 Task: Open a blank sheet, save the file as gym.doc Insert a picture of 'Gym'with name   Gym.png  Change shape height to 6.5 select the picture, apply border and shading with setting Shadow, style two thin line, color Red and width 3/4 pt
Action: Mouse moved to (37, 33)
Screenshot: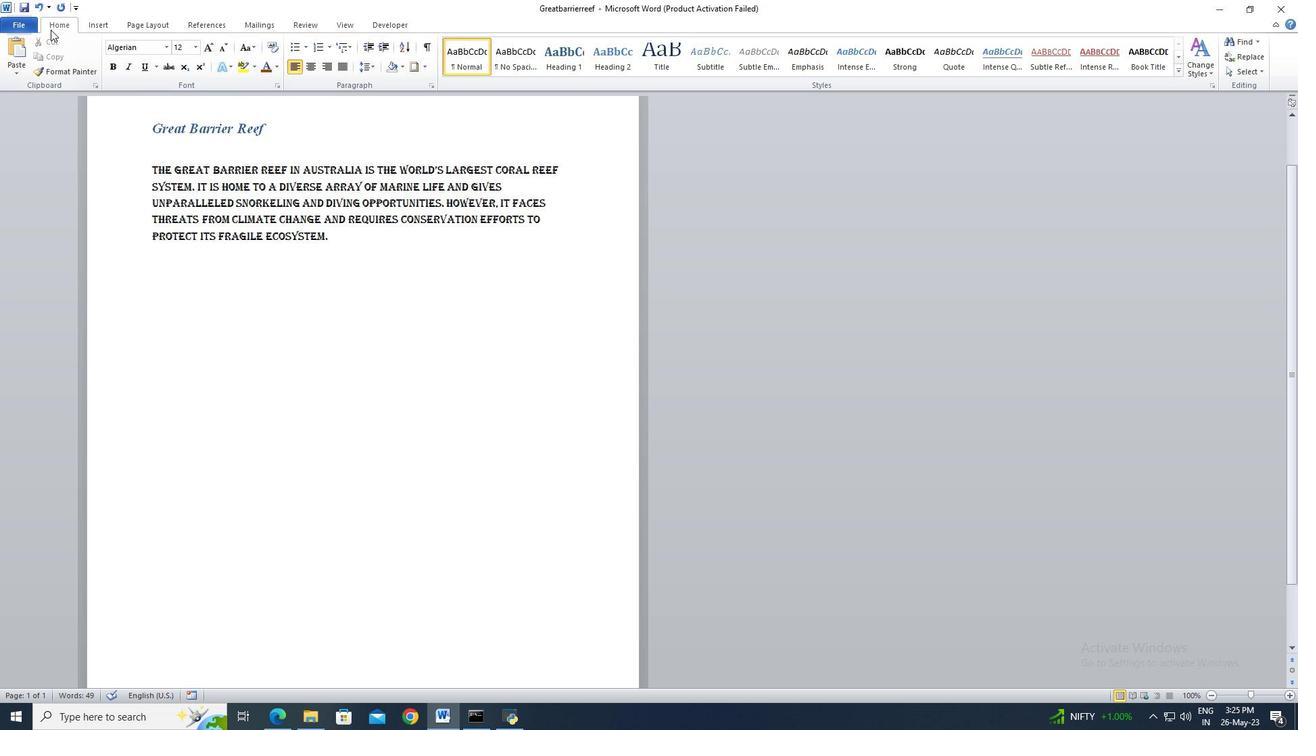 
Action: Mouse pressed left at (37, 33)
Screenshot: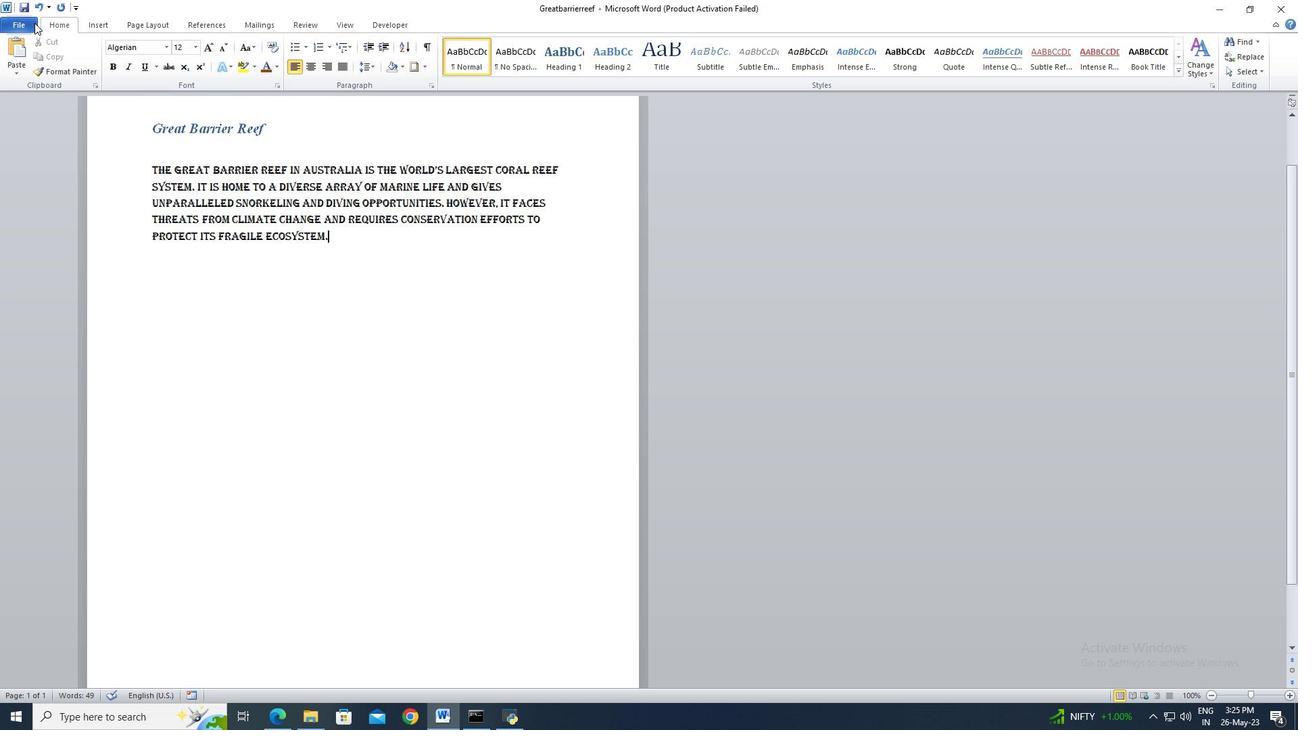 
Action: Mouse moved to (41, 179)
Screenshot: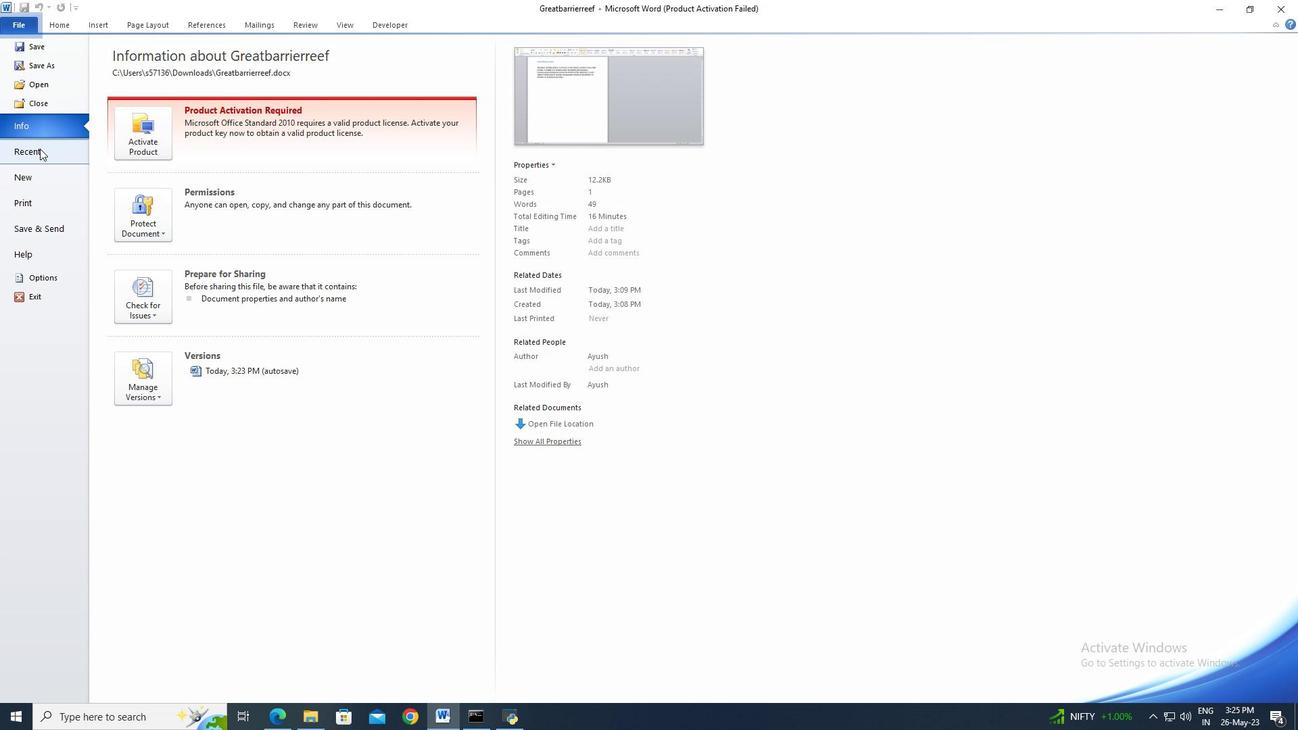 
Action: Mouse pressed left at (41, 179)
Screenshot: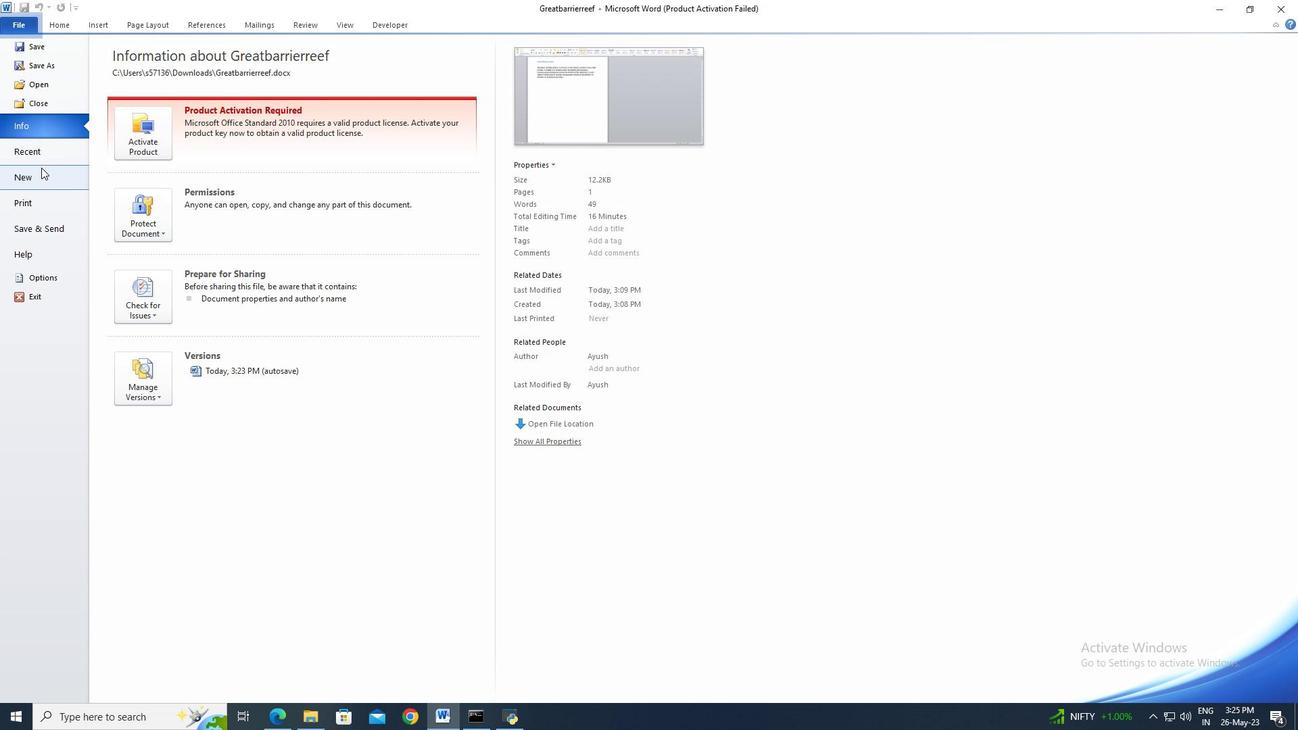 
Action: Mouse moved to (671, 356)
Screenshot: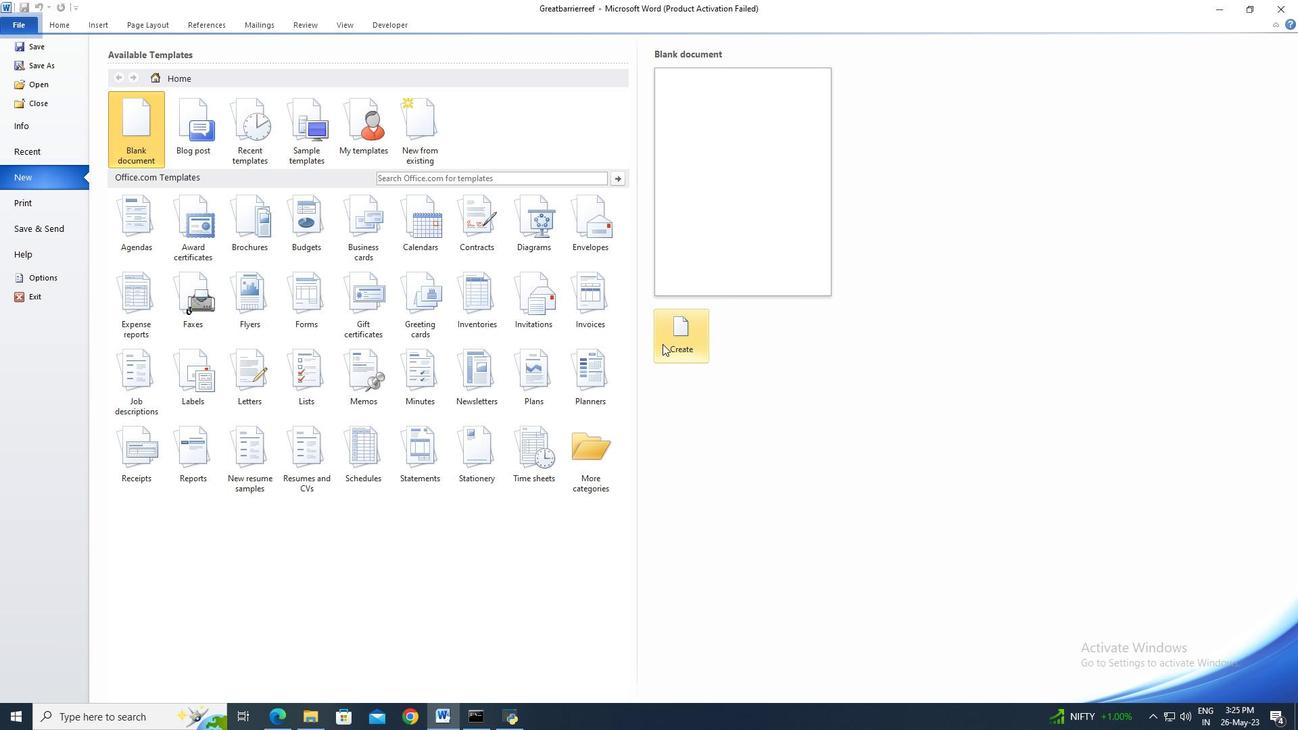 
Action: Mouse pressed left at (671, 356)
Screenshot: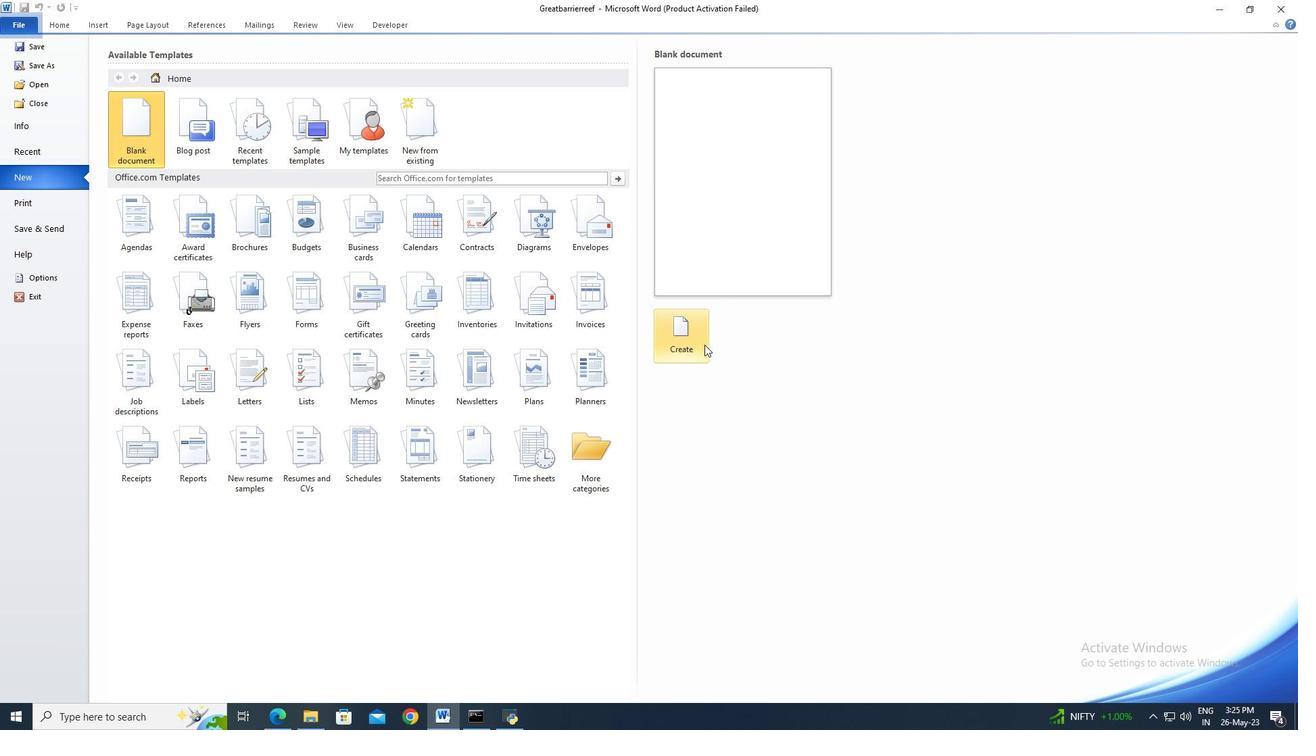 
Action: Mouse moved to (43, 33)
Screenshot: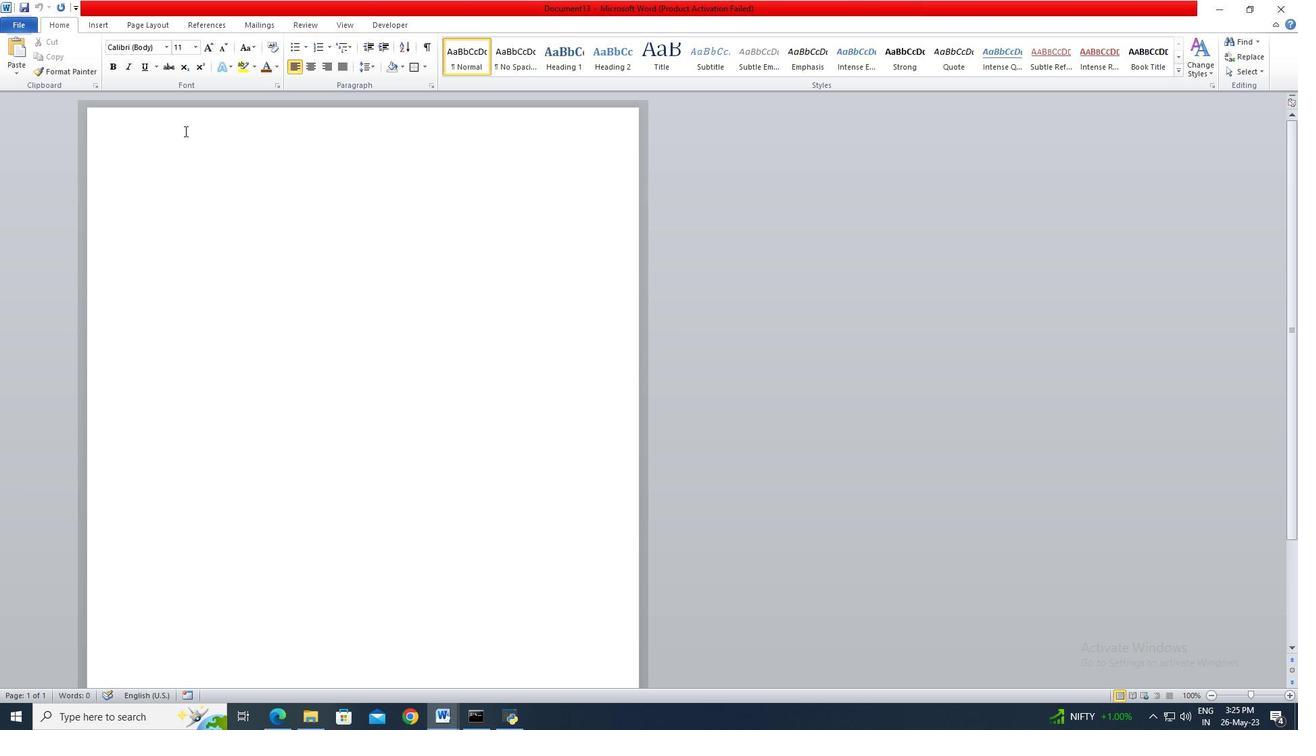 
Action: Mouse pressed left at (43, 33)
Screenshot: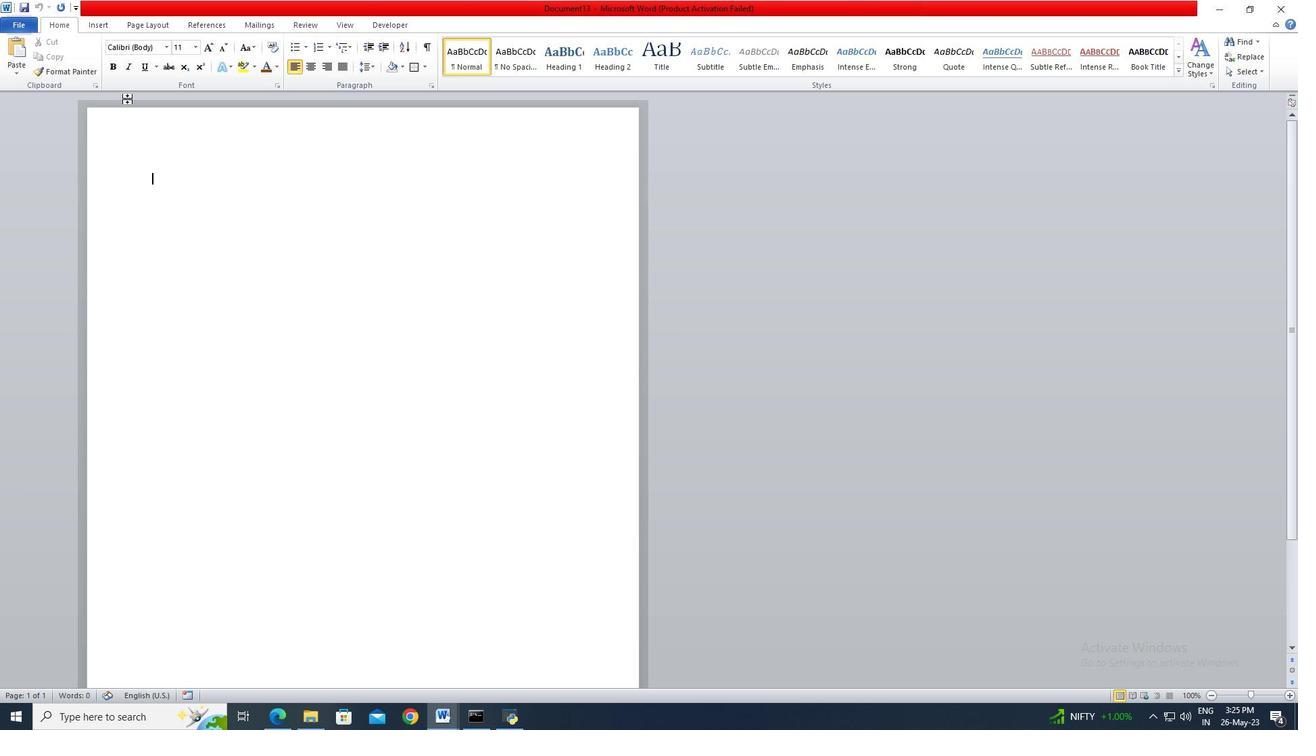
Action: Mouse moved to (50, 70)
Screenshot: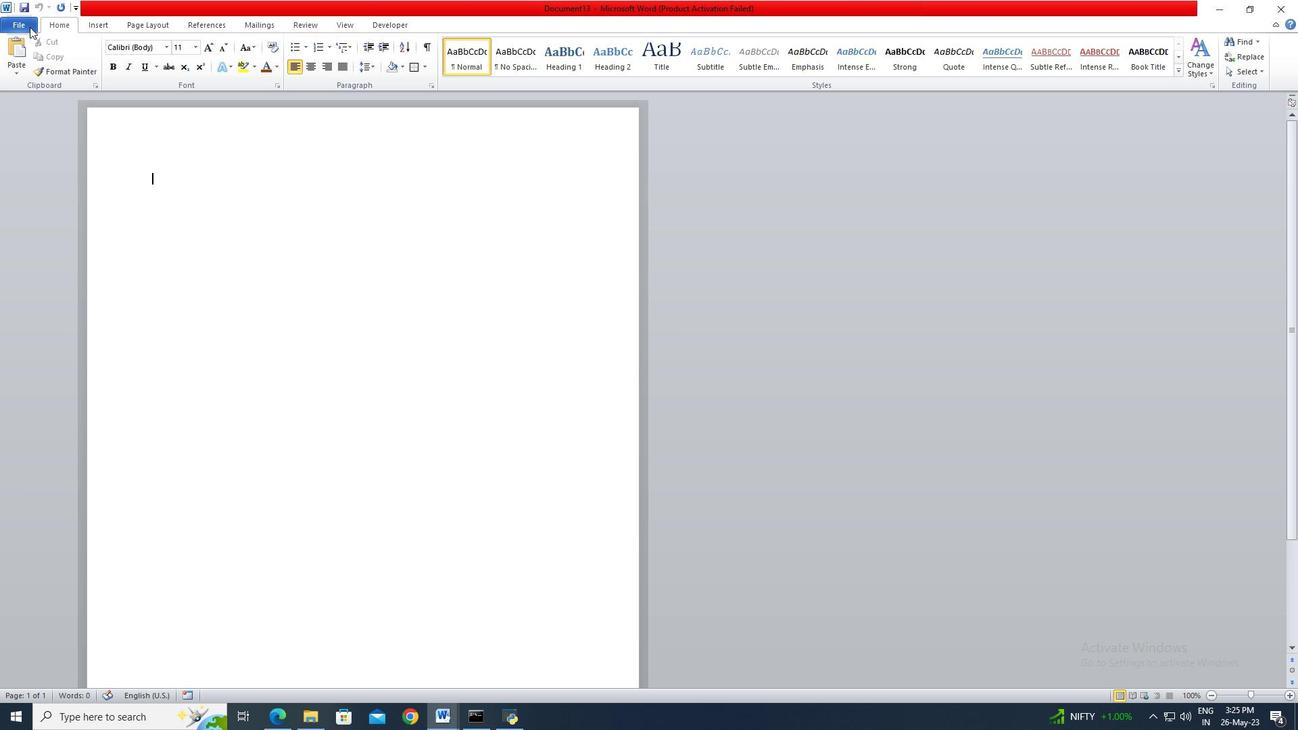 
Action: Mouse pressed left at (50, 70)
Screenshot: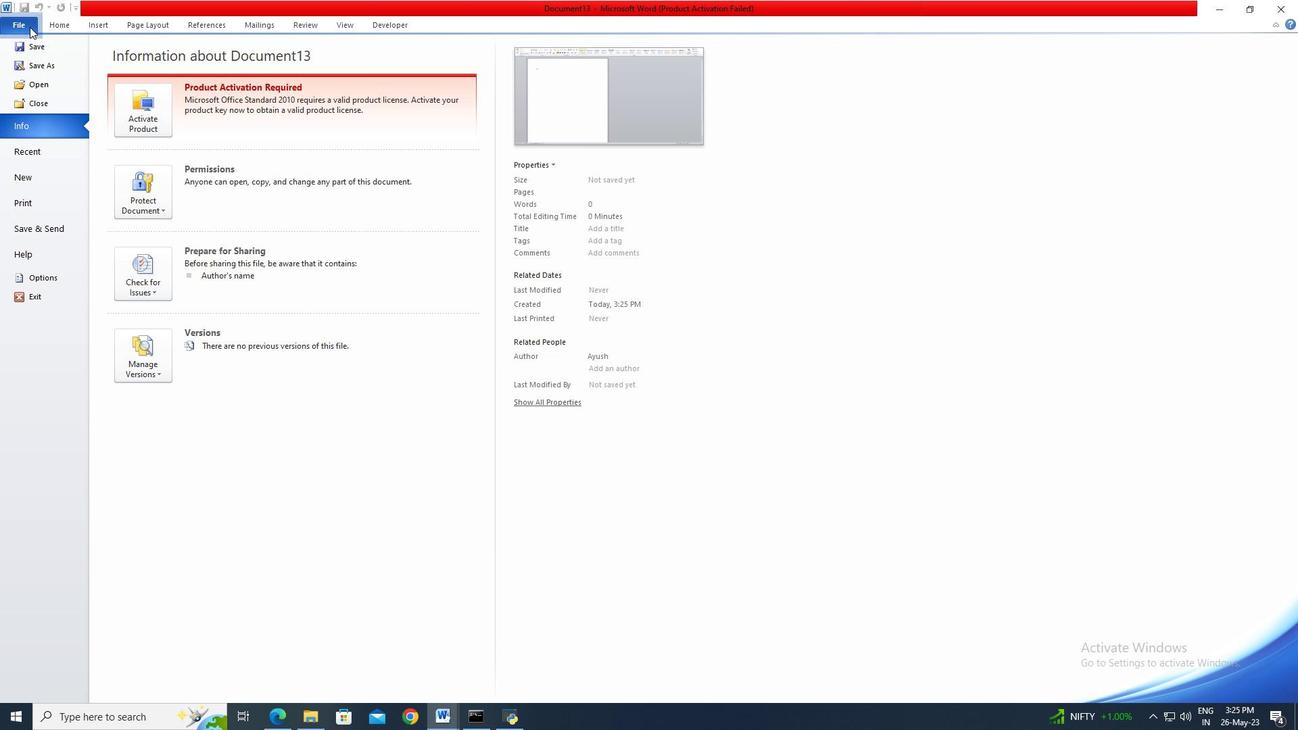 
Action: Mouse moved to (60, 149)
Screenshot: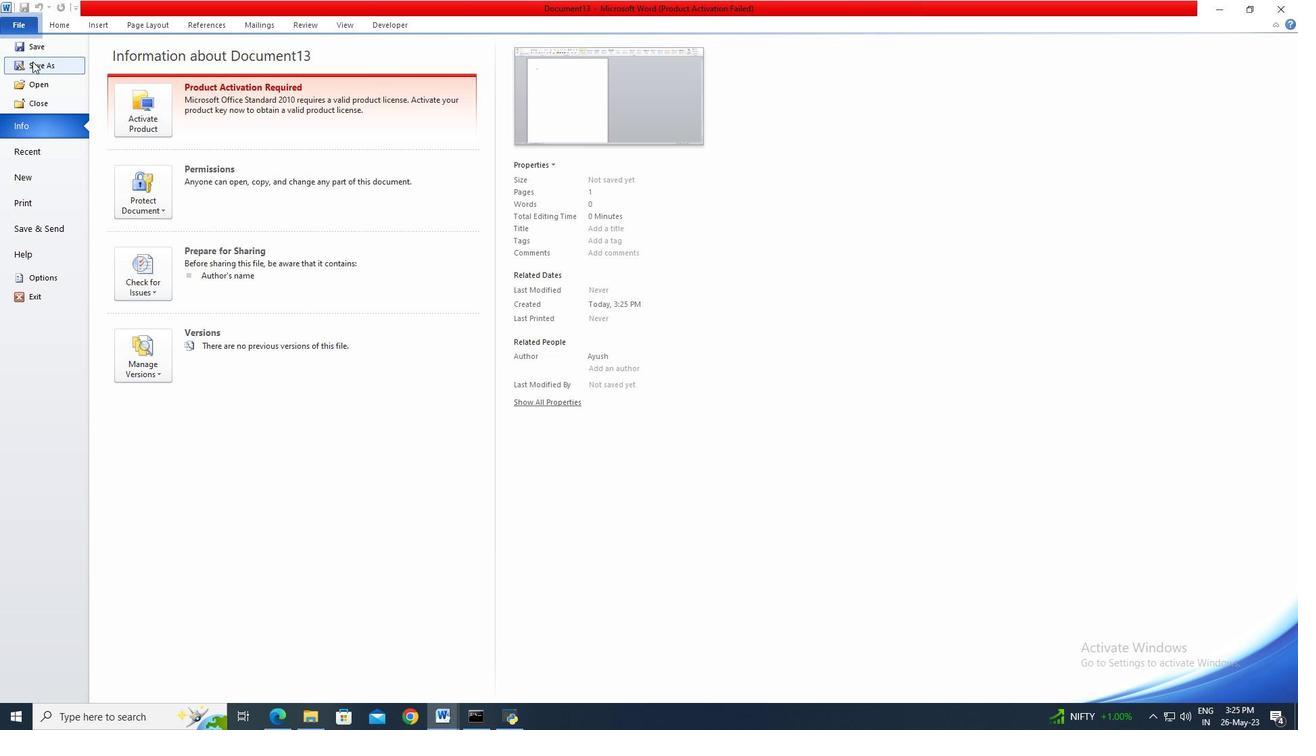 
Action: Mouse pressed left at (60, 149)
Screenshot: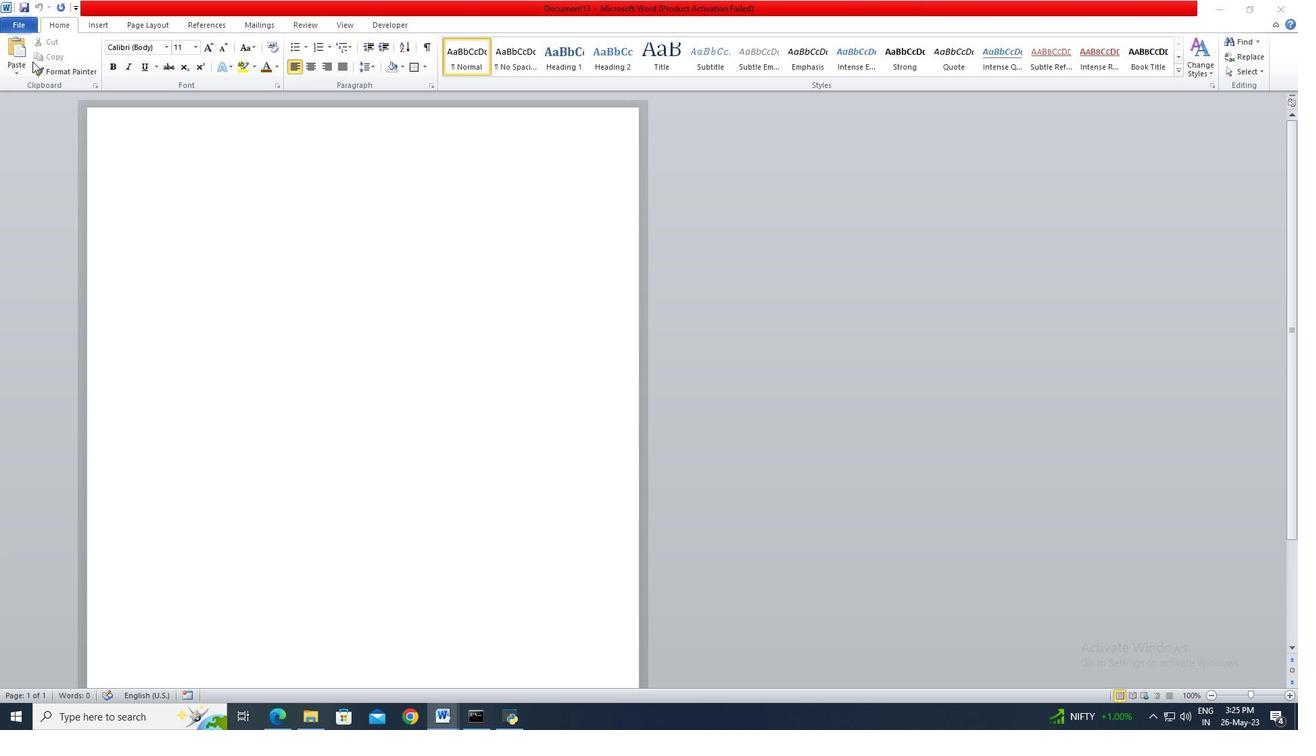 
Action: Mouse moved to (135, 277)
Screenshot: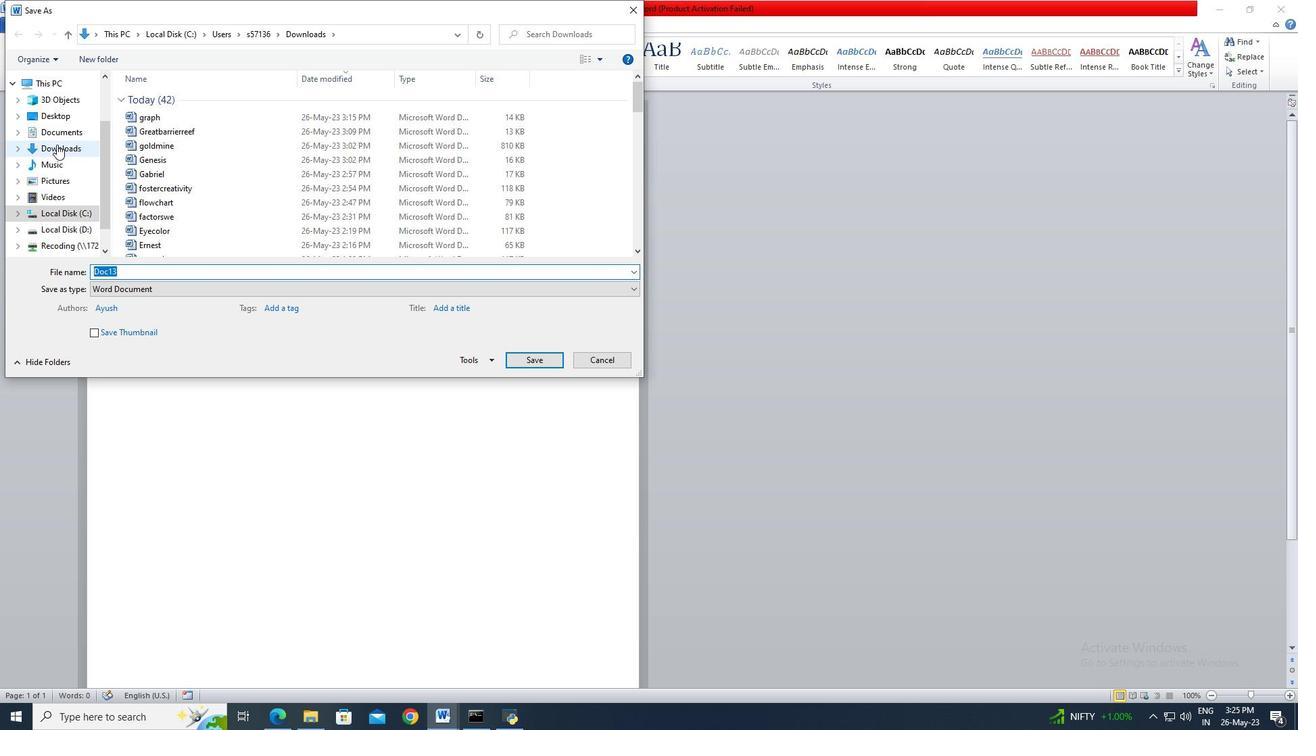 
Action: Mouse pressed left at (135, 277)
Screenshot: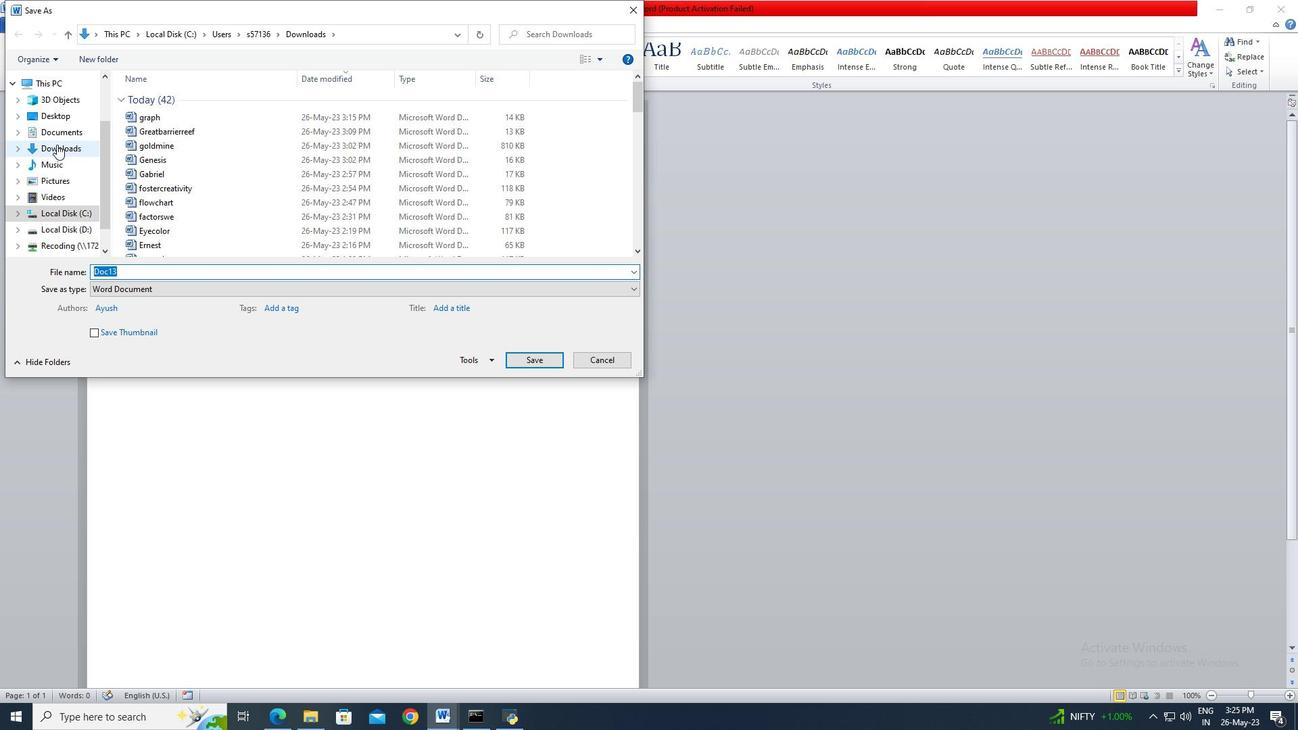 
Action: Key pressed gym
Screenshot: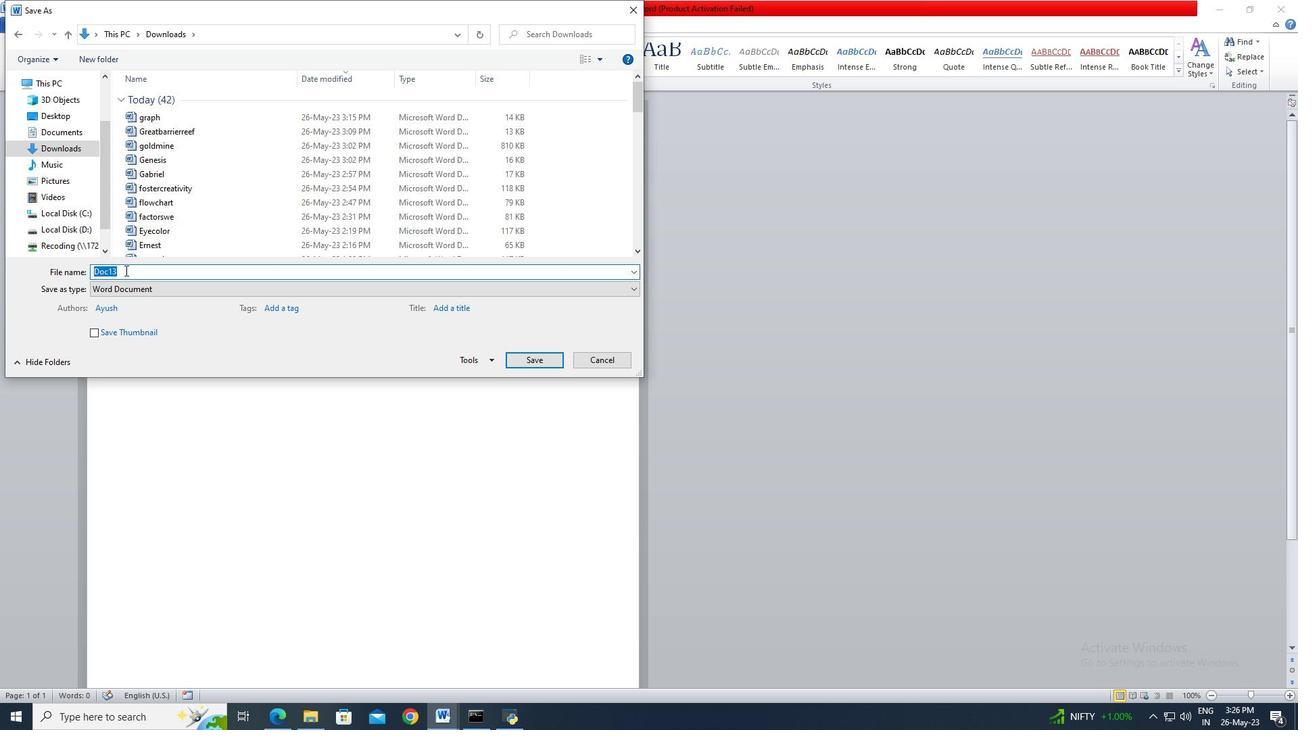 
Action: Mouse moved to (521, 369)
Screenshot: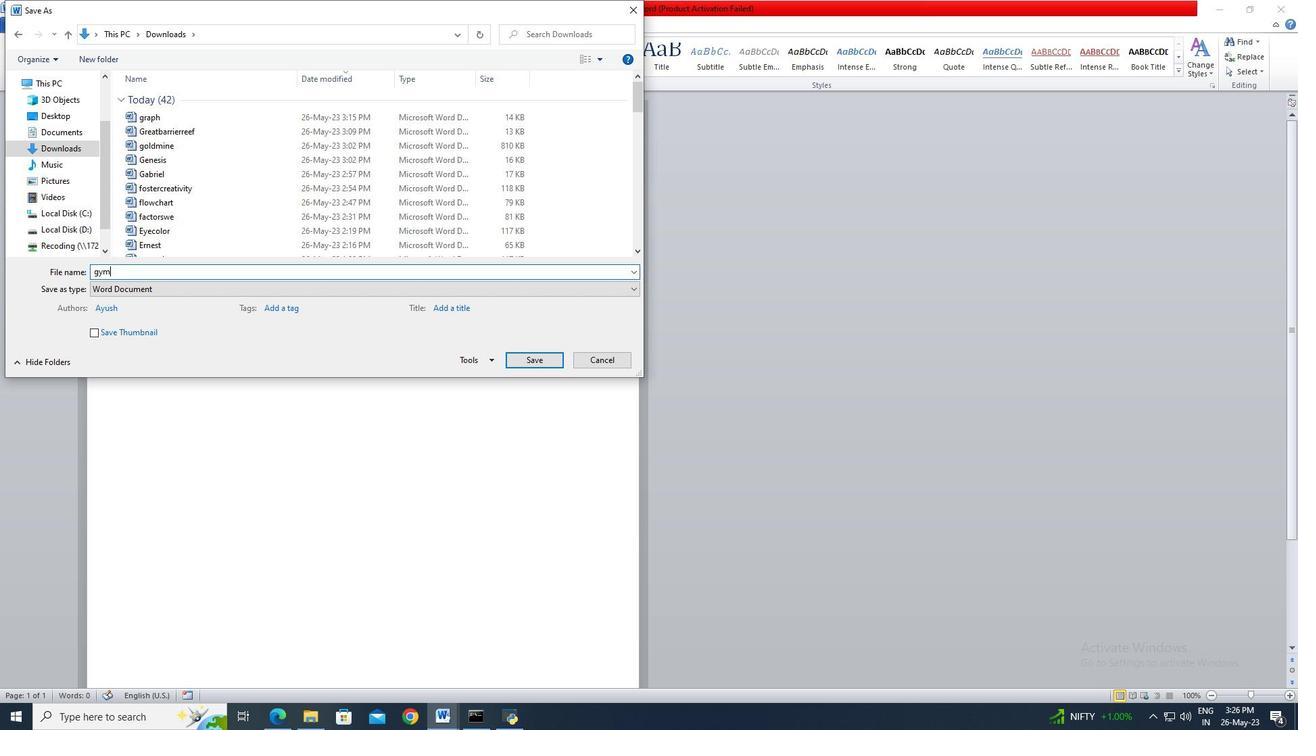 
Action: Mouse pressed left at (521, 369)
Screenshot: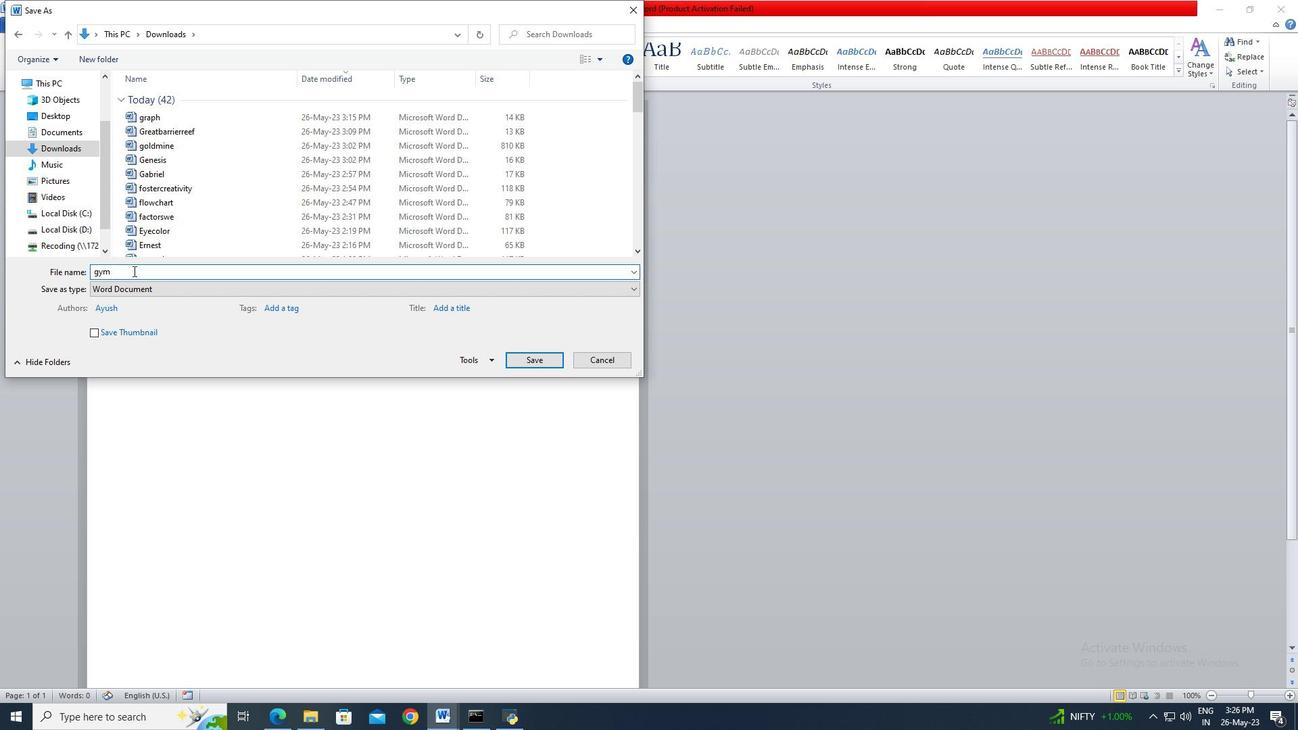 
Action: Mouse moved to (283, 730)
Screenshot: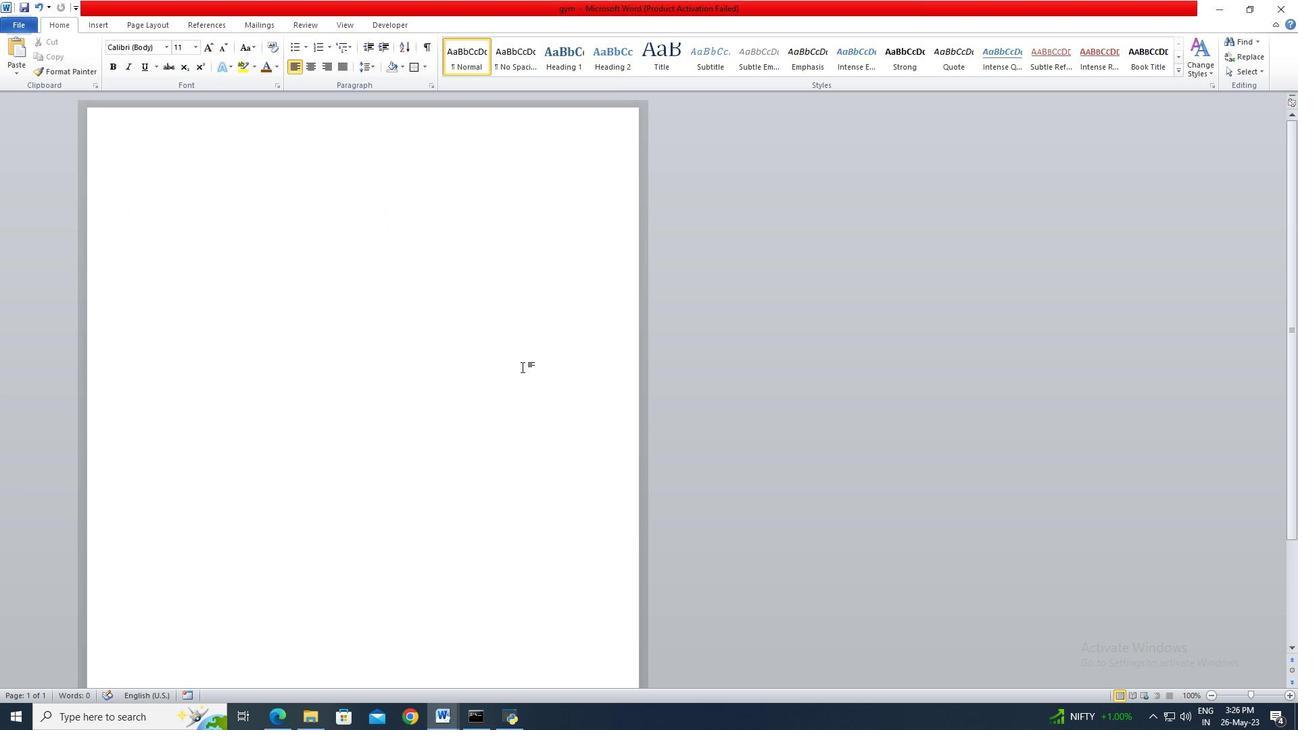 
Action: Mouse pressed left at (283, 730)
Screenshot: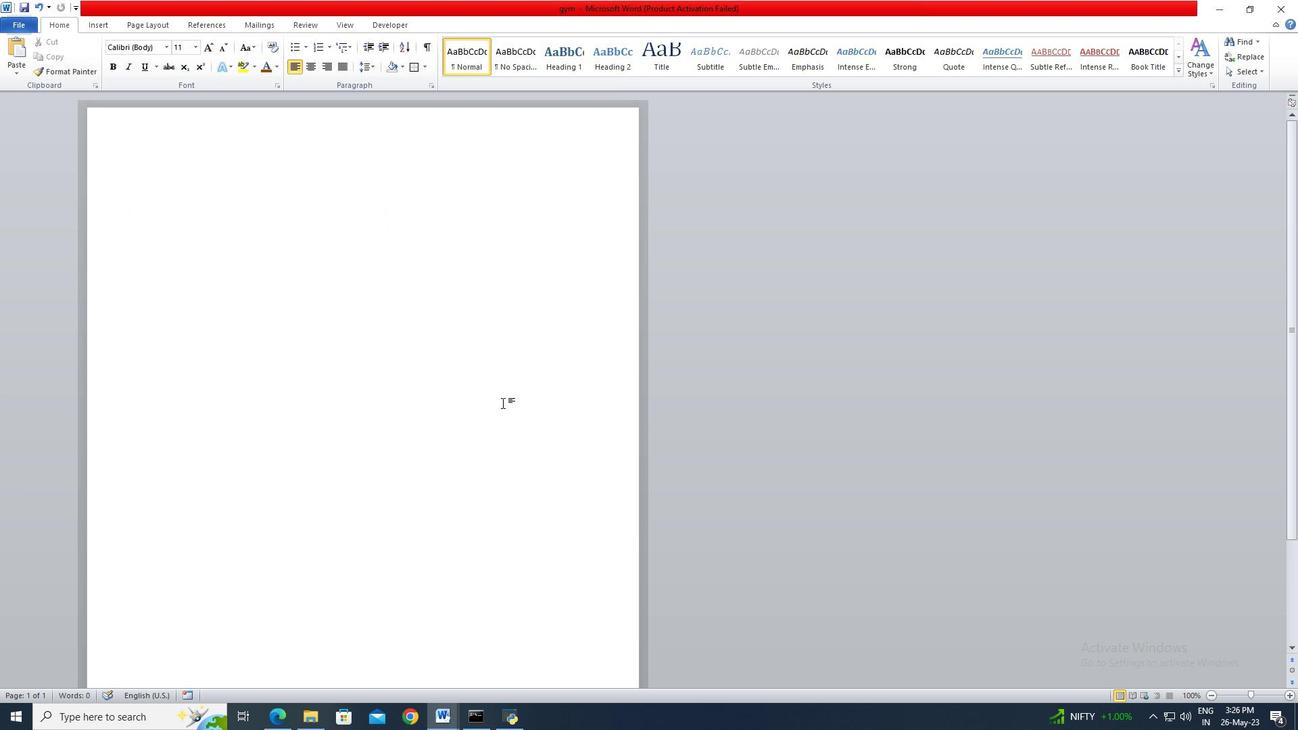 
Action: Mouse moved to (211, 73)
Screenshot: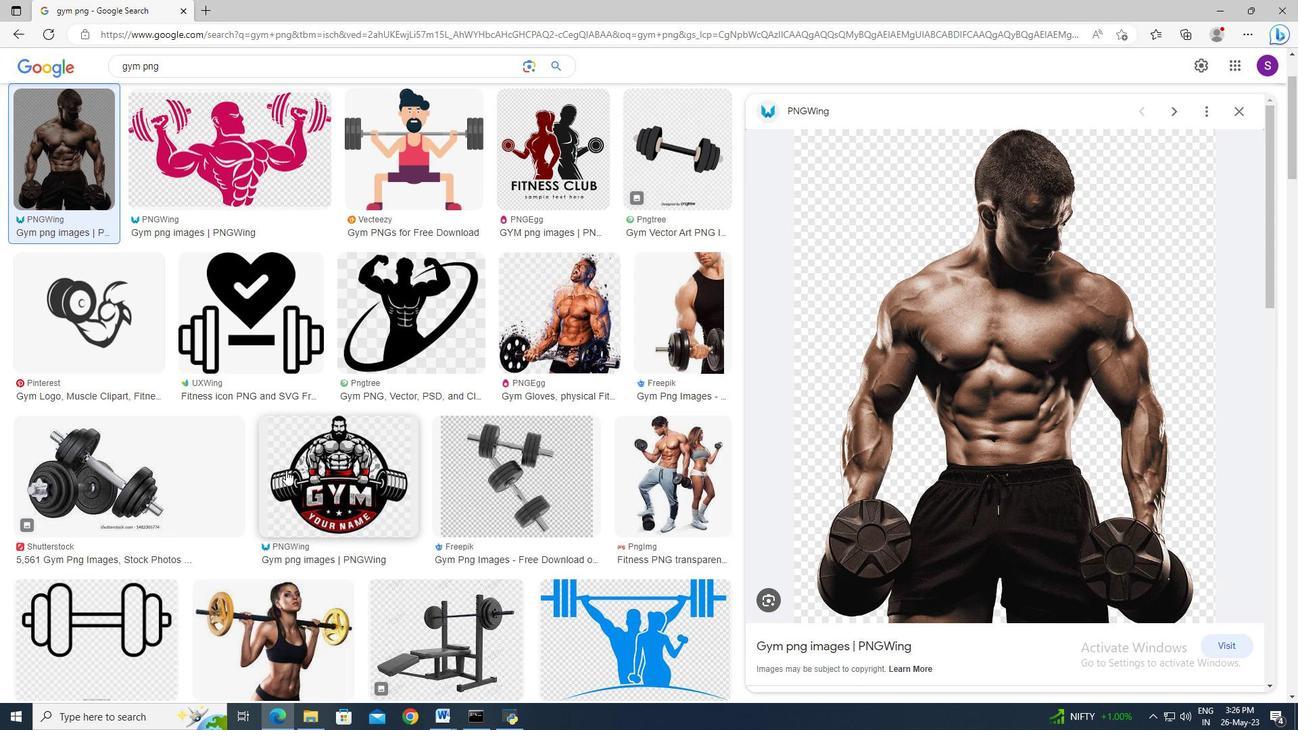
Action: Mouse pressed left at (211, 73)
Screenshot: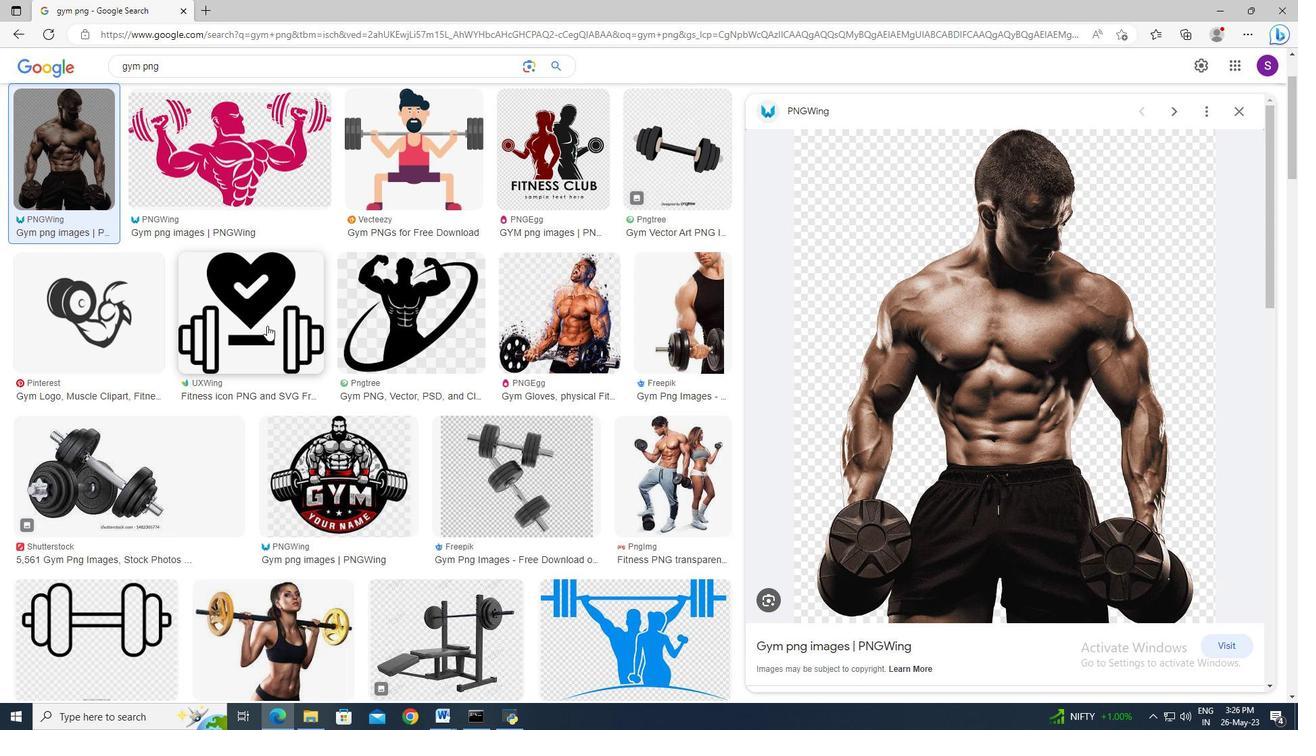 
Action: Key pressed ctrl+A<Key.delete>gym<Key.space>png<Key.enter>
Screenshot: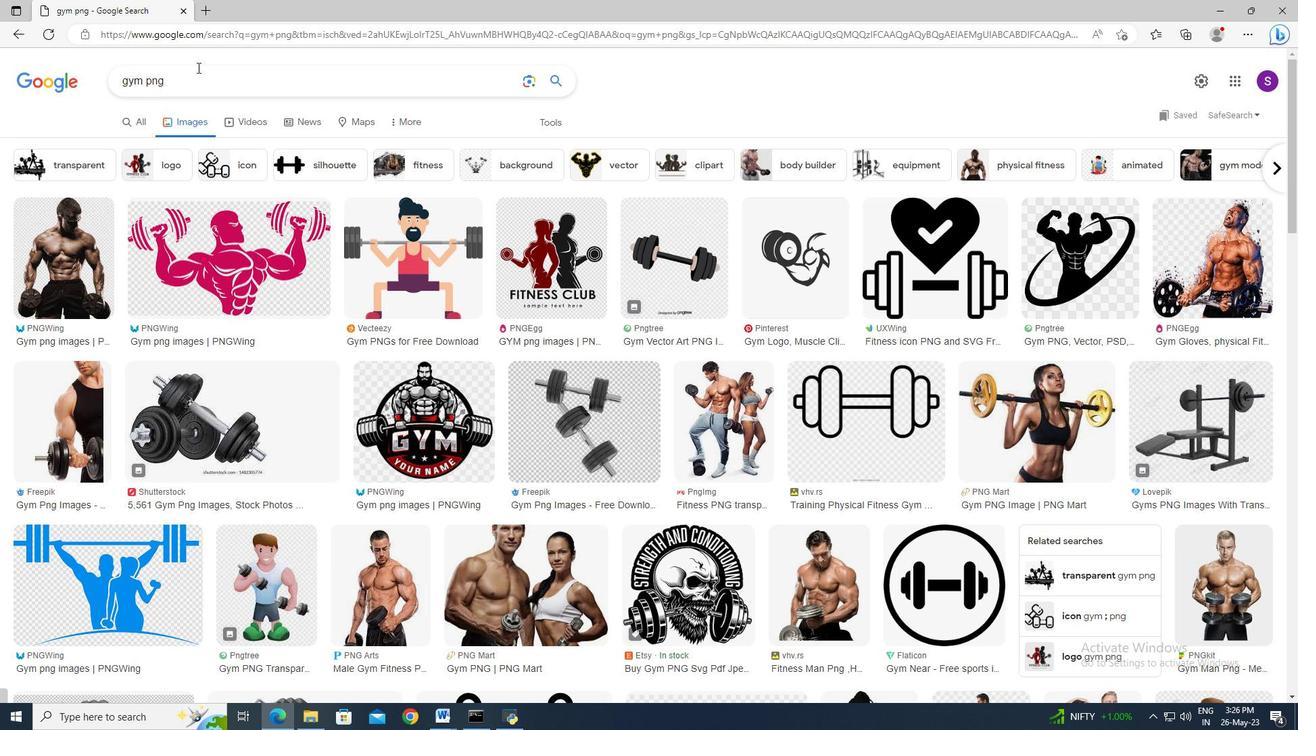 
Action: Mouse moved to (95, 238)
Screenshot: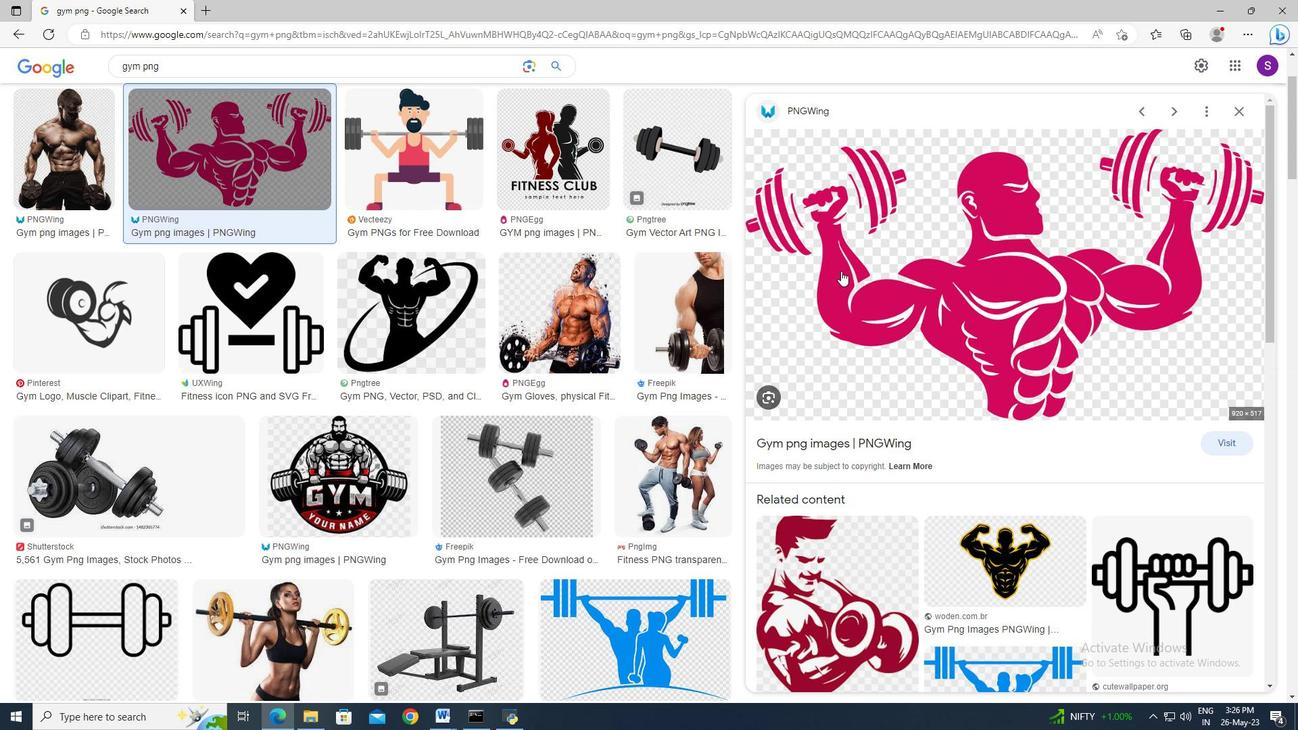 
Action: Mouse pressed left at (95, 238)
Screenshot: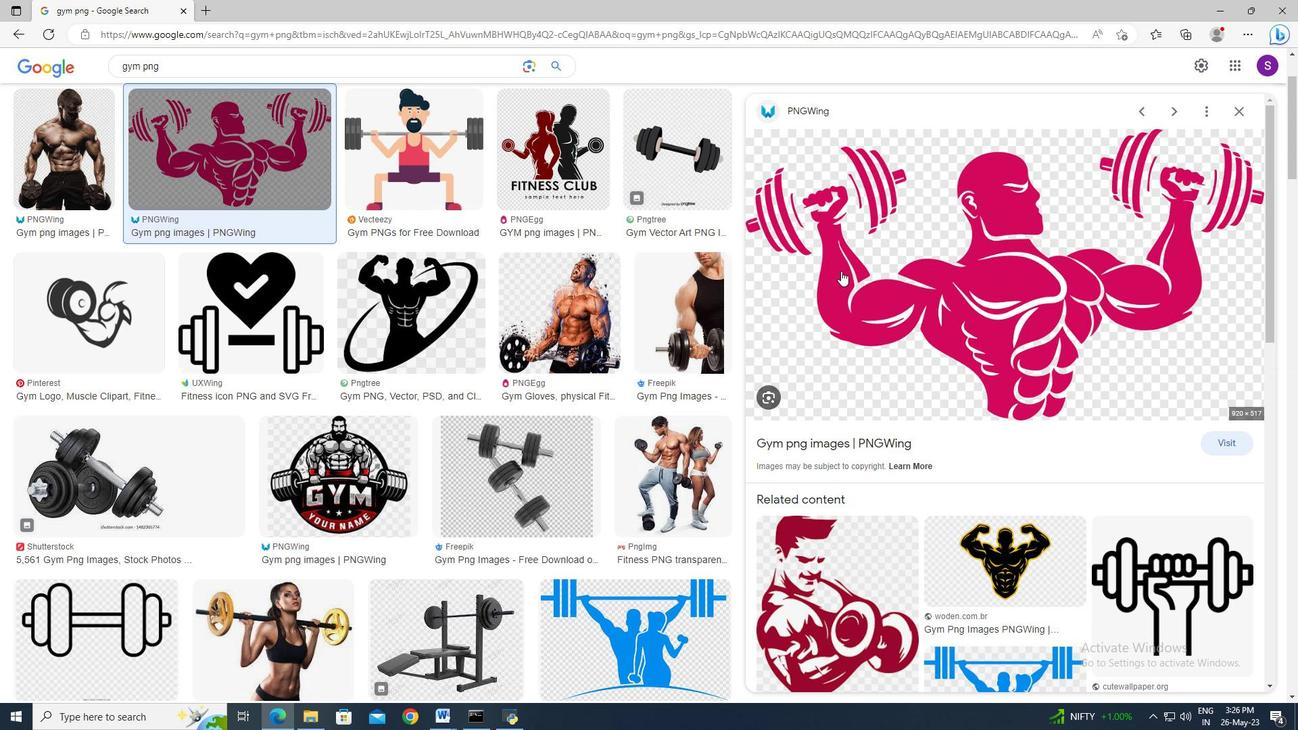 
Action: Mouse moved to (870, 311)
Screenshot: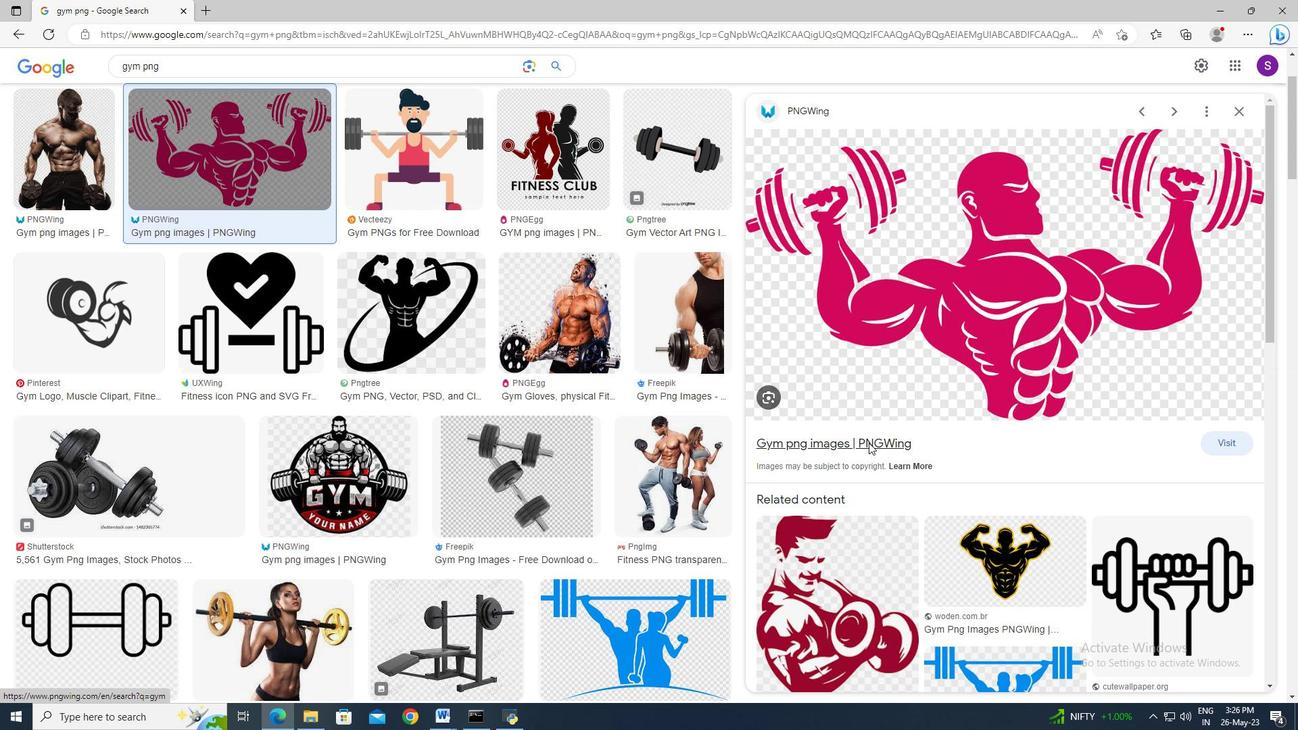 
Action: Mouse pressed right at (870, 311)
Screenshot: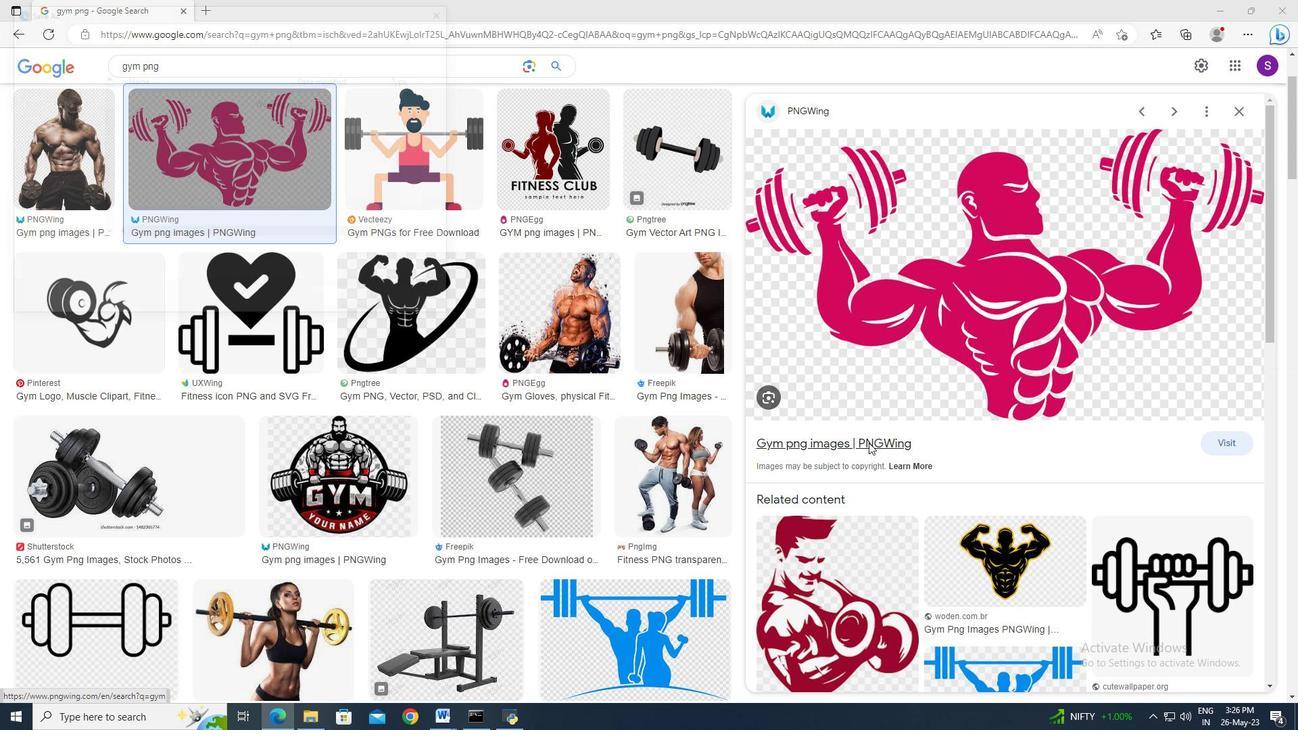 
Action: Mouse moved to (916, 486)
Screenshot: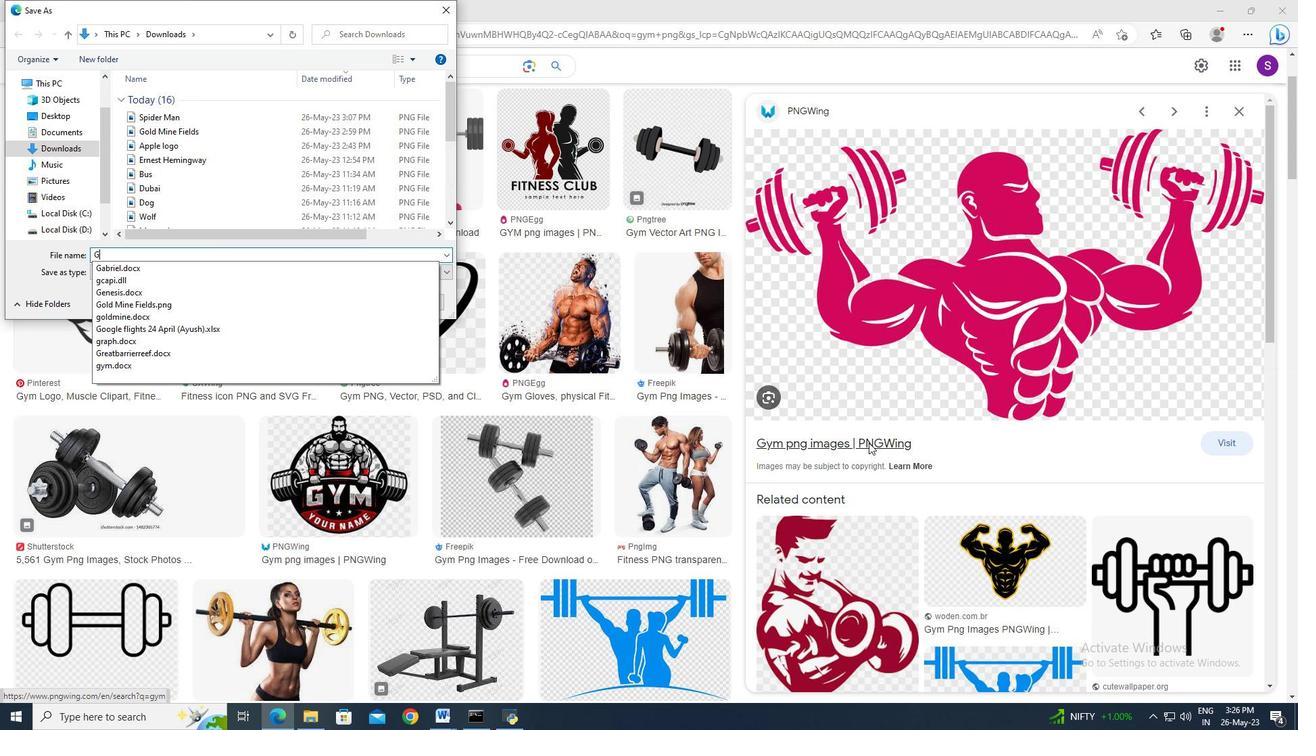 
Action: Mouse pressed left at (916, 486)
Screenshot: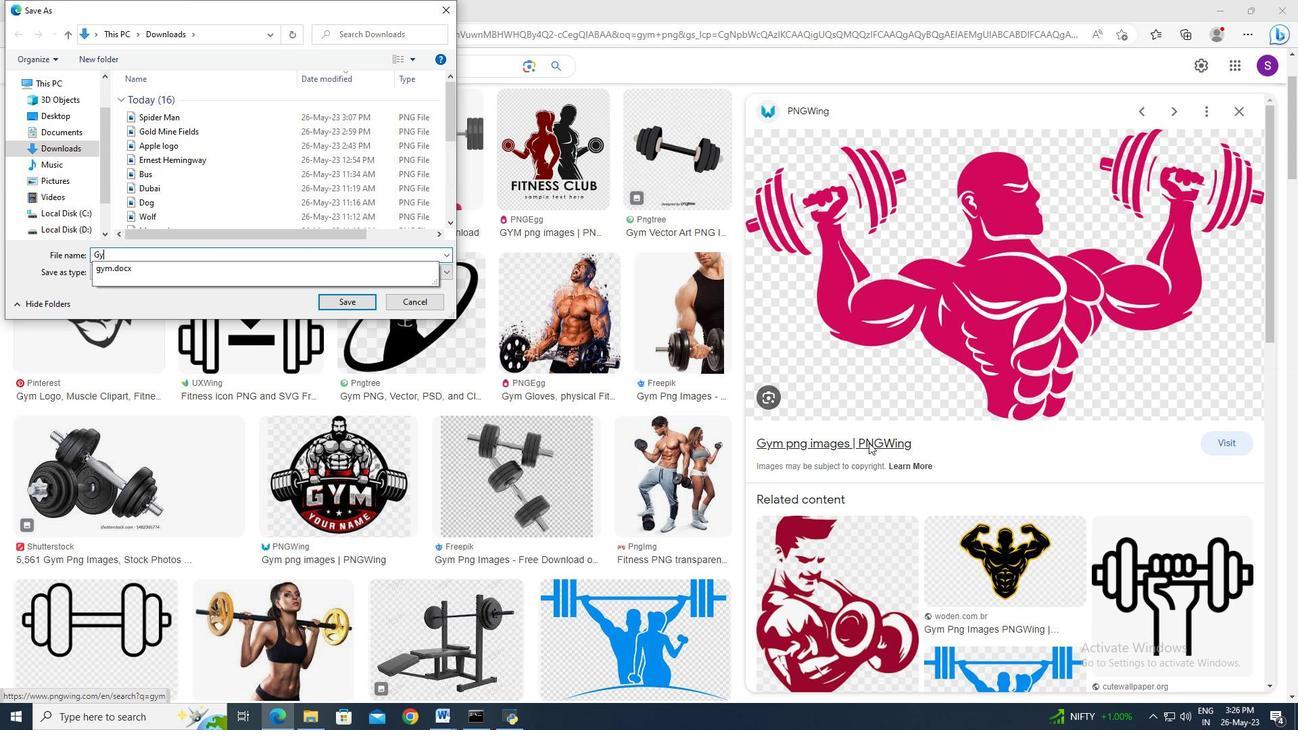 
Action: Mouse moved to (377, 310)
Screenshot: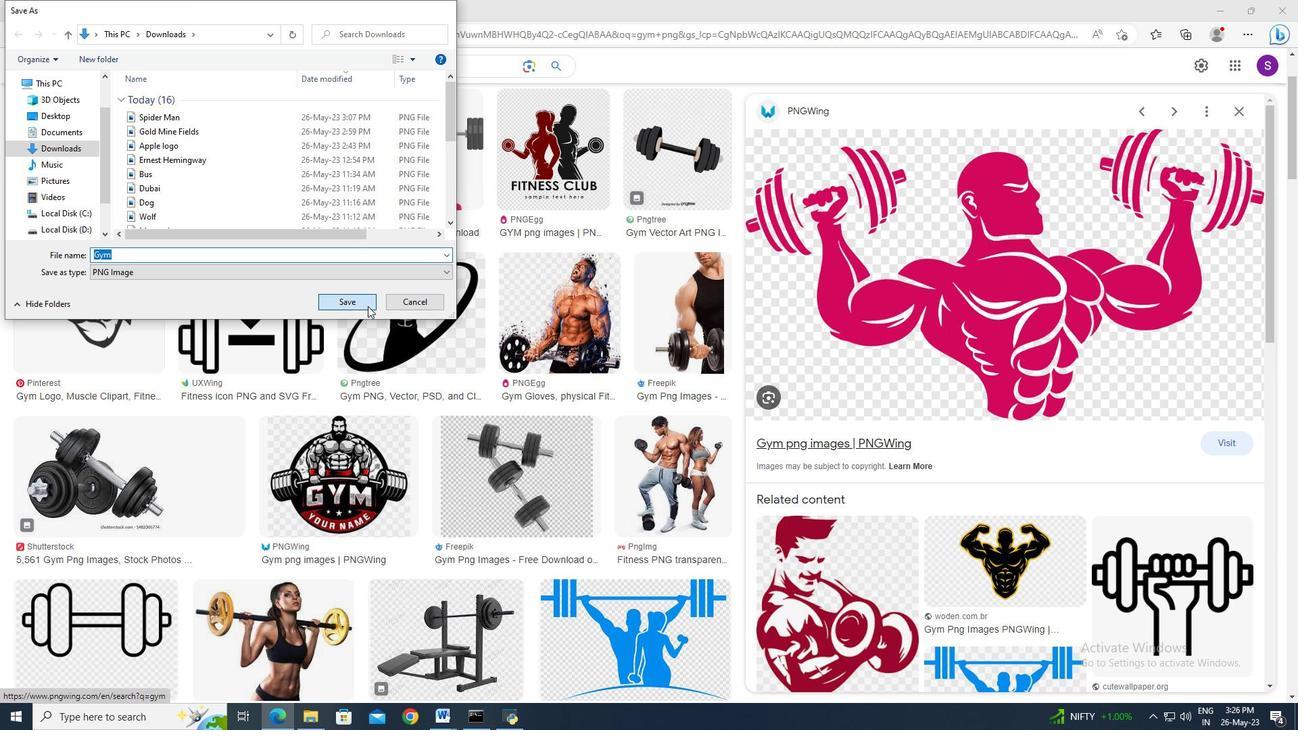 
Action: Mouse pressed left at (377, 310)
Screenshot: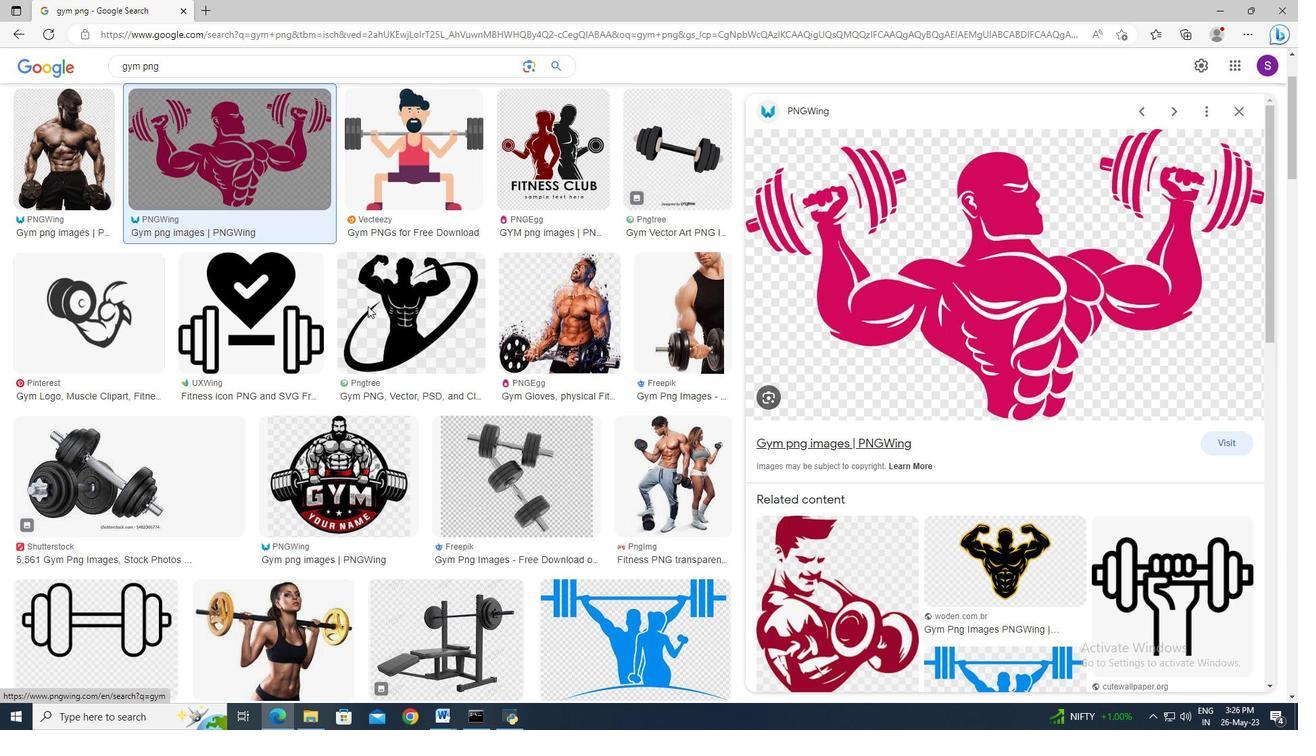 
Action: Mouse moved to (41, 30)
Screenshot: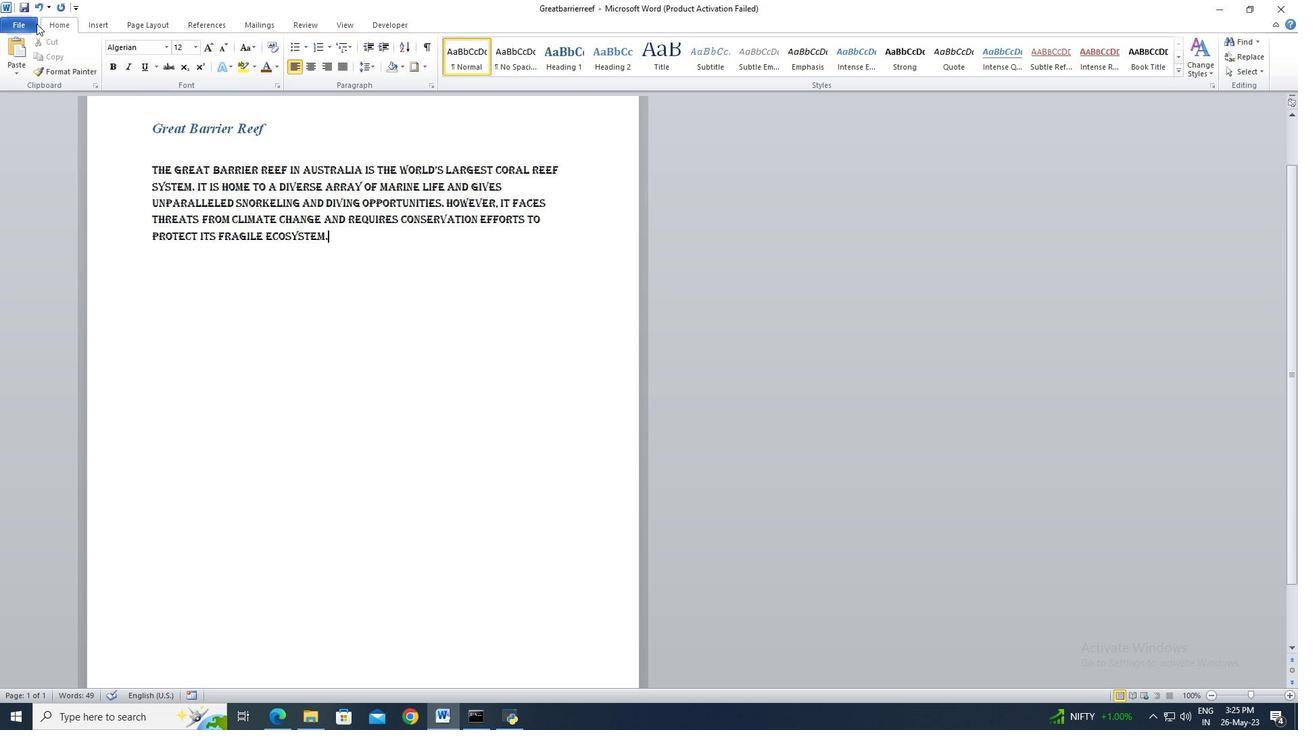 
Action: Mouse pressed left at (41, 30)
Screenshot: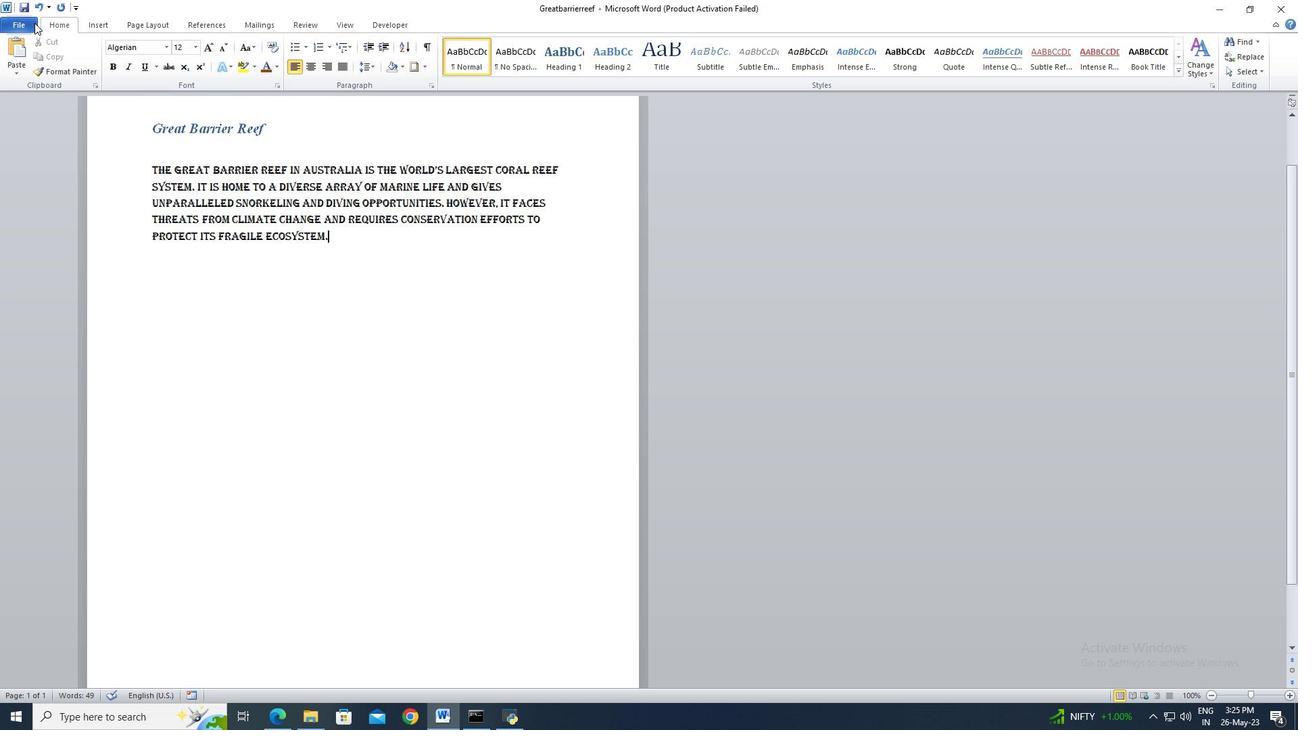 
Action: Mouse moved to (48, 175)
Screenshot: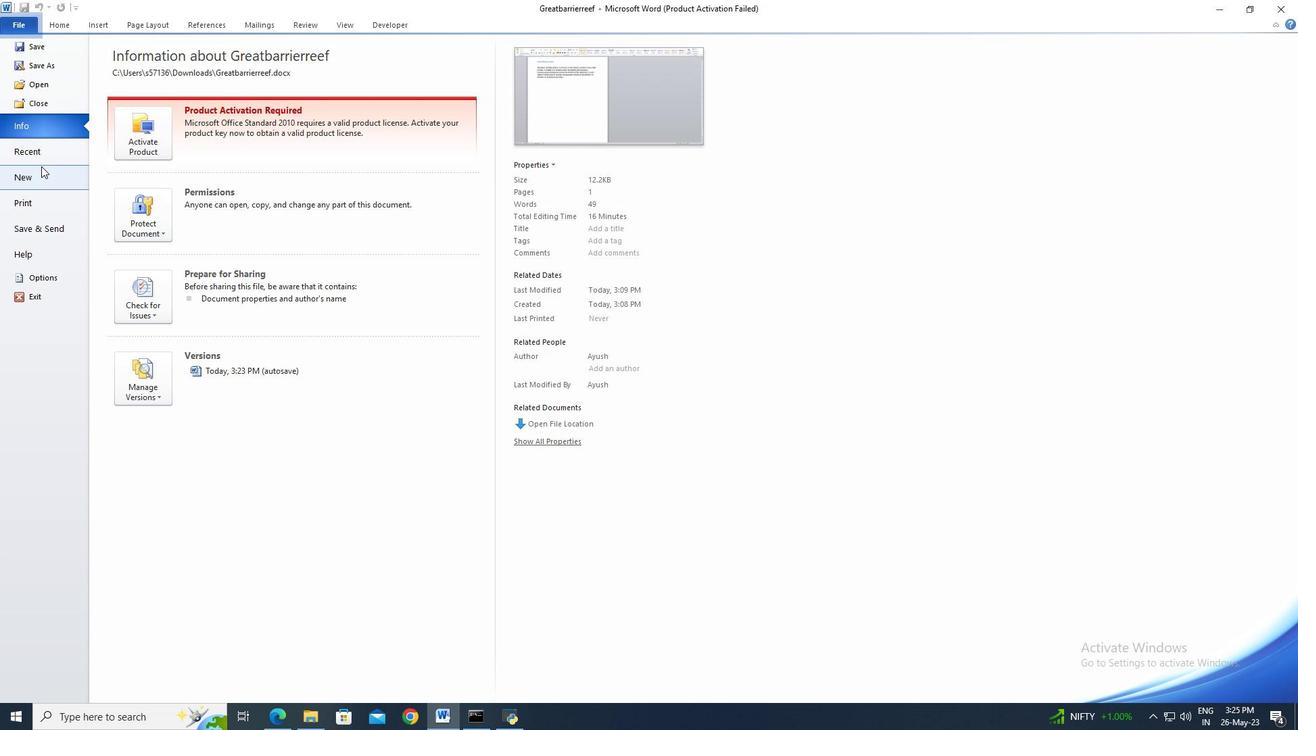 
Action: Mouse pressed left at (48, 175)
Screenshot: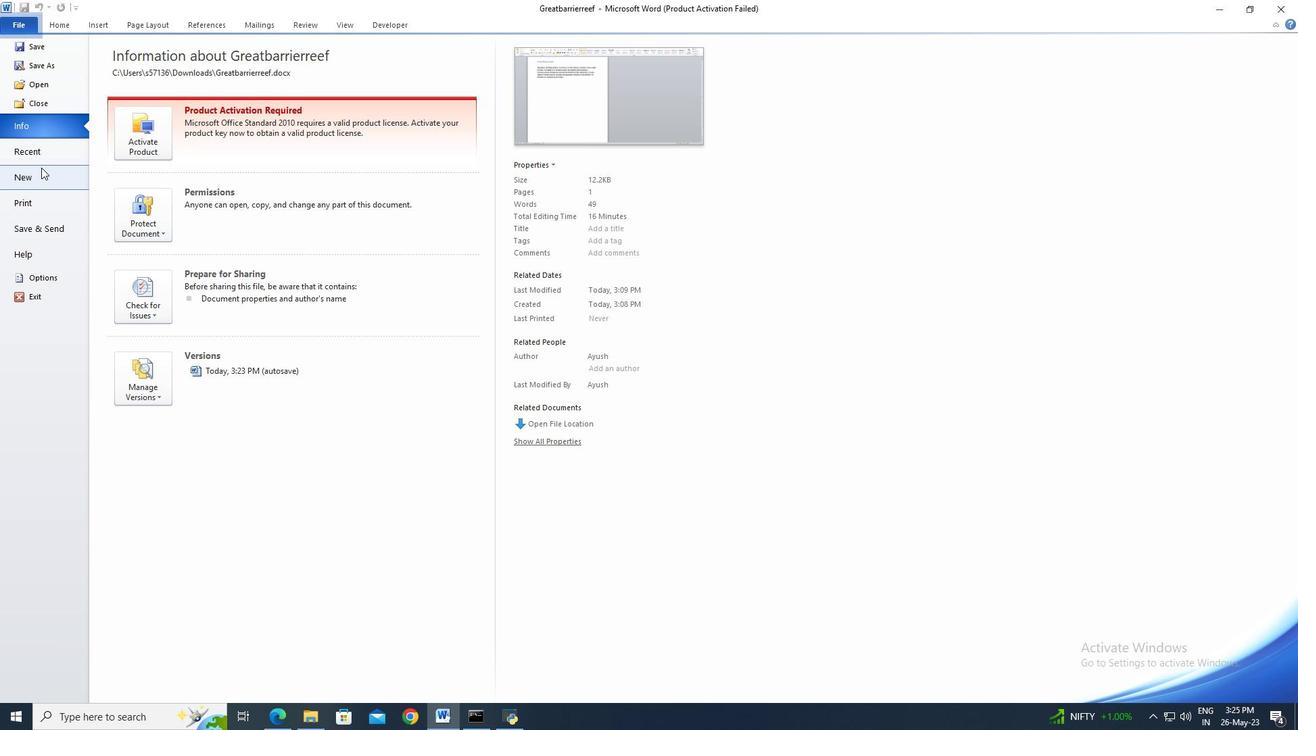 
Action: Mouse moved to (711, 352)
Screenshot: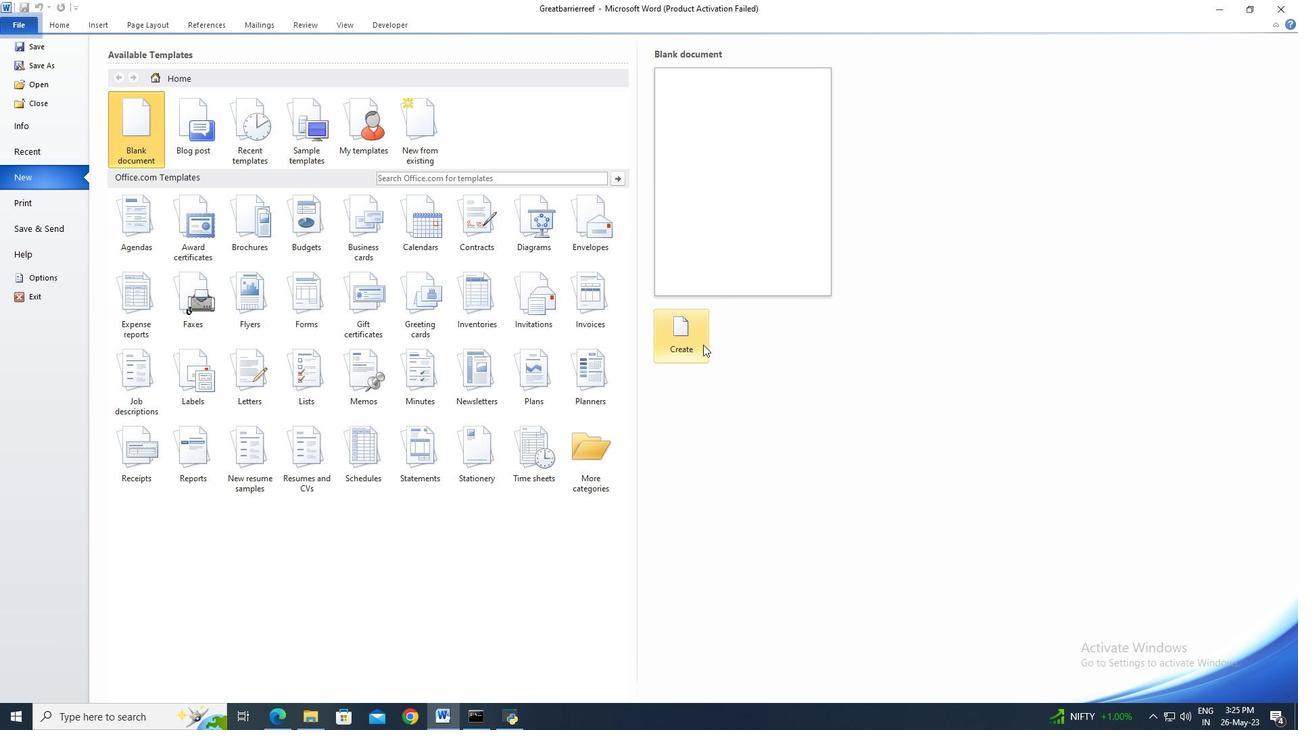 
Action: Mouse pressed left at (711, 352)
Screenshot: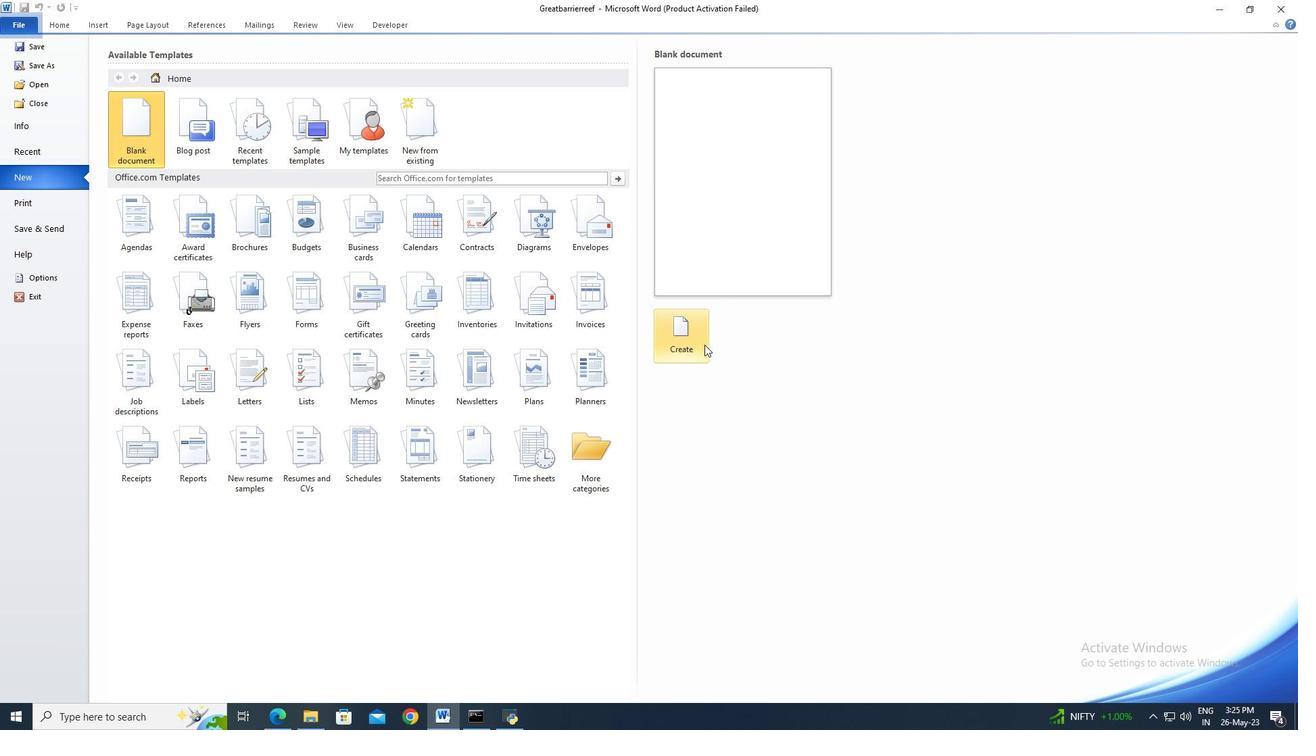 
Action: Mouse moved to (37, 34)
Screenshot: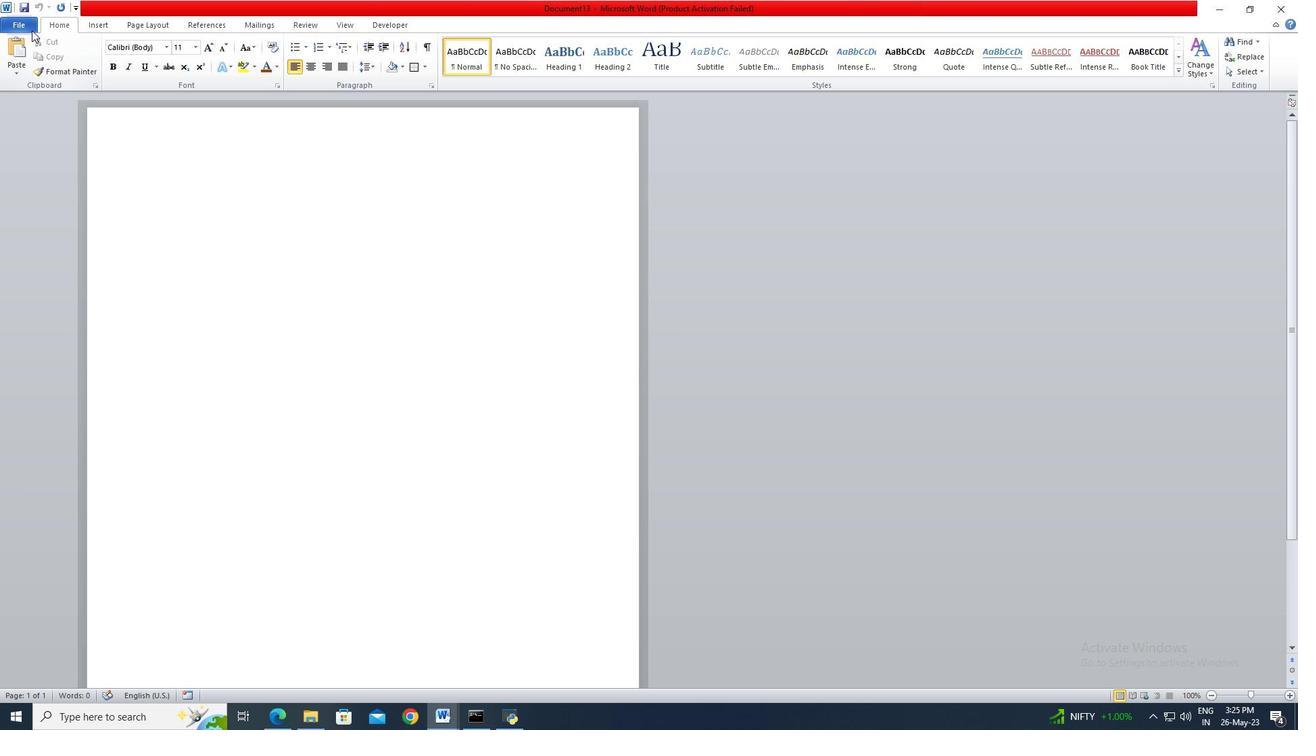 
Action: Mouse pressed left at (37, 34)
Screenshot: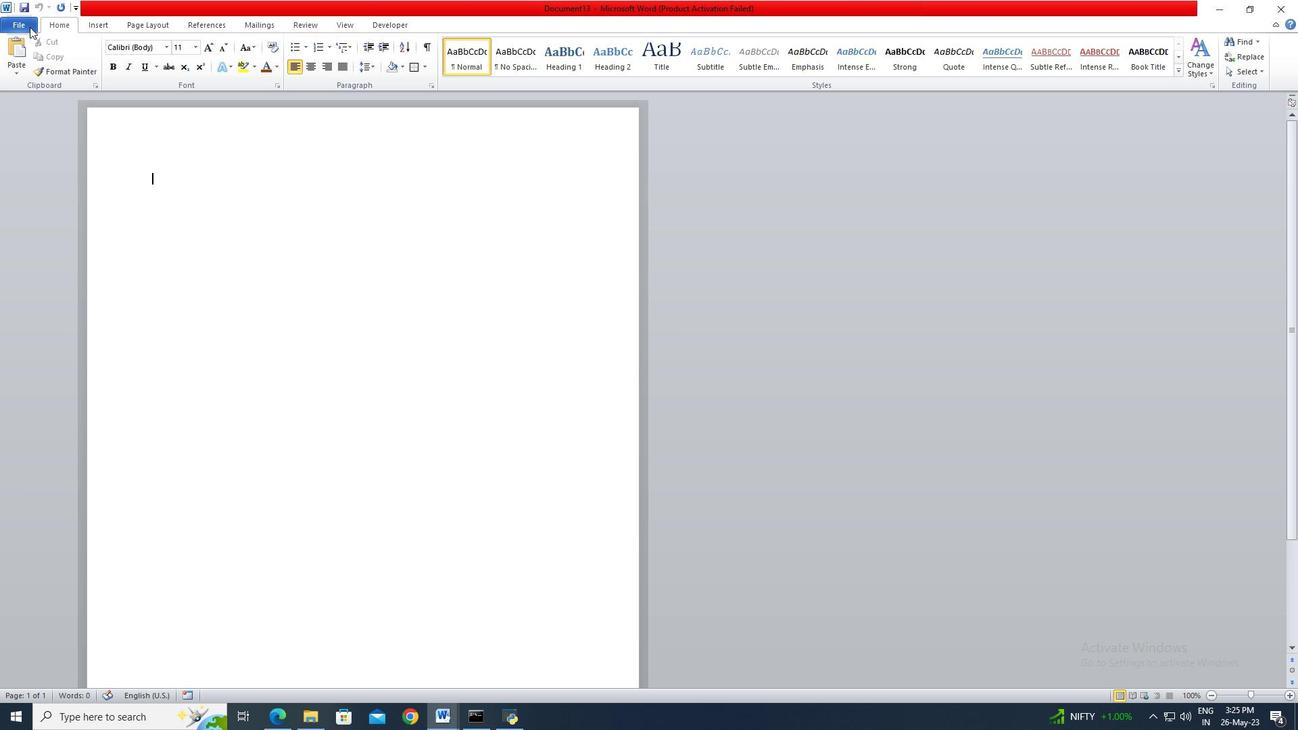 
Action: Mouse moved to (39, 68)
Screenshot: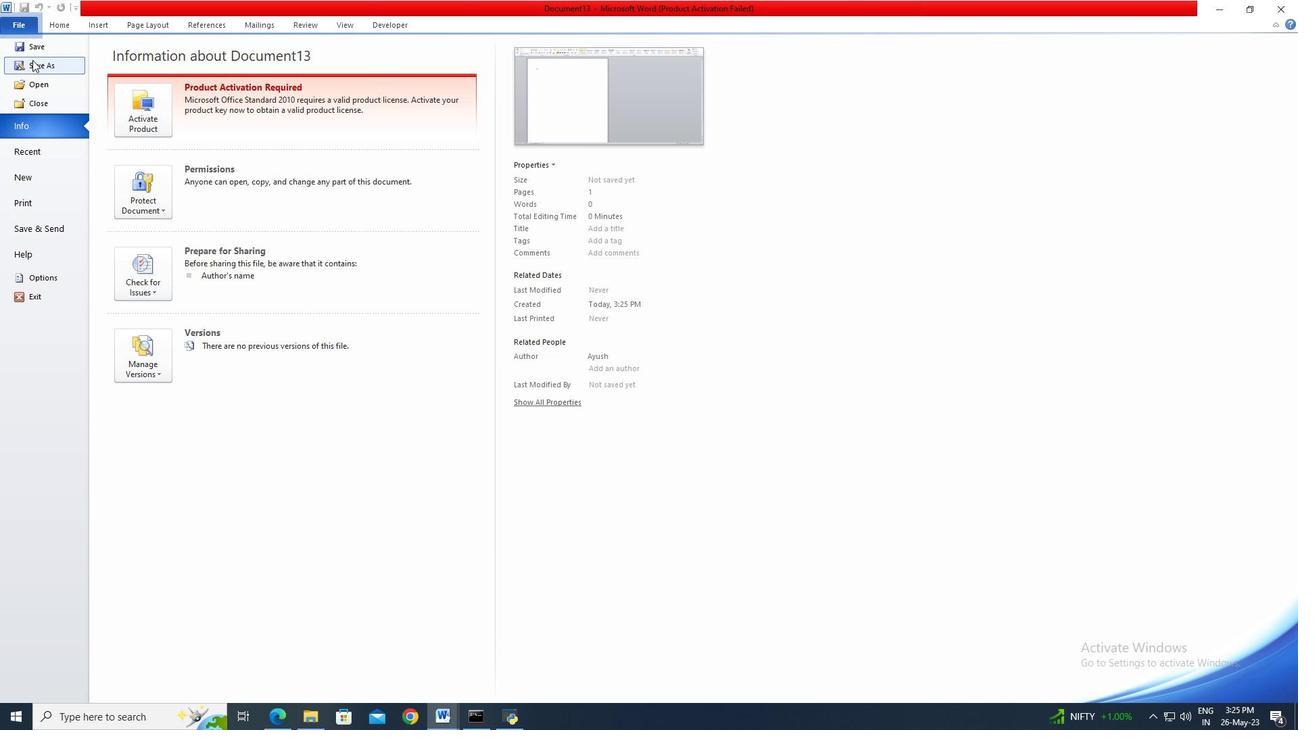 
Action: Mouse pressed left at (39, 68)
Screenshot: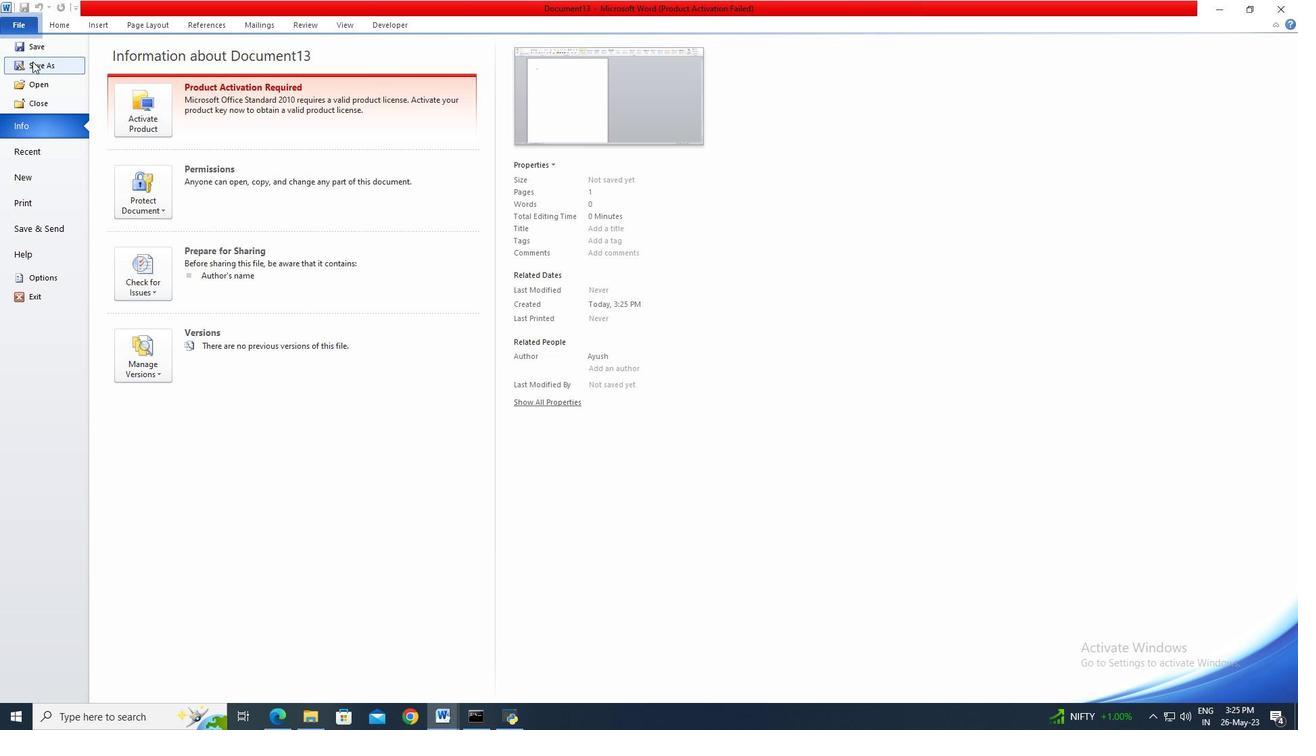 
Action: Mouse moved to (64, 152)
Screenshot: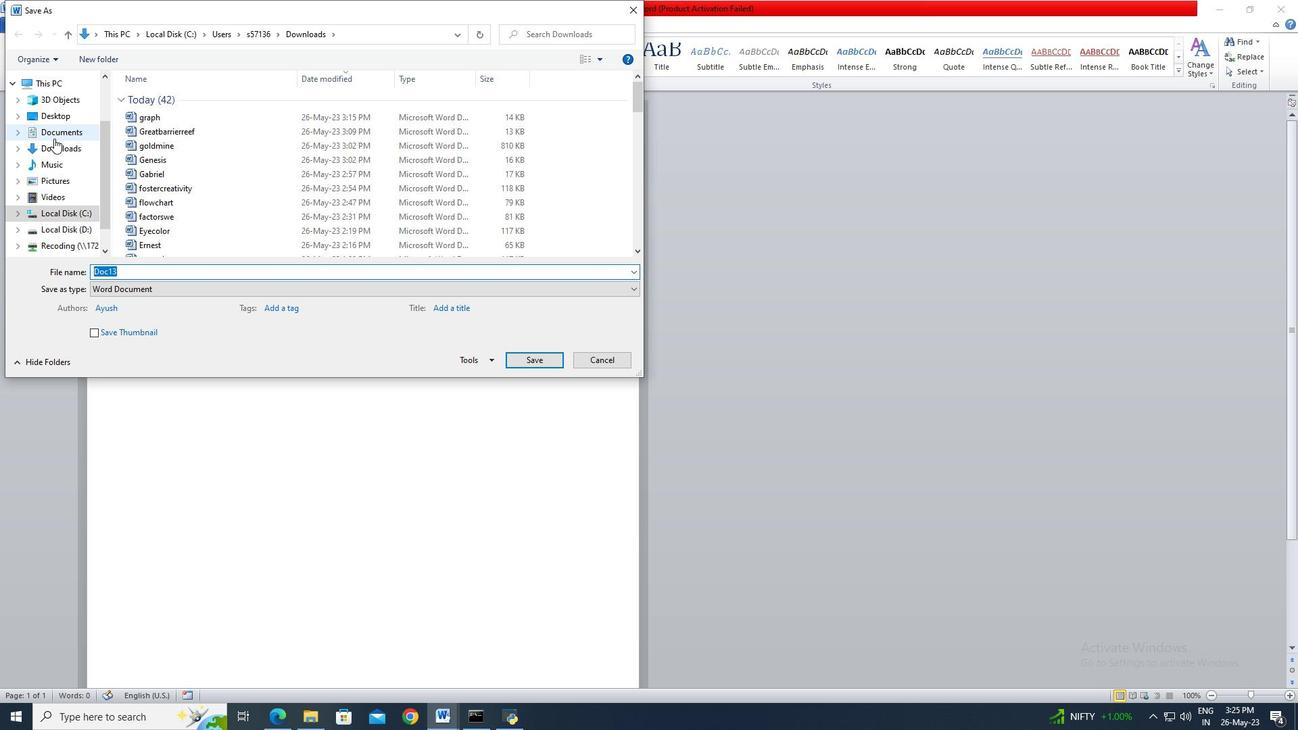 
Action: Mouse pressed left at (64, 152)
Screenshot: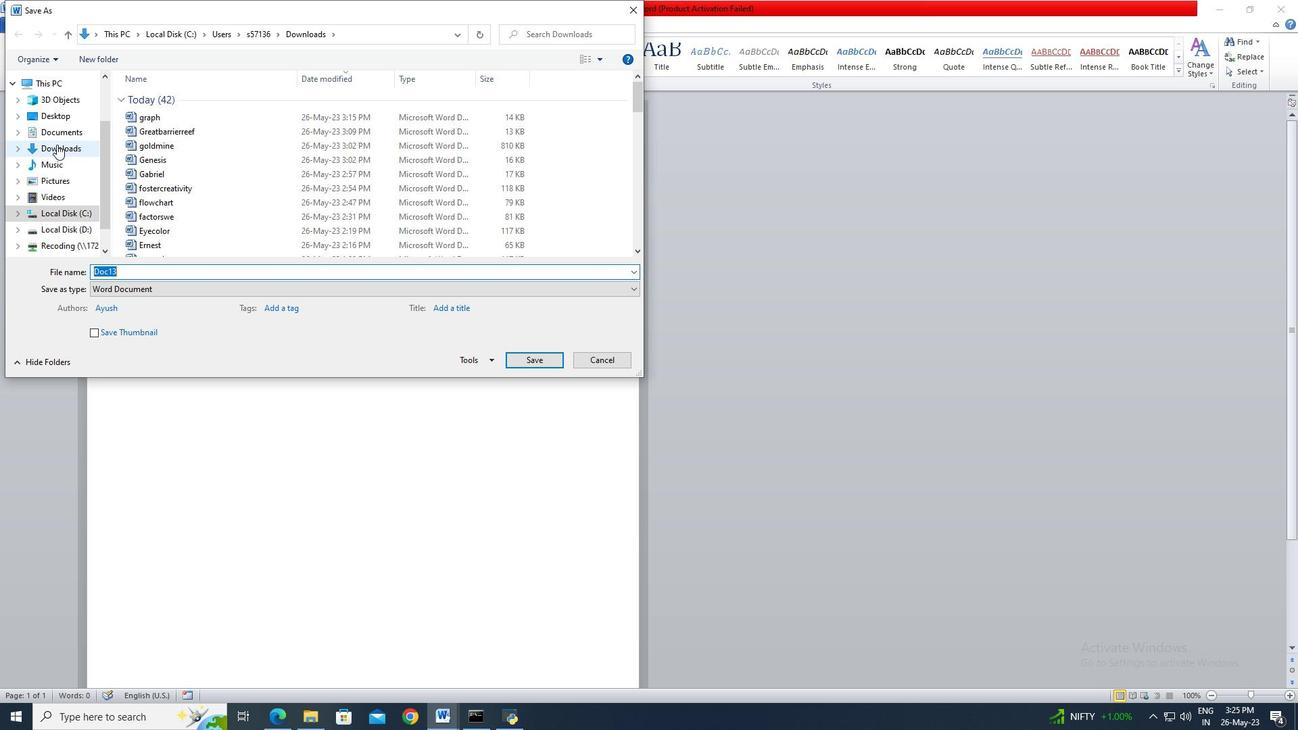 
Action: Mouse moved to (132, 277)
Screenshot: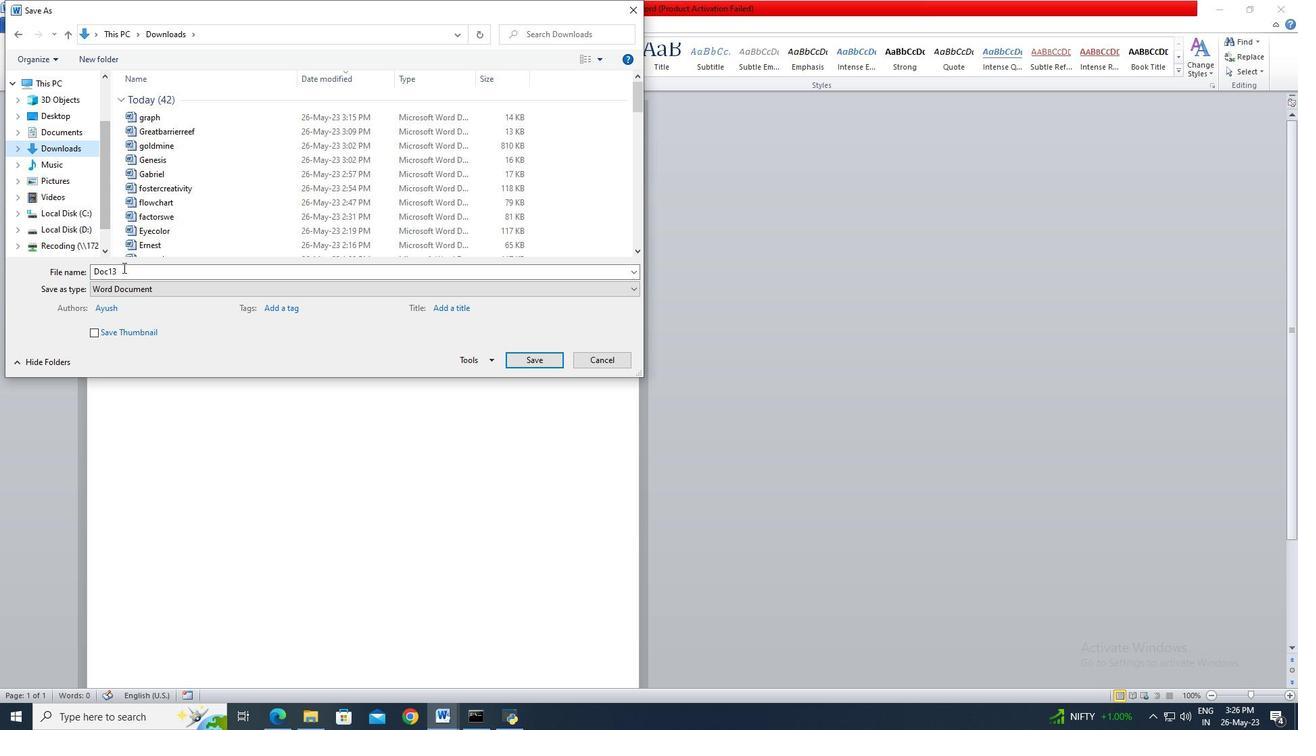 
Action: Mouse pressed left at (132, 277)
Screenshot: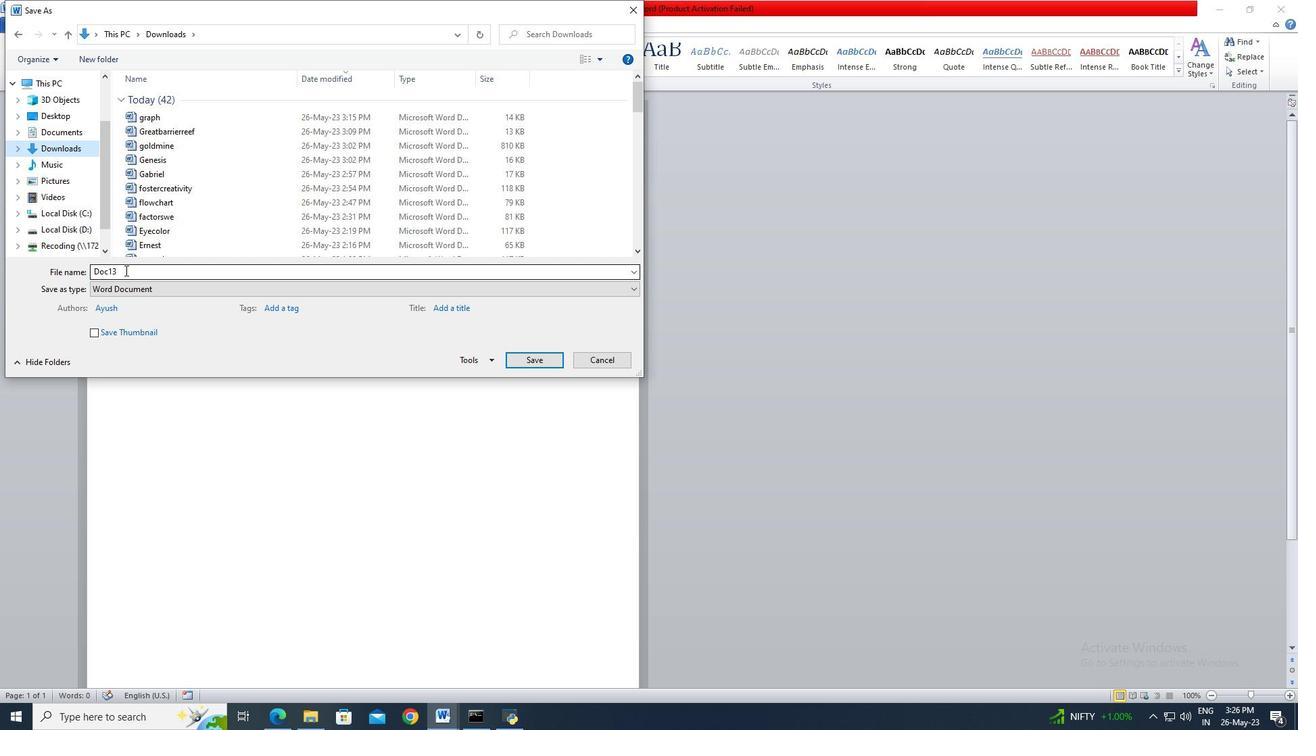
Action: Key pressed gym
Screenshot: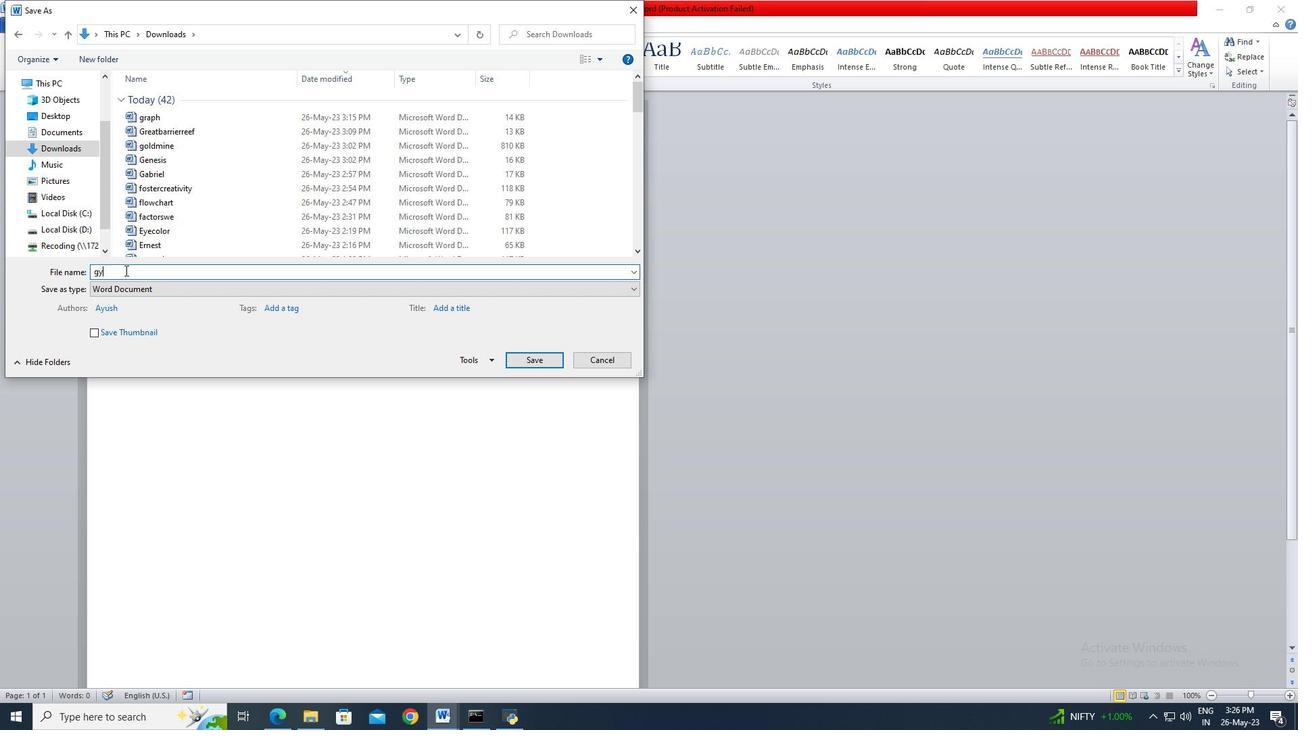 
Action: Mouse moved to (528, 373)
Screenshot: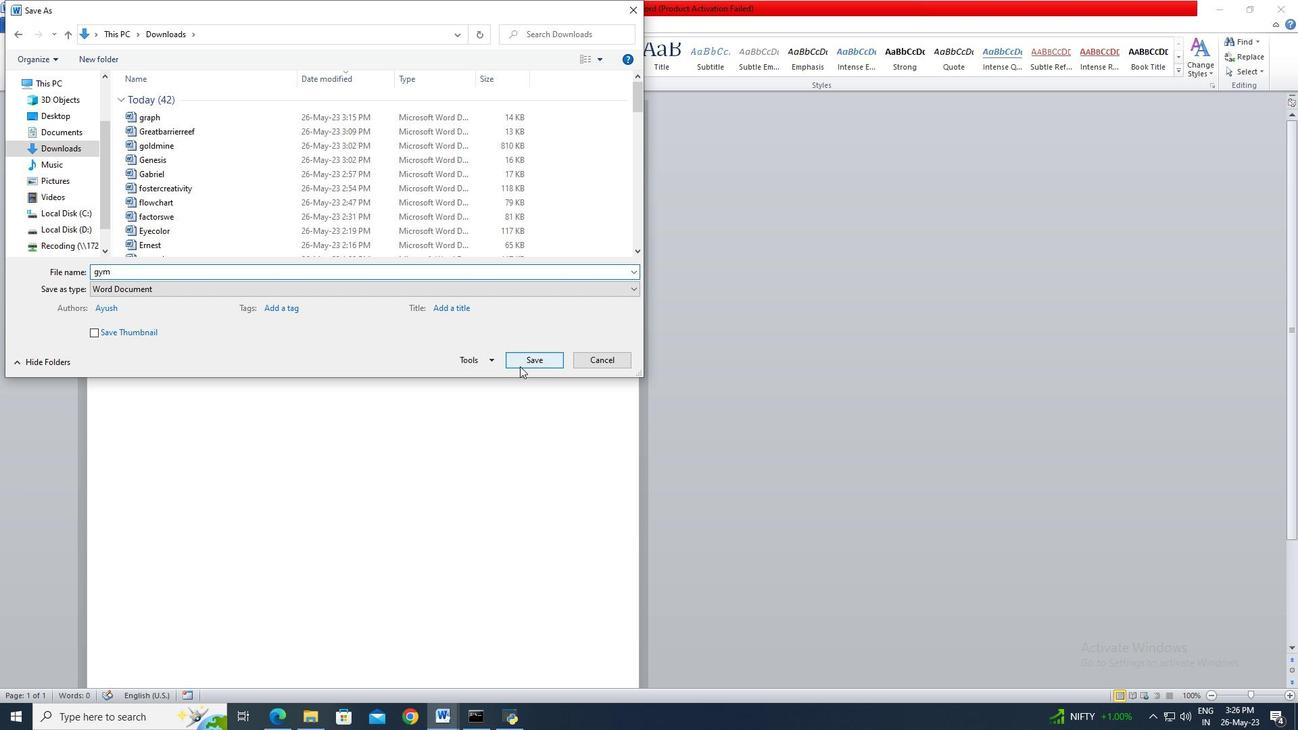 
Action: Mouse pressed left at (528, 373)
Screenshot: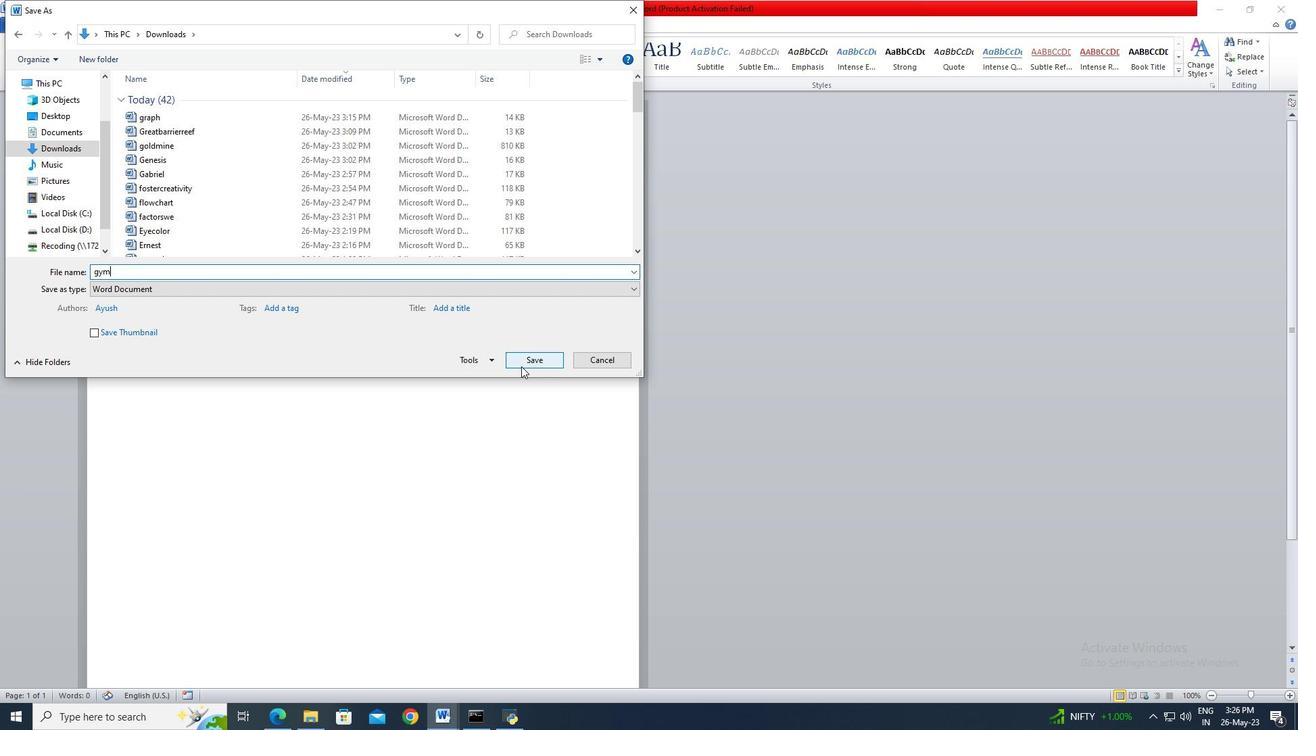 
Action: Mouse moved to (294, 723)
Screenshot: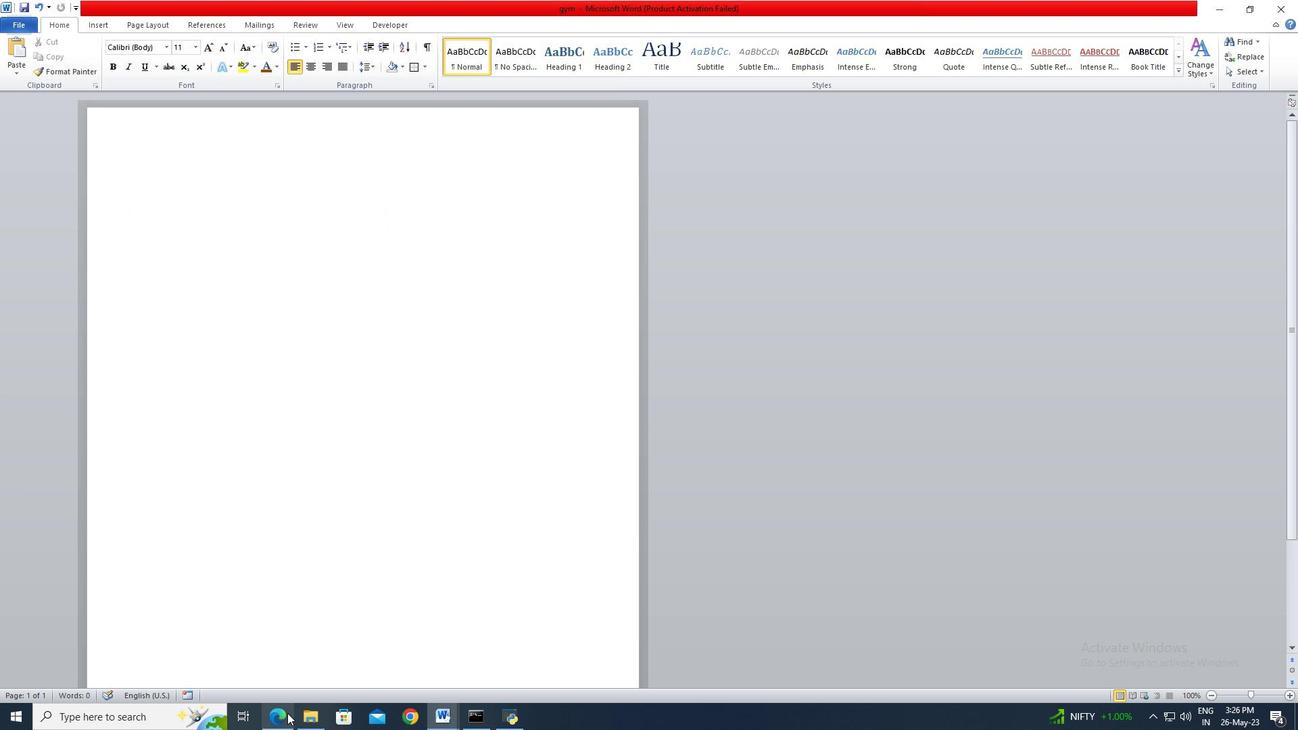 
Action: Mouse pressed left at (294, 723)
Screenshot: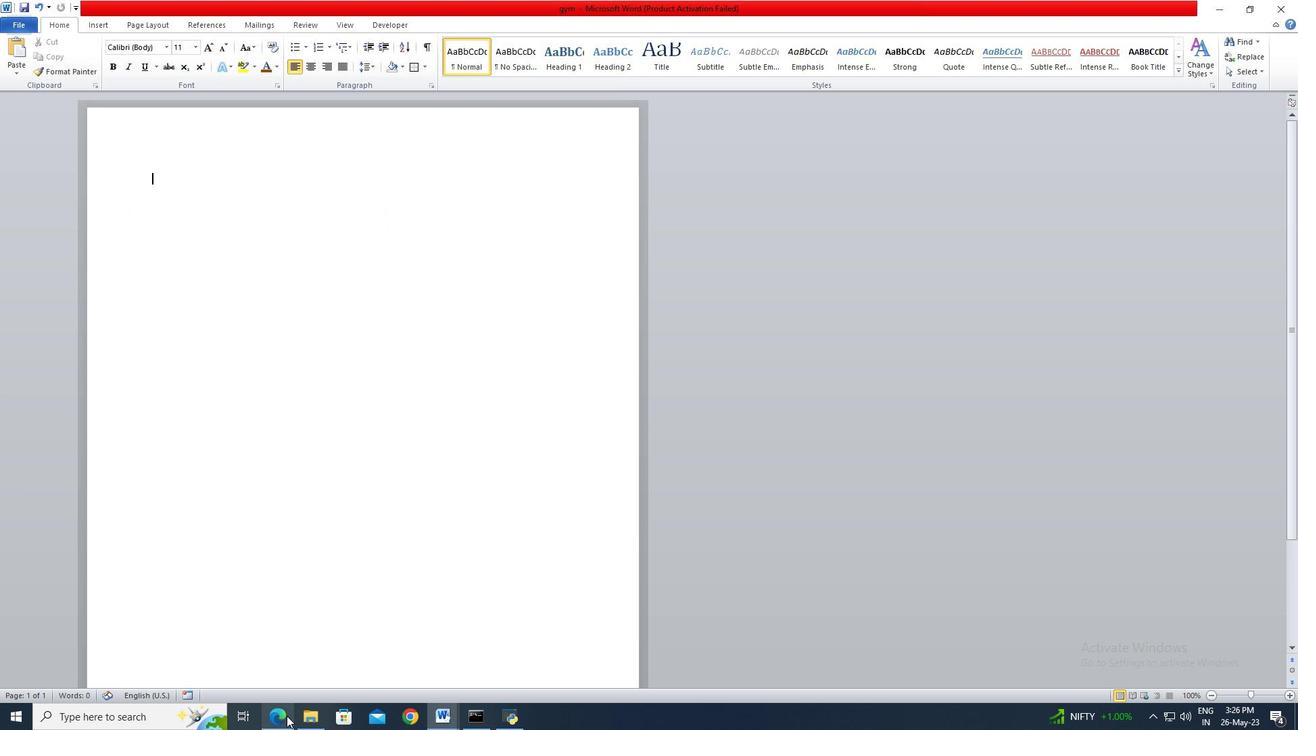 
Action: Mouse moved to (204, 75)
Screenshot: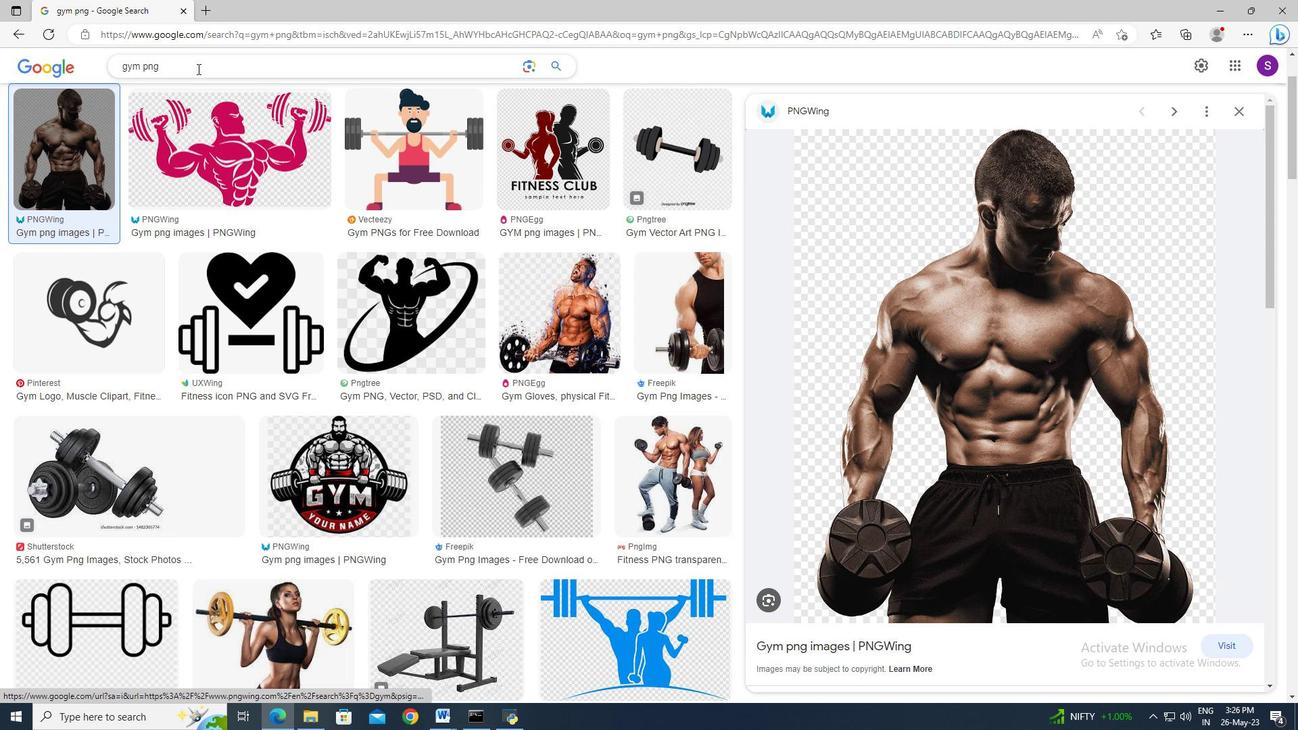 
Action: Mouse pressed left at (204, 75)
Screenshot: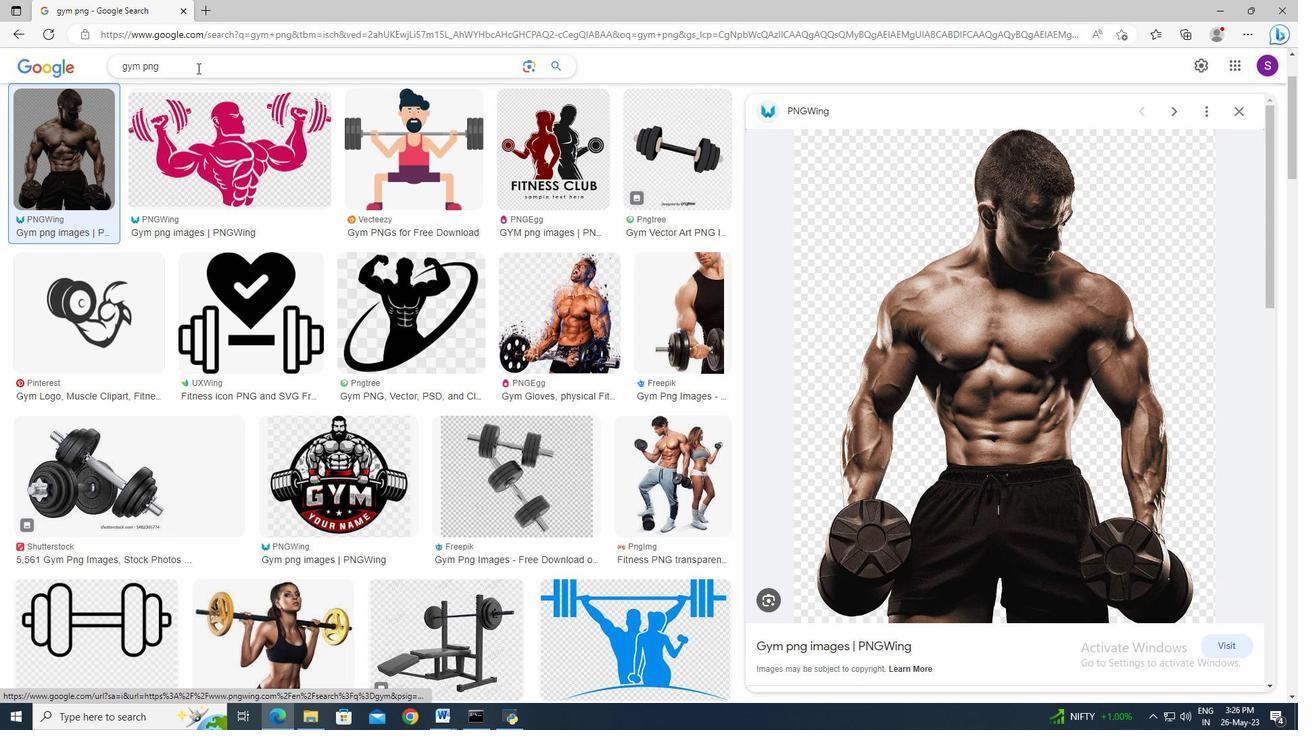 
Action: Key pressed ctrl+Agym<Key.space>png<Key.enter>
Screenshot: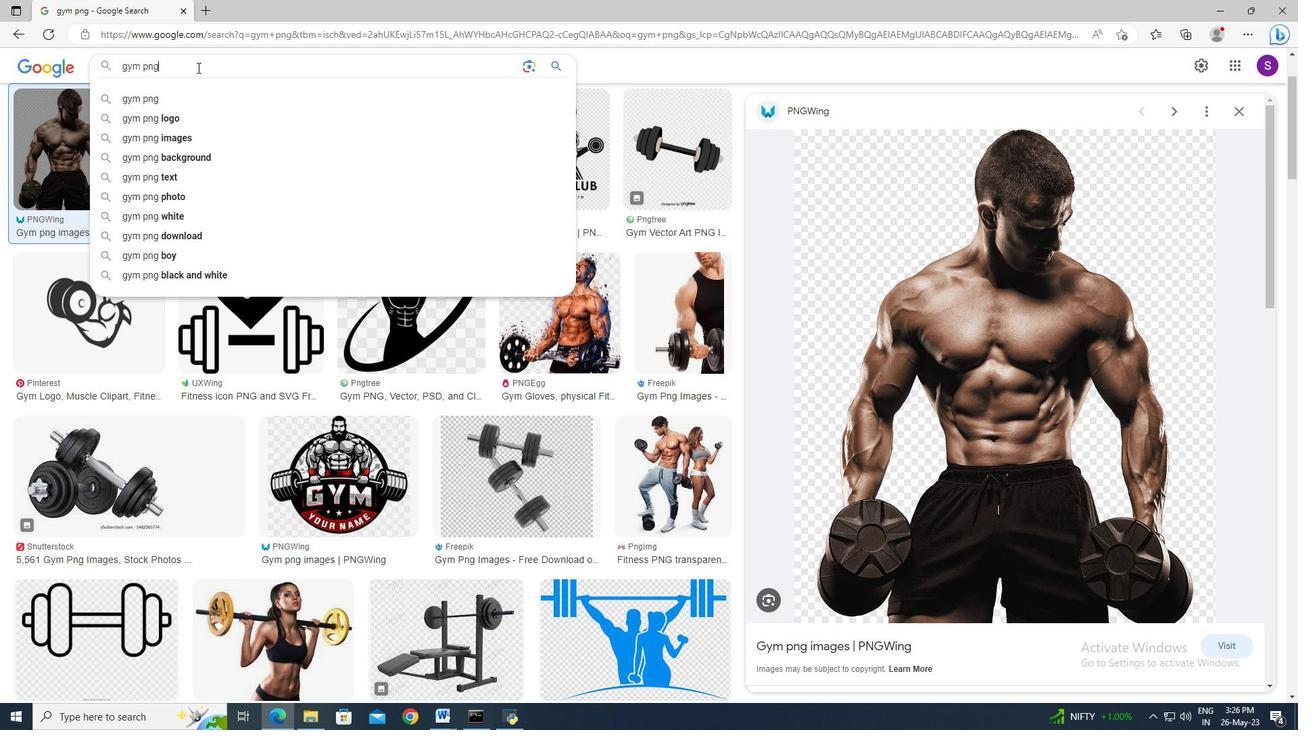 
Action: Mouse moved to (264, 239)
Screenshot: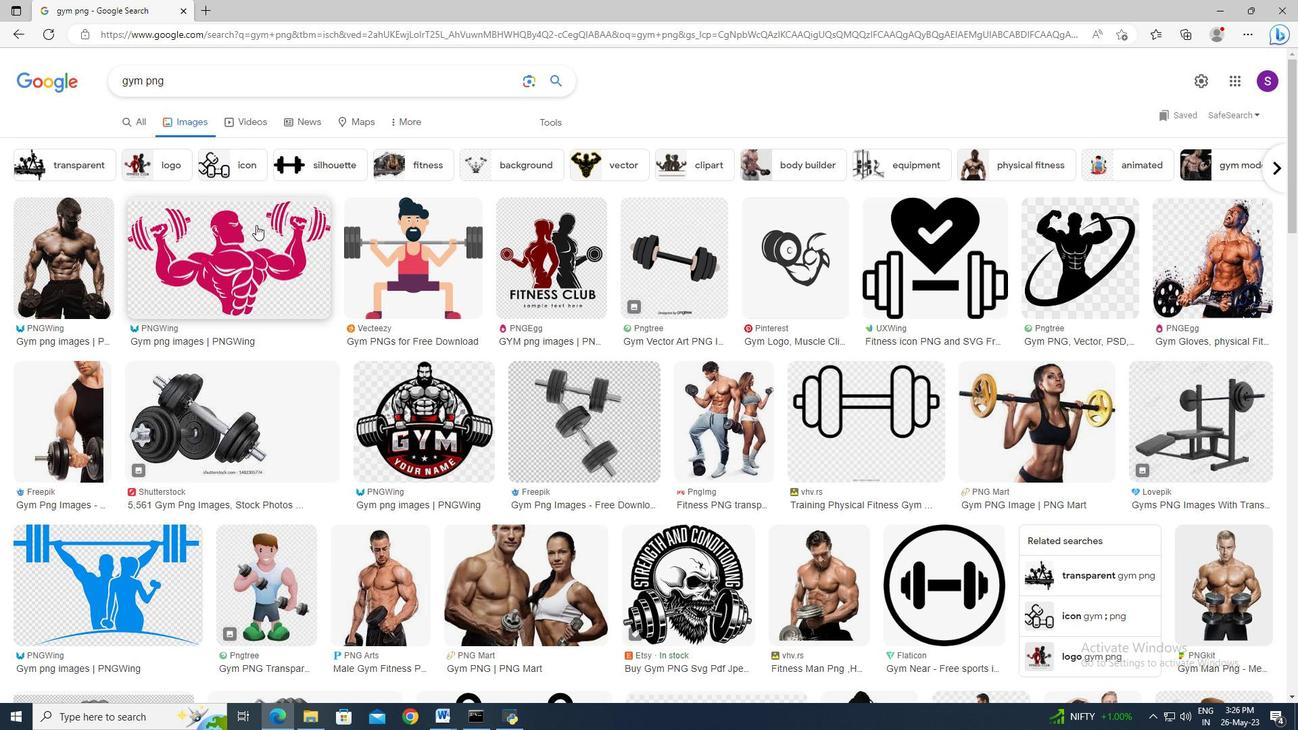 
Action: Mouse pressed left at (264, 239)
Screenshot: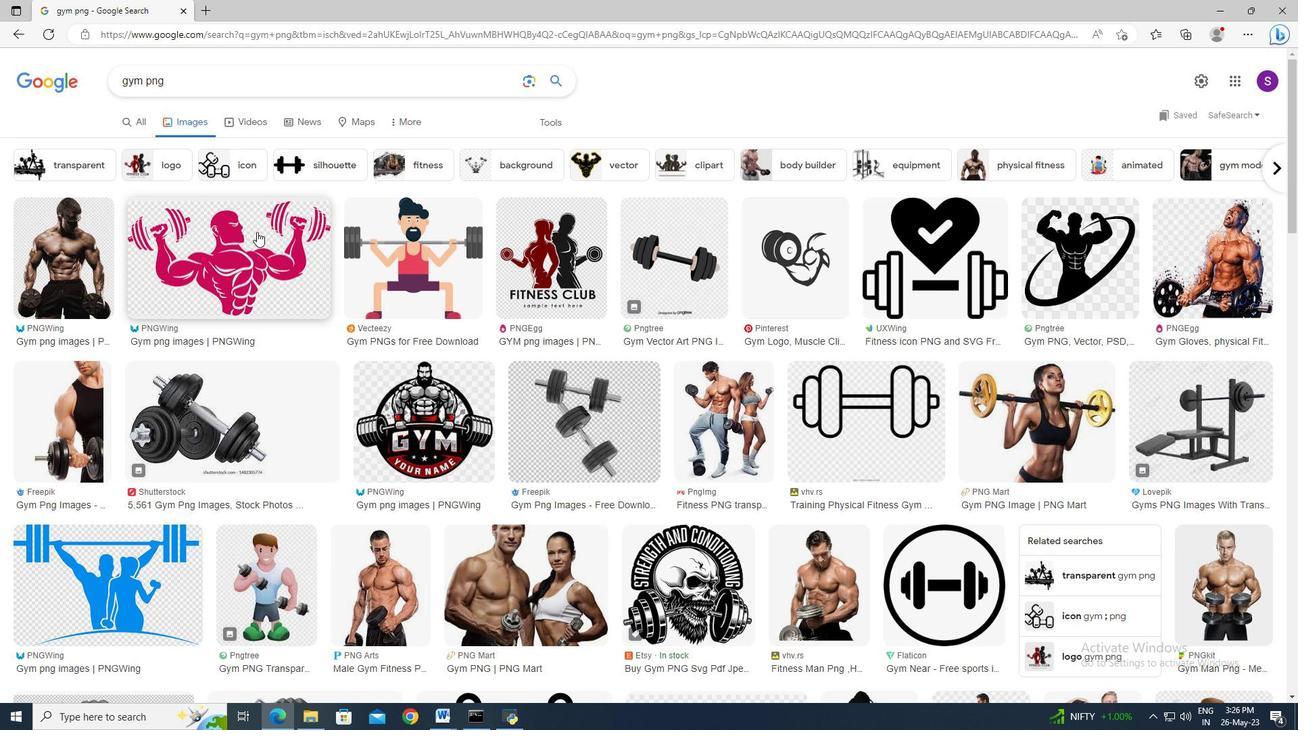 
Action: Mouse moved to (848, 278)
Screenshot: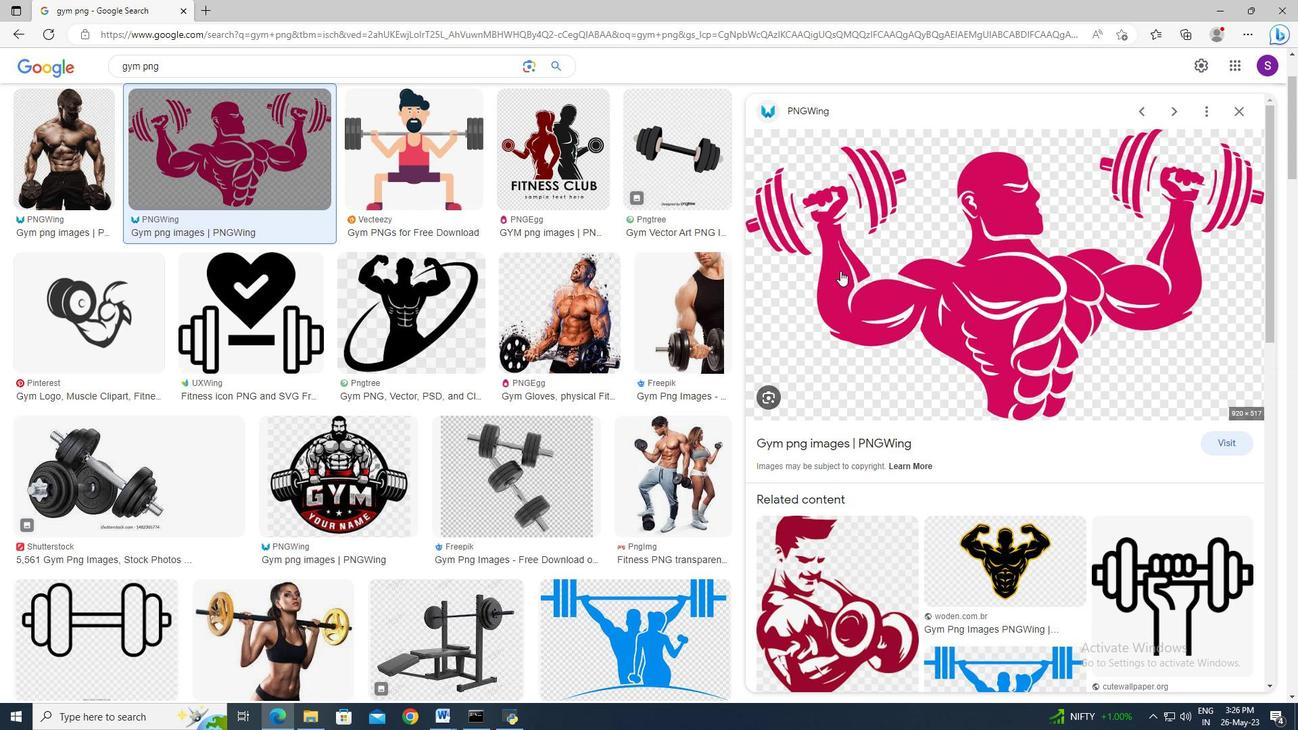 
Action: Mouse pressed right at (848, 278)
Screenshot: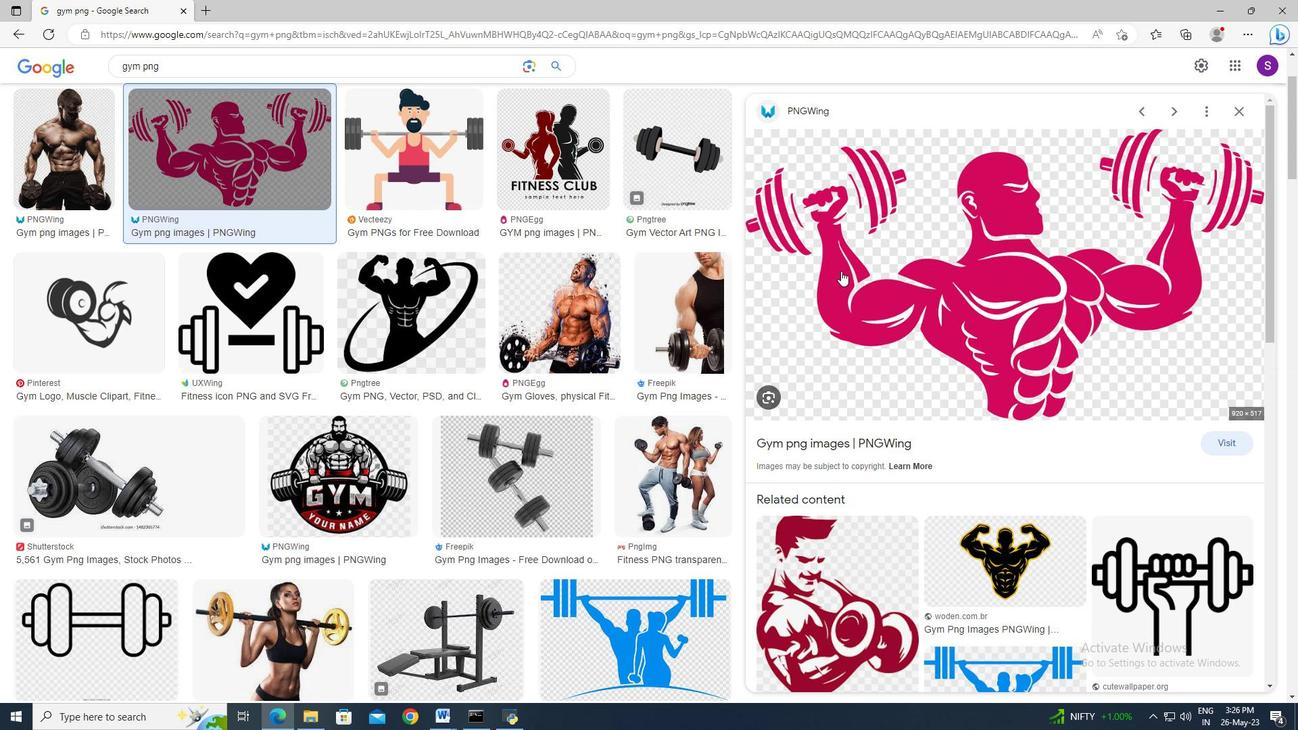 
Action: Mouse moved to (876, 450)
Screenshot: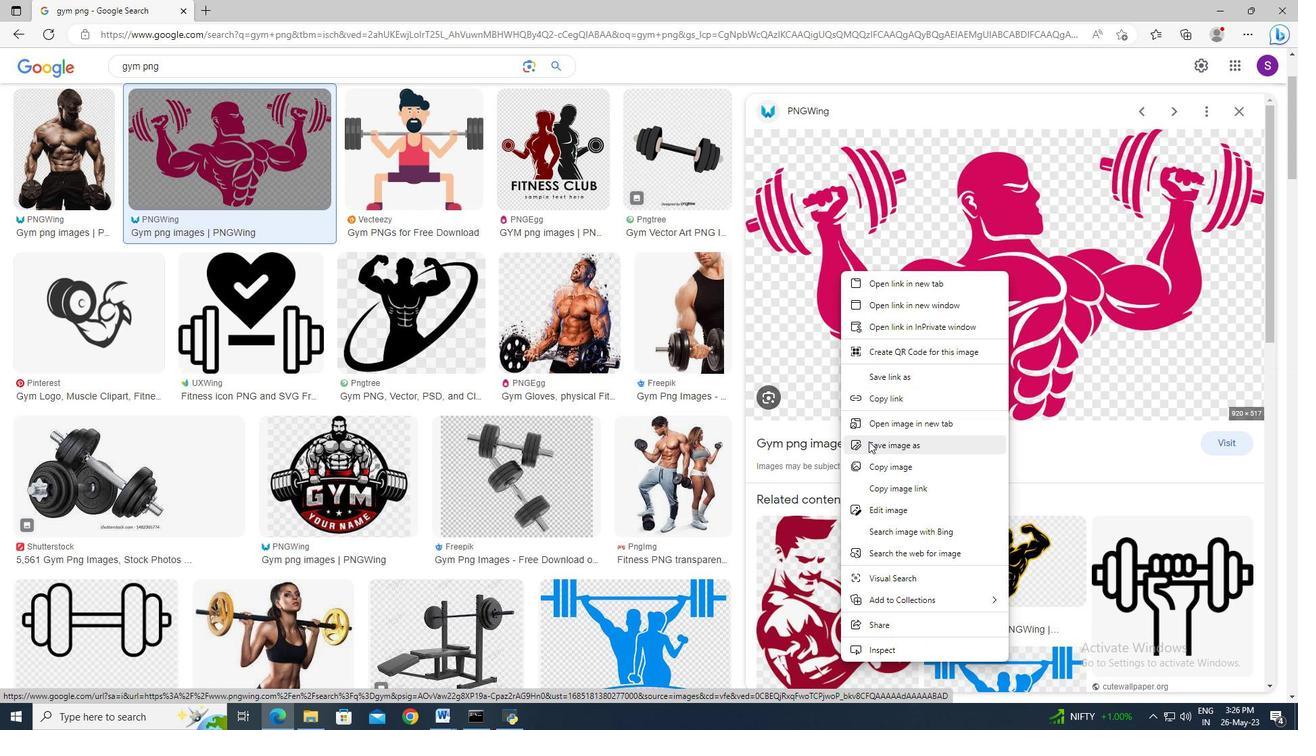 
Action: Mouse pressed left at (876, 450)
Screenshot: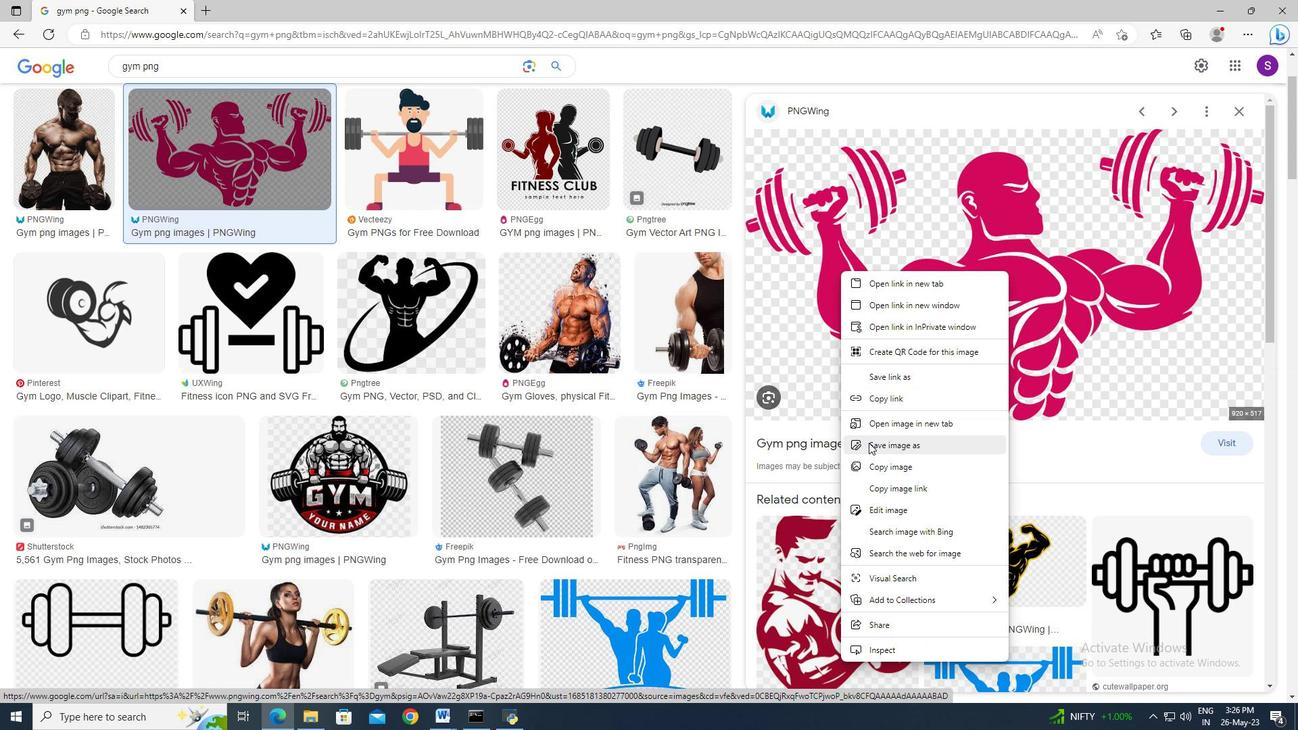 
Action: Key pressed <Key.shift>Gym
Screenshot: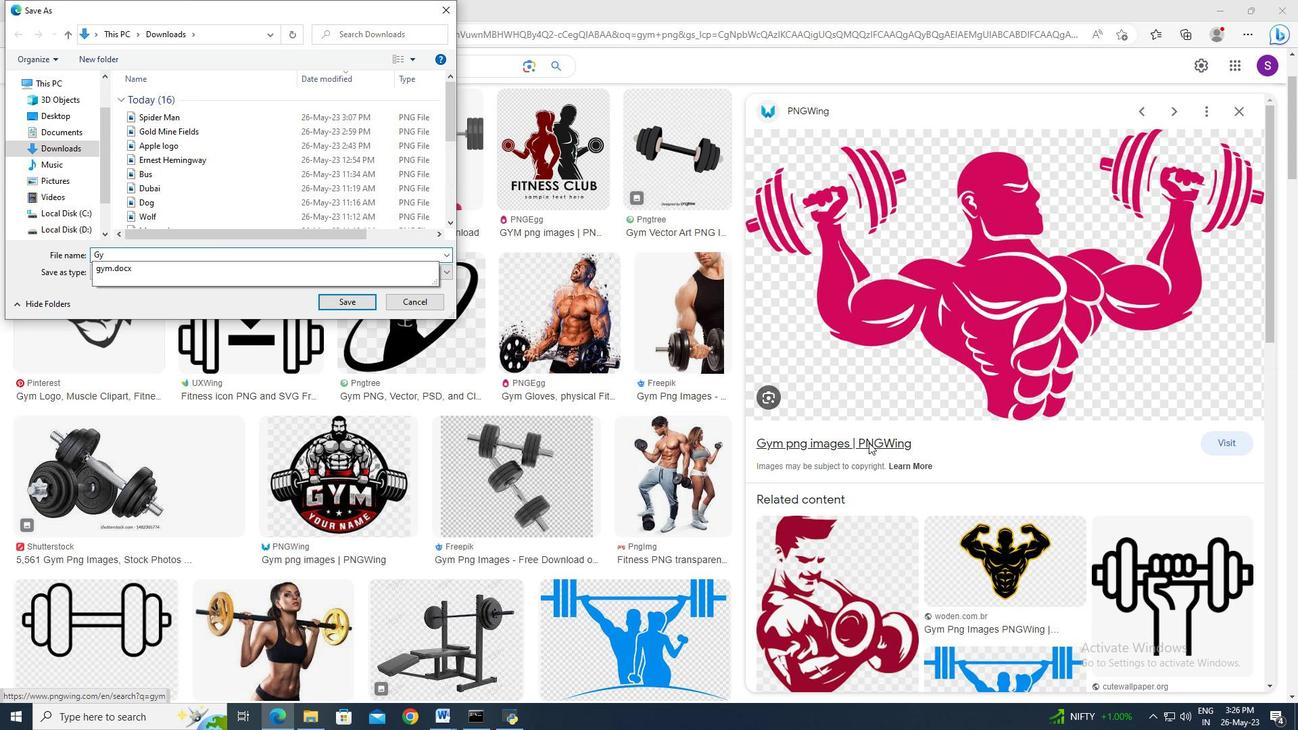 
Action: Mouse moved to (375, 313)
Screenshot: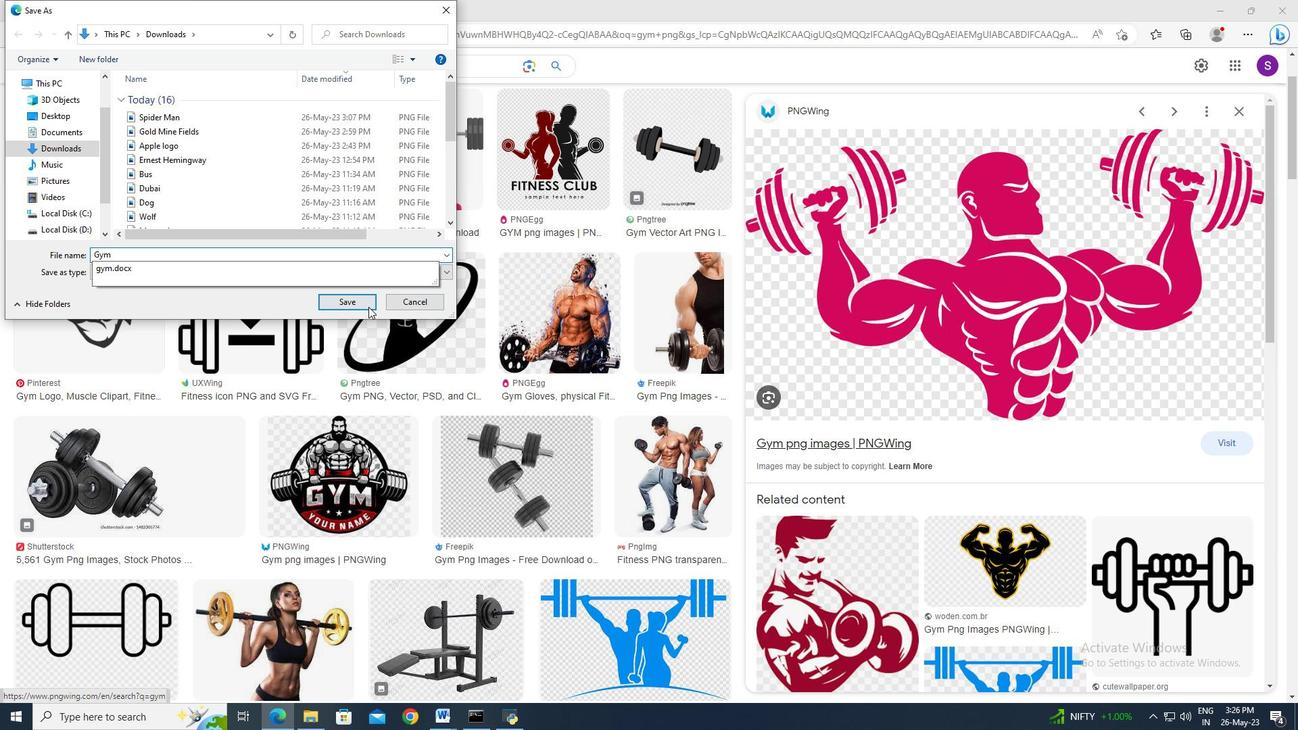 
Action: Mouse pressed left at (375, 313)
Screenshot: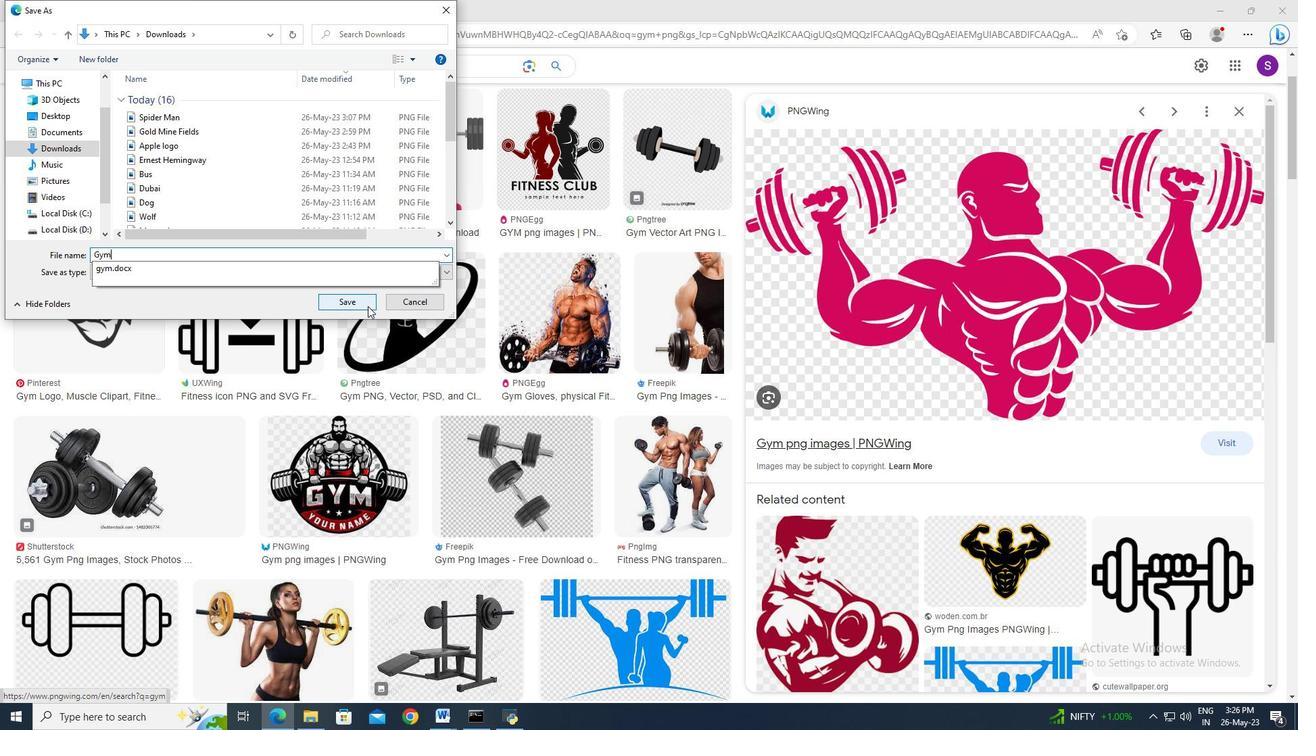 
Action: Mouse moved to (296, 727)
Screenshot: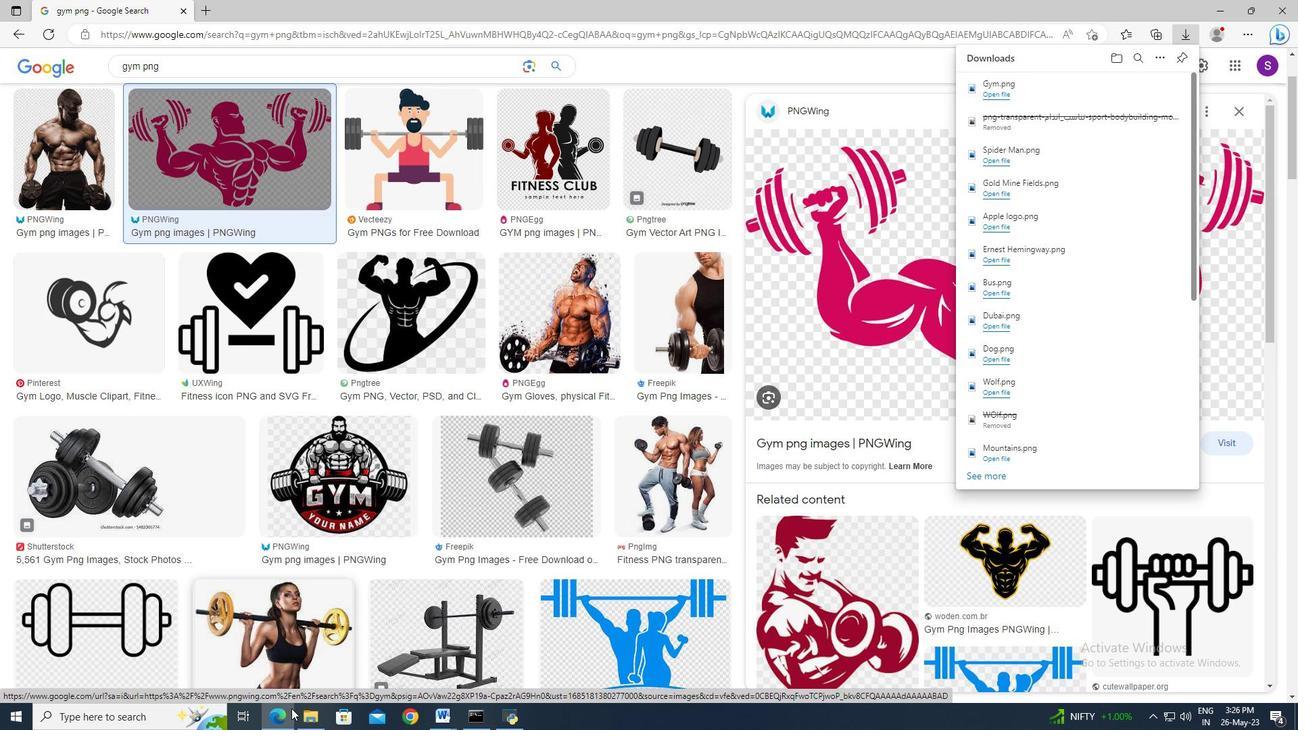 
Action: Mouse pressed left at (296, 727)
Screenshot: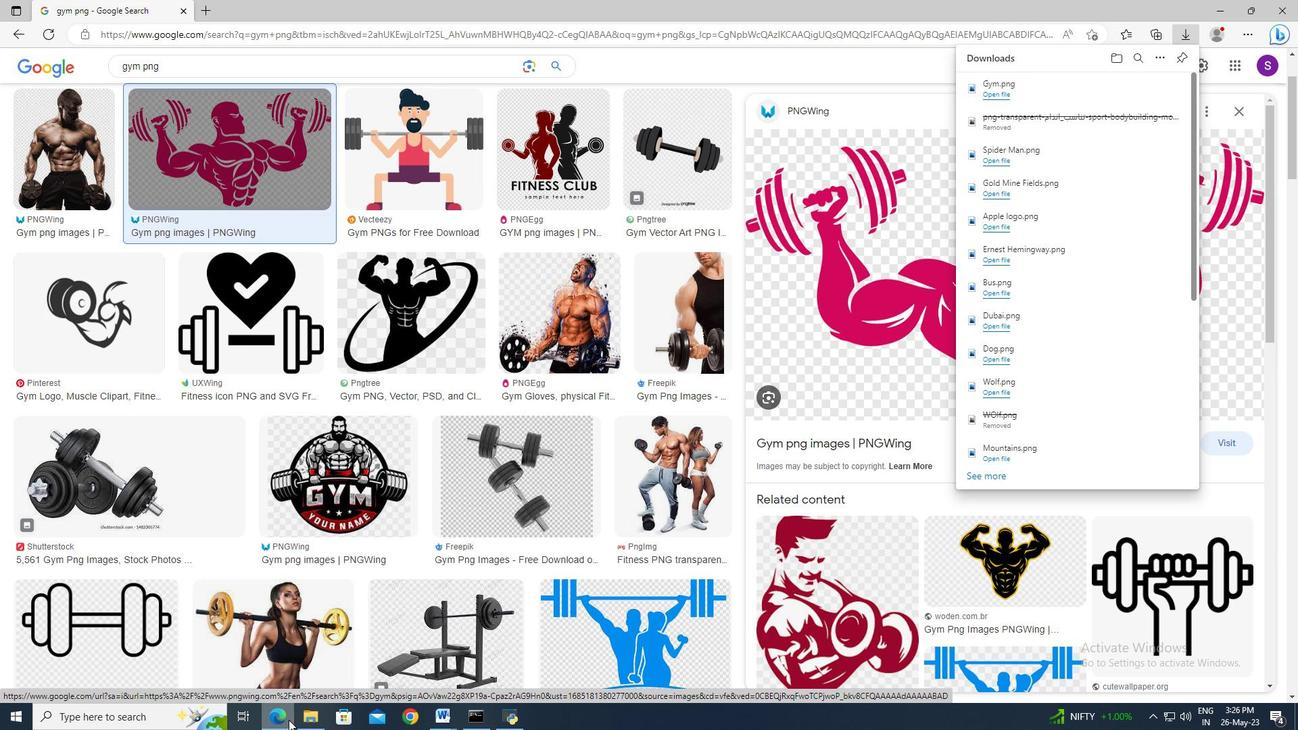 
Action: Mouse moved to (108, 35)
Screenshot: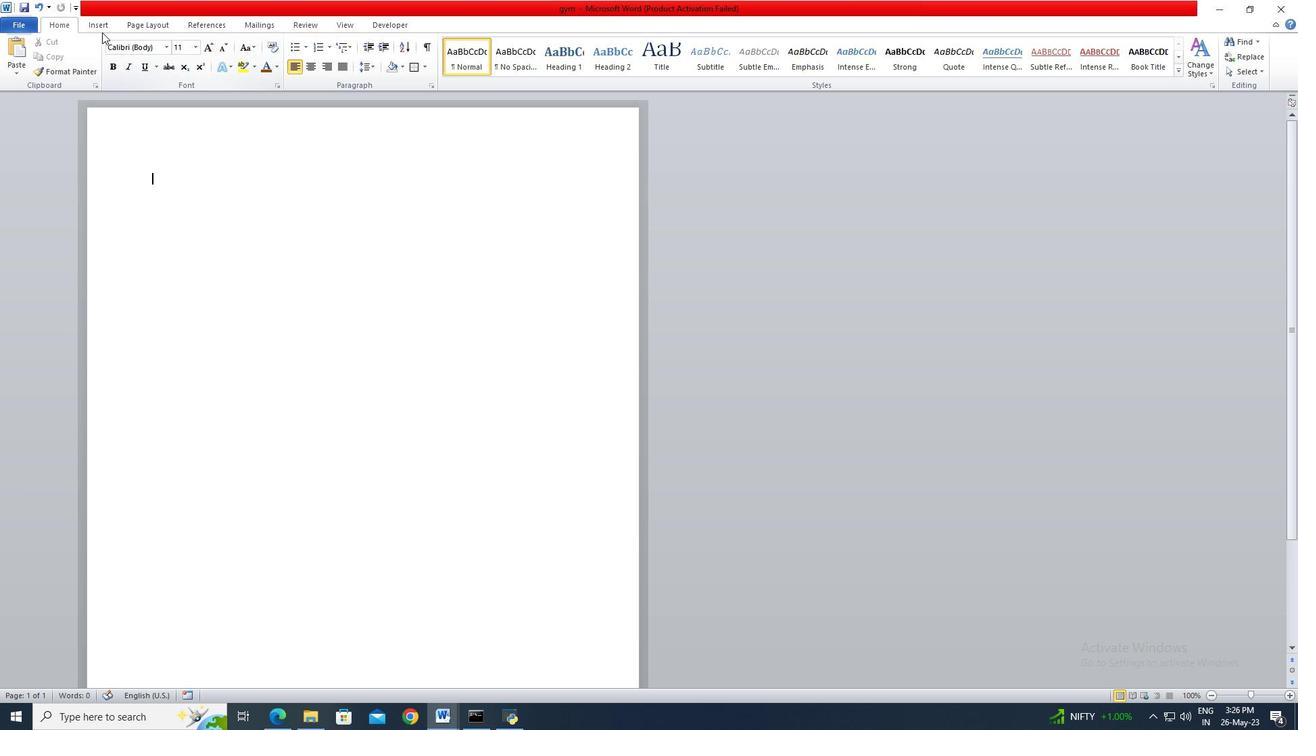 
Action: Mouse pressed left at (108, 35)
Screenshot: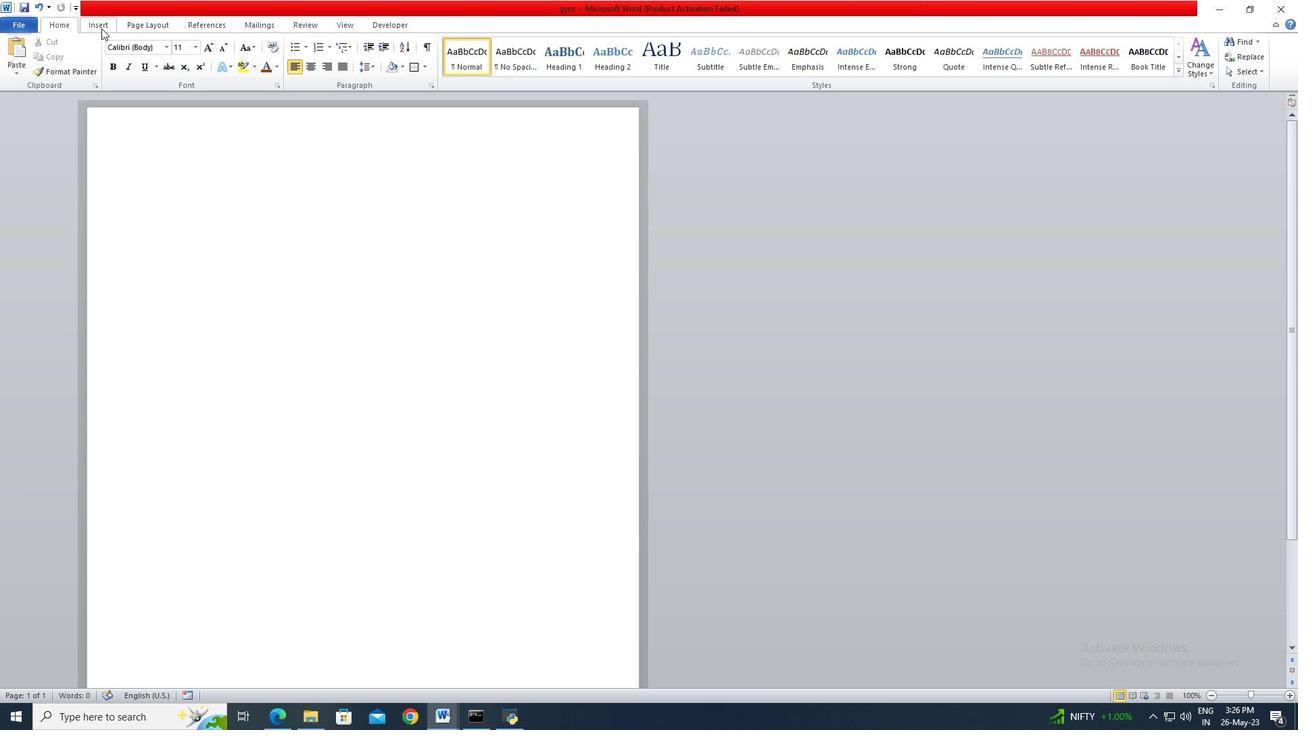 
Action: Mouse moved to (145, 70)
Screenshot: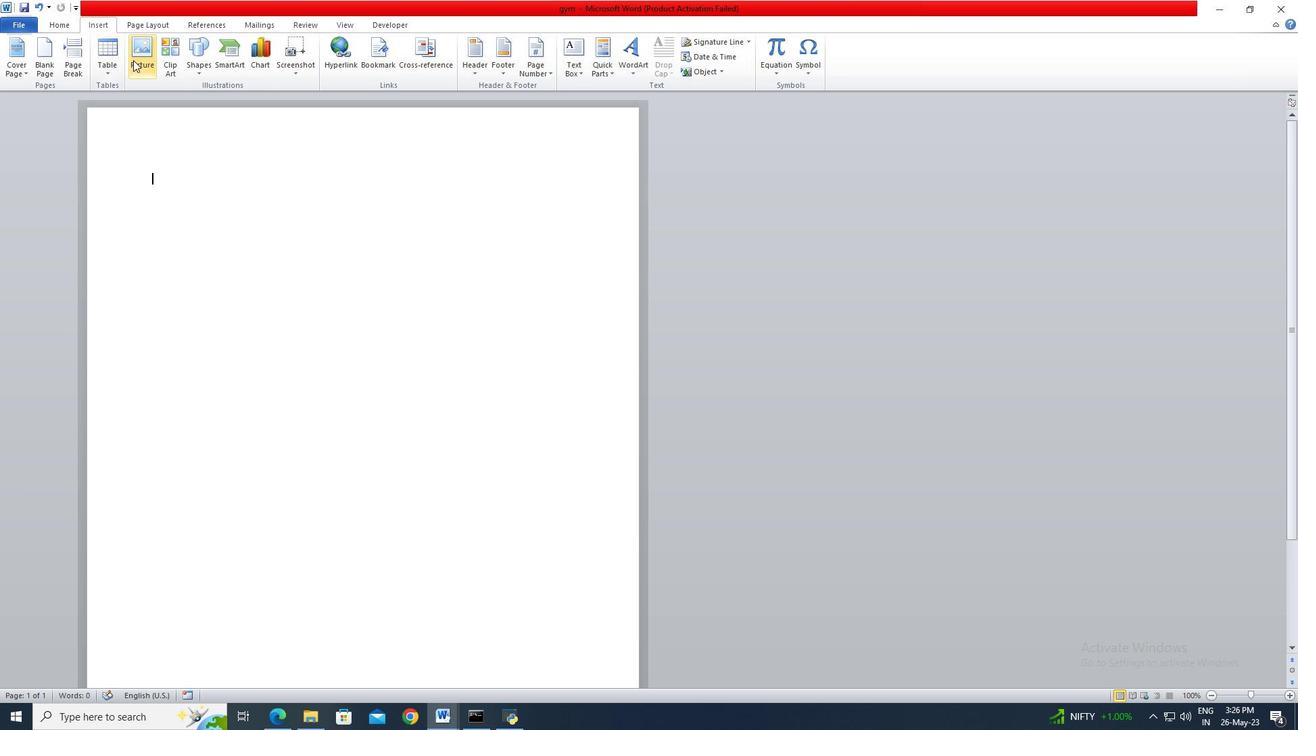 
Action: Mouse pressed left at (145, 70)
Screenshot: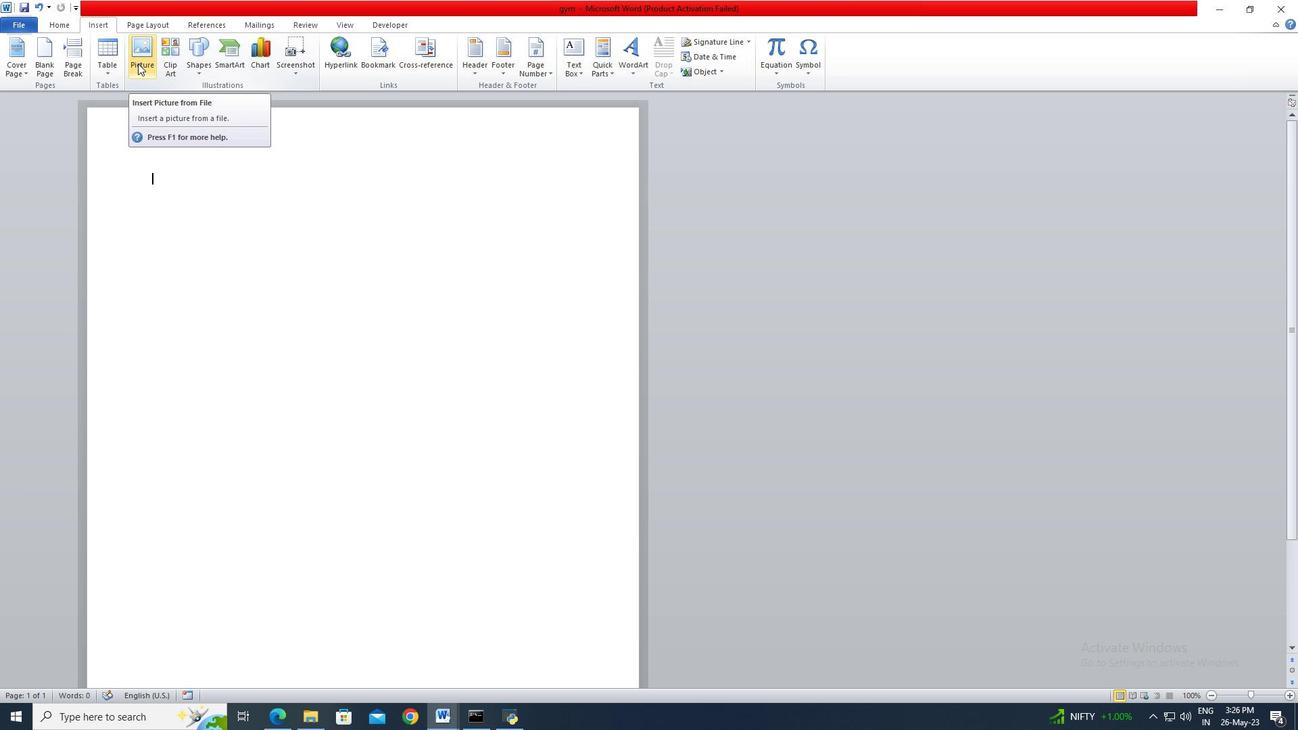 
Action: Mouse moved to (161, 123)
Screenshot: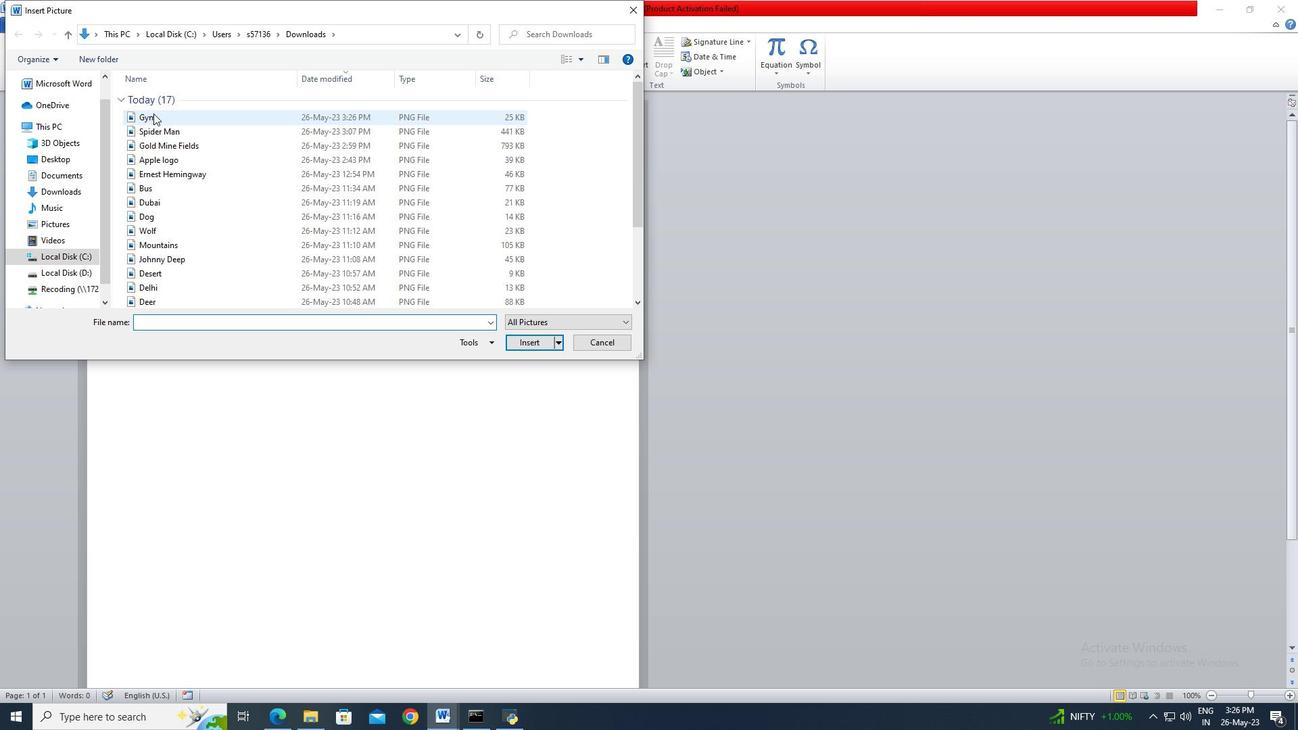 
Action: Mouse pressed left at (161, 123)
Screenshot: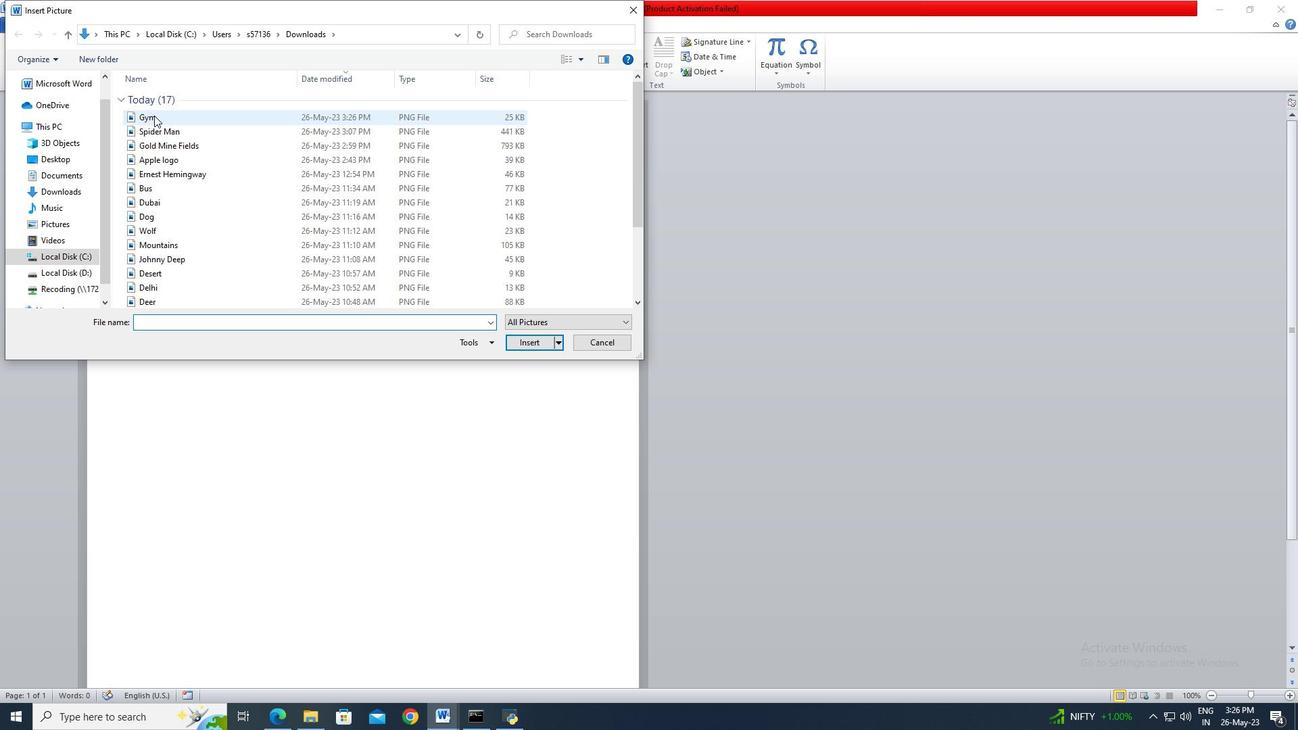 
Action: Mouse moved to (528, 347)
Screenshot: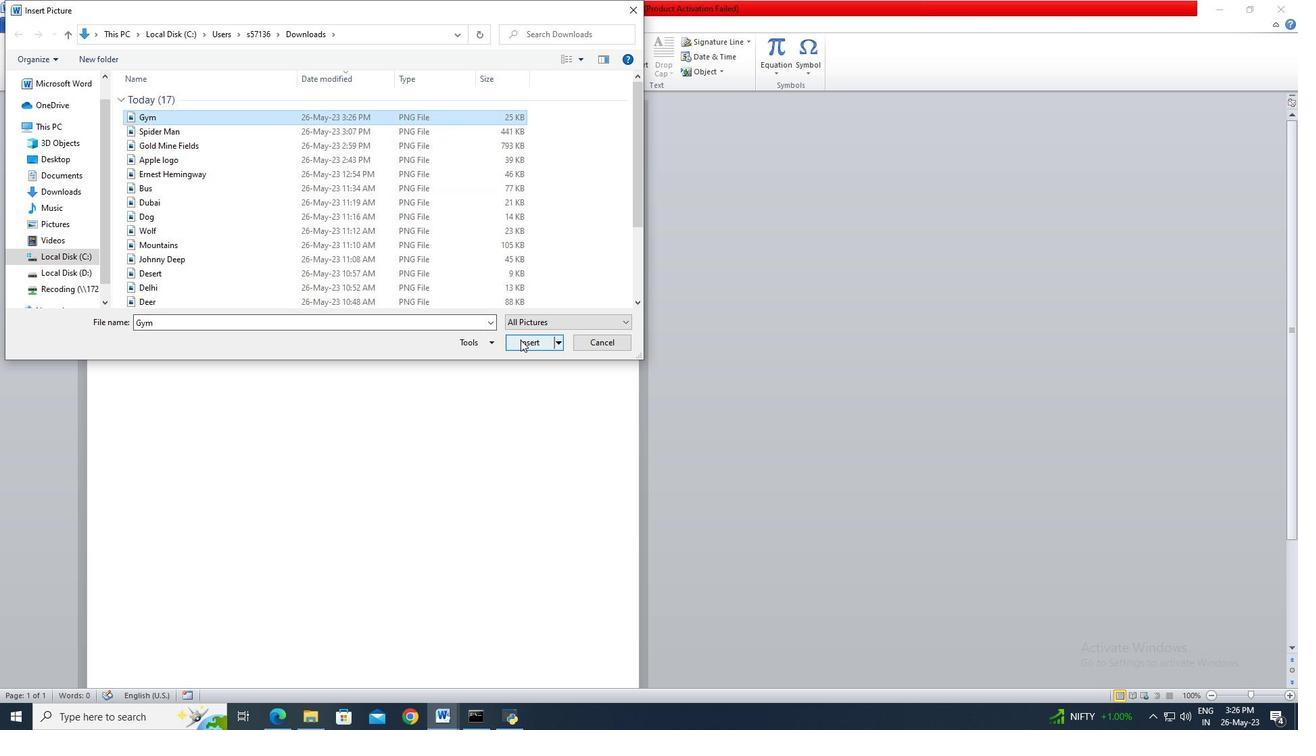 
Action: Mouse pressed left at (528, 347)
Screenshot: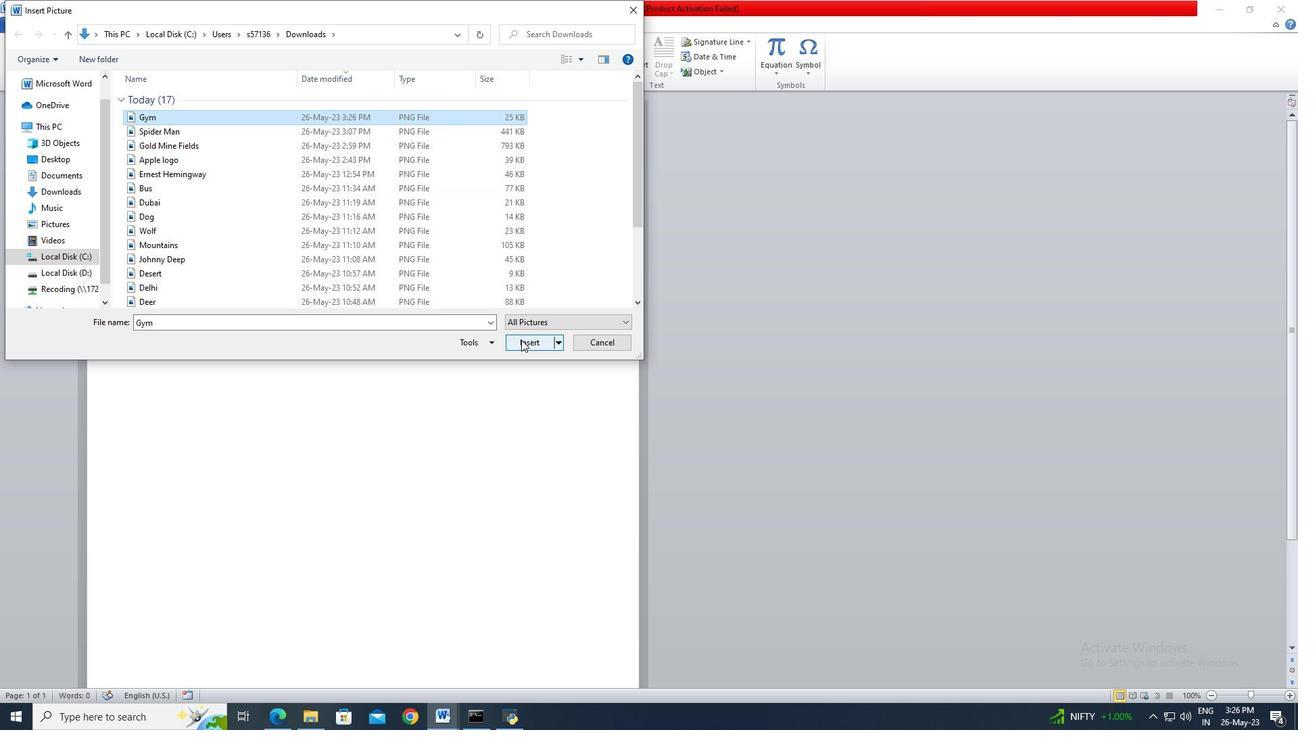 
Action: Mouse moved to (1273, 53)
Screenshot: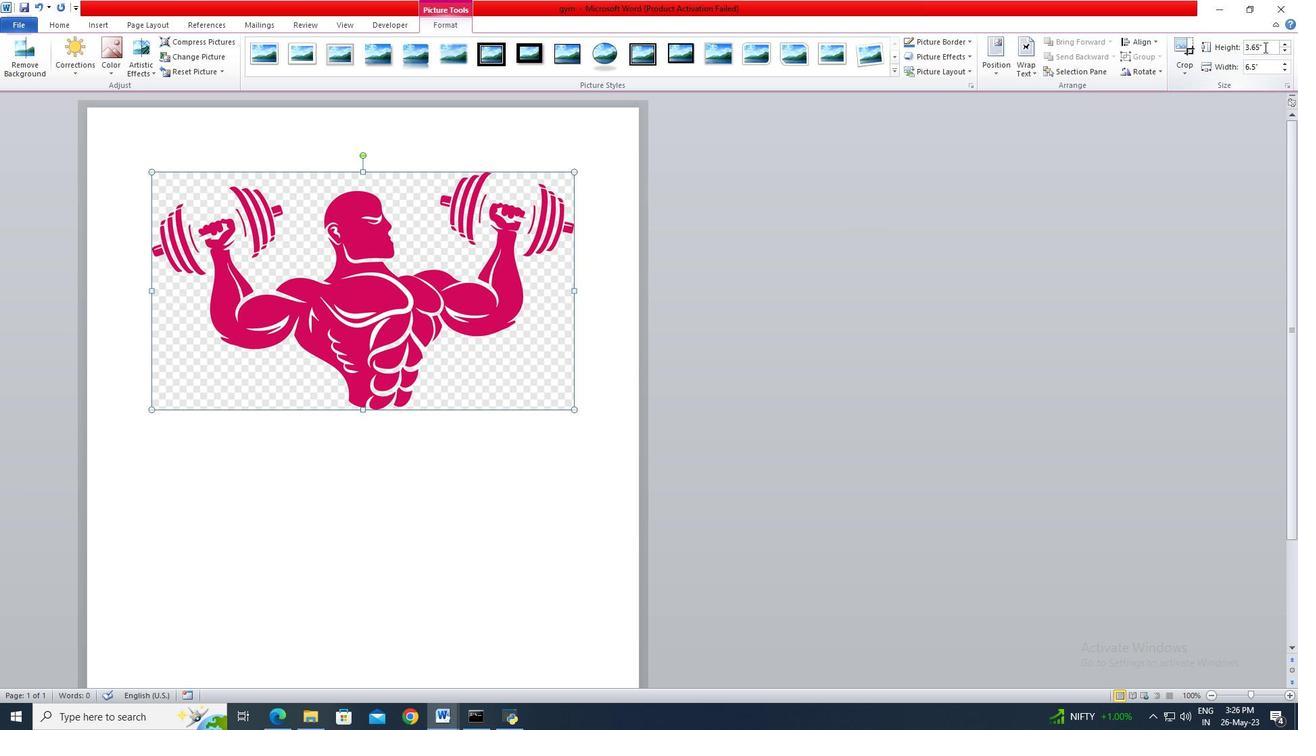
Action: Mouse pressed left at (1273, 53)
Screenshot: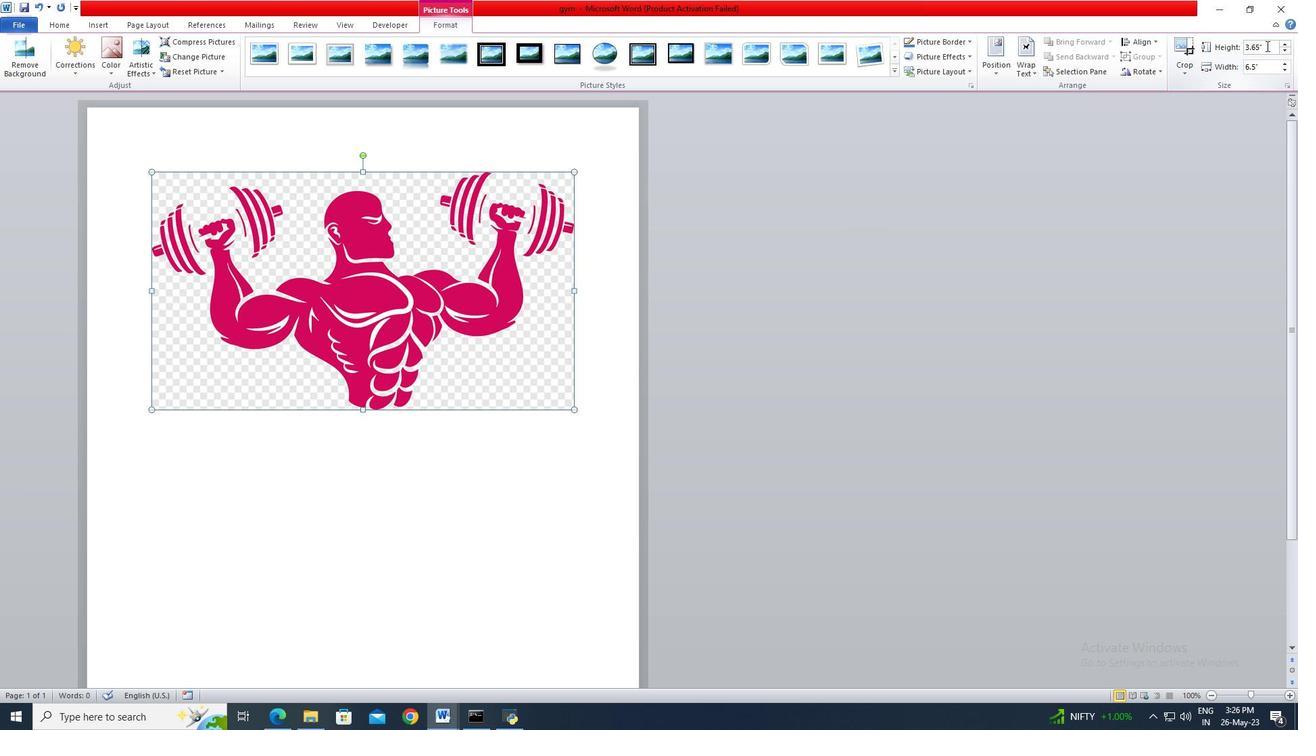 
Action: Key pressed 6.5<Key.enter>
Screenshot: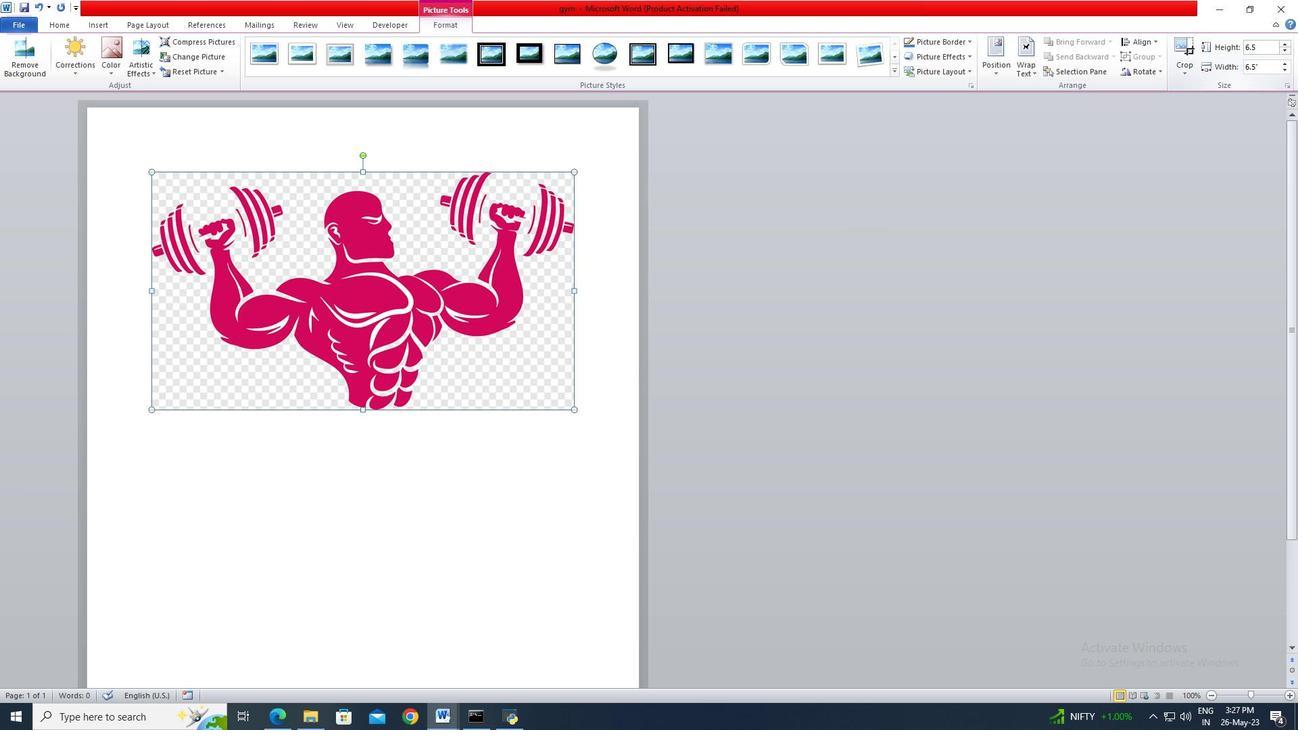 
Action: Mouse moved to (75, 32)
Screenshot: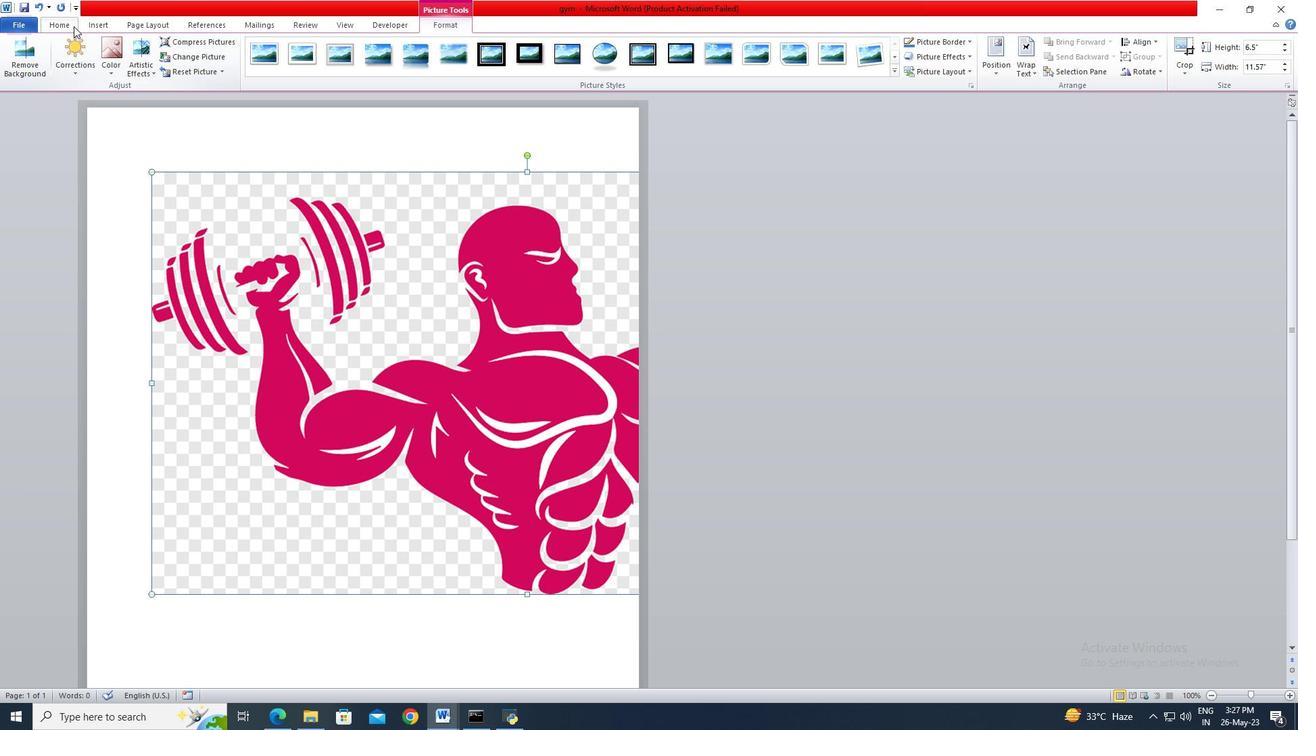 
Action: Mouse pressed left at (75, 32)
Screenshot: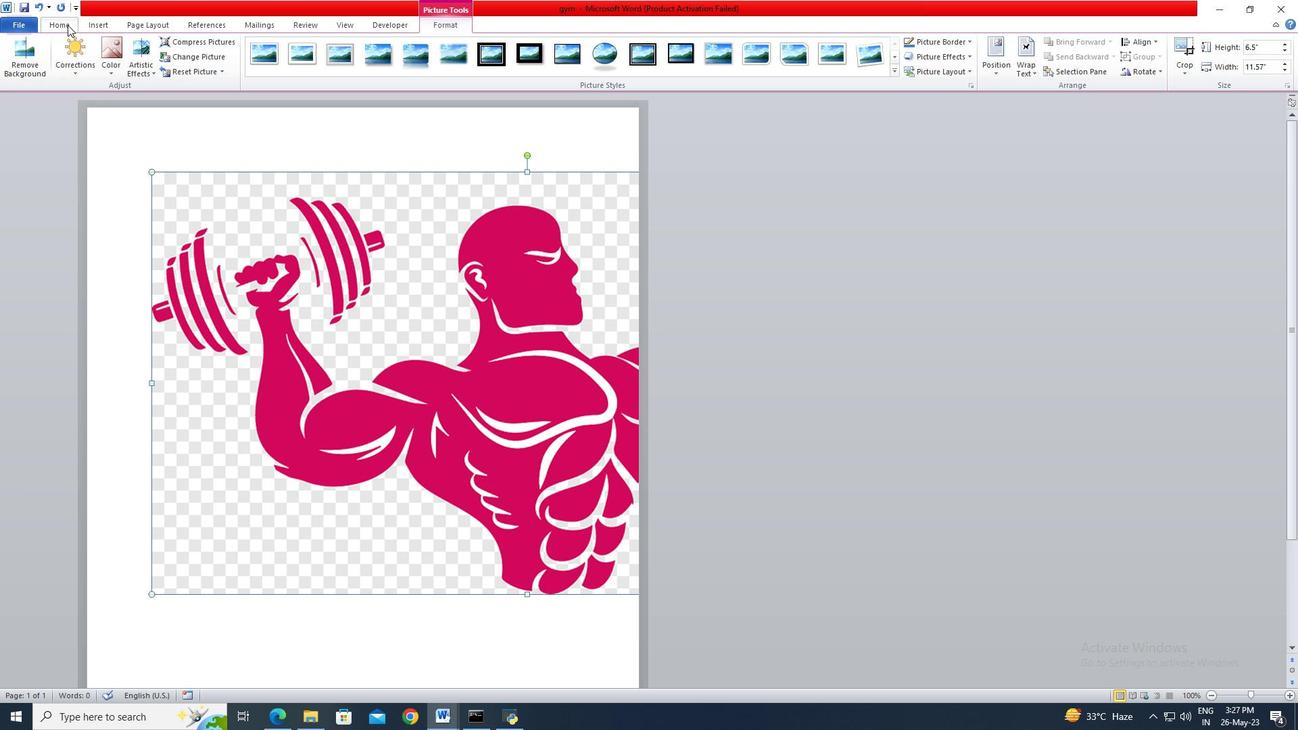 
Action: Mouse moved to (431, 73)
Screenshot: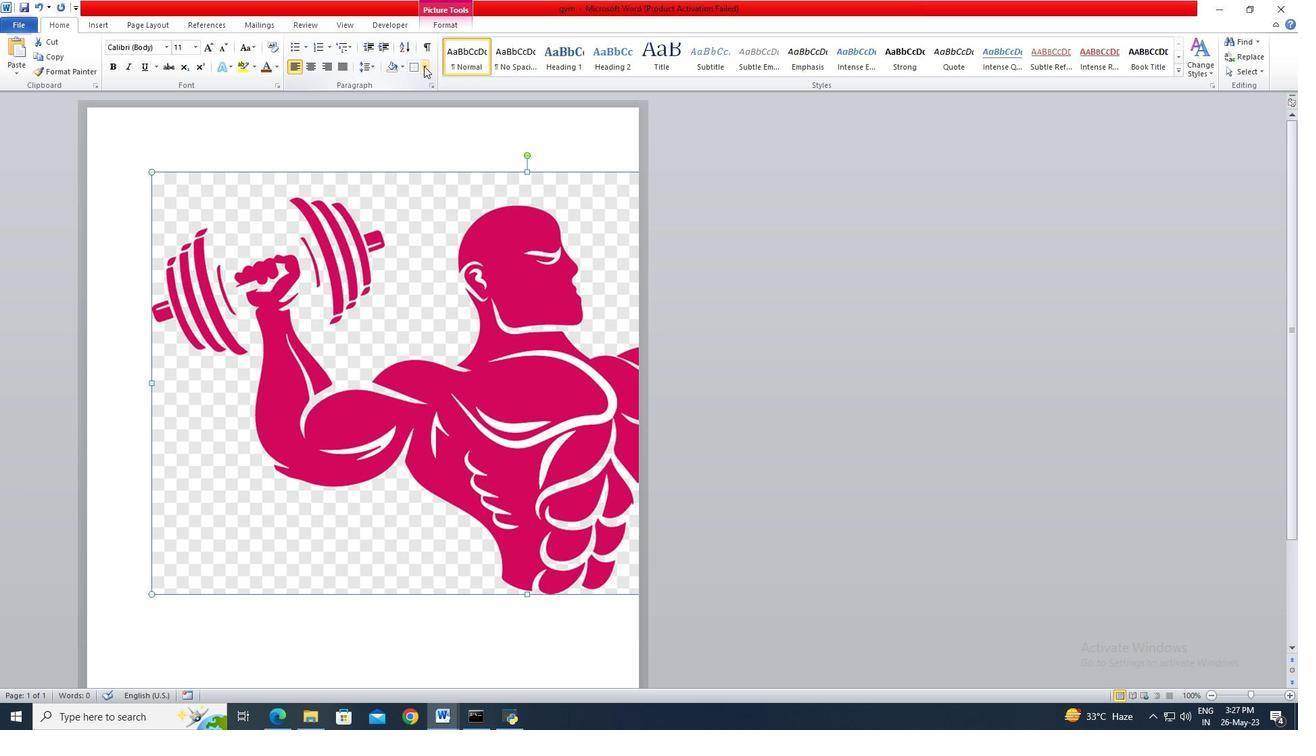 
Action: Mouse pressed left at (431, 73)
Screenshot: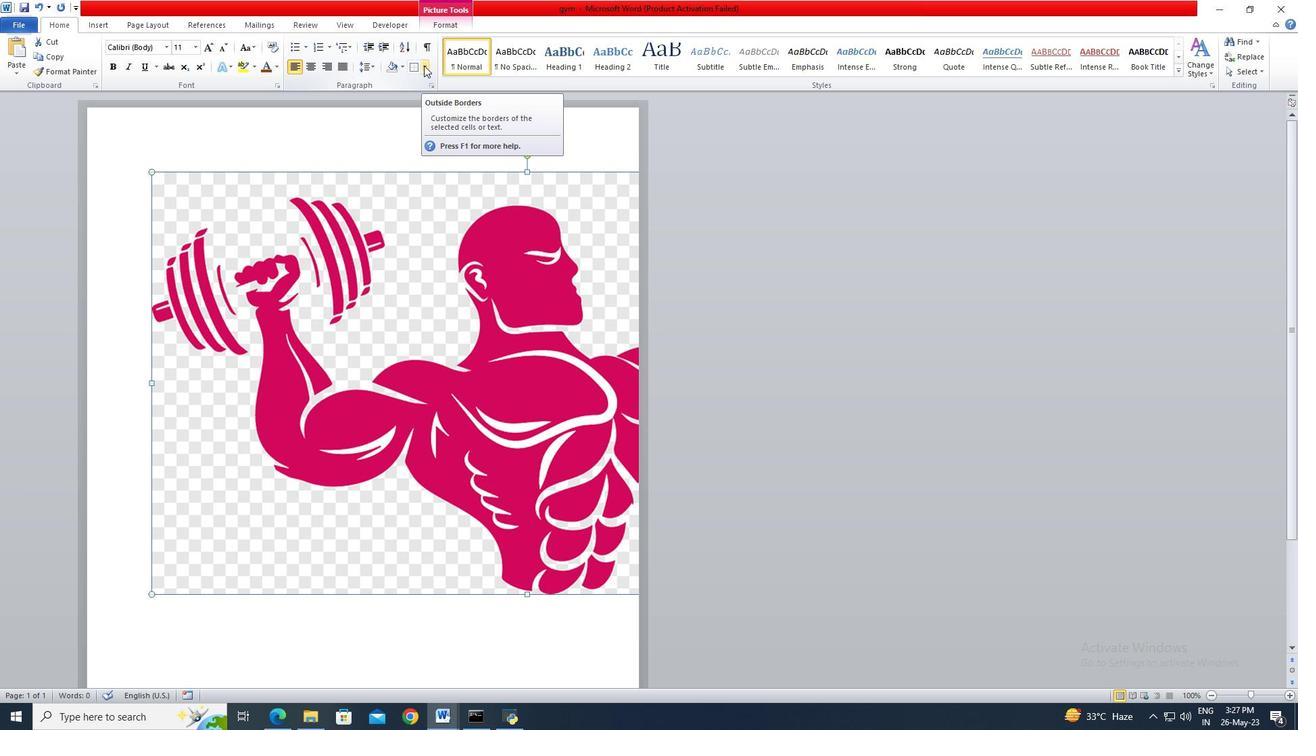 
Action: Mouse moved to (461, 319)
Screenshot: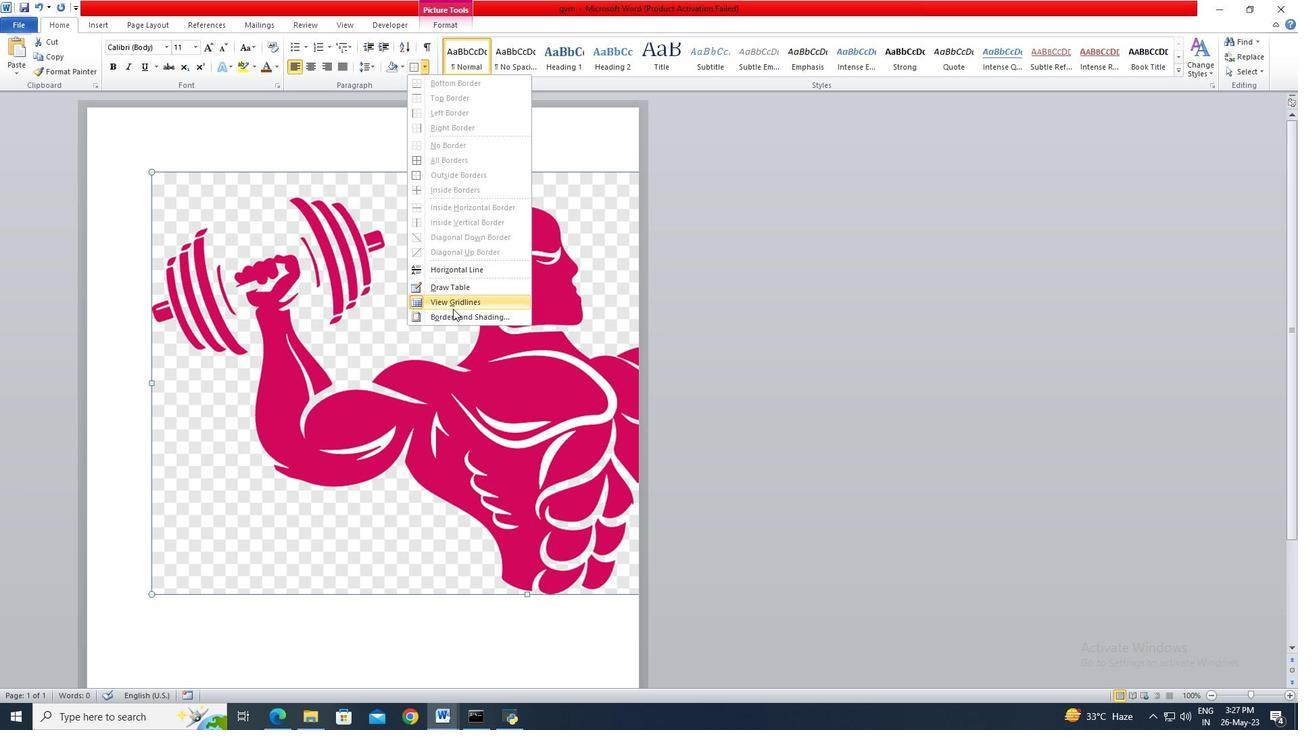 
Action: Mouse pressed left at (461, 319)
Screenshot: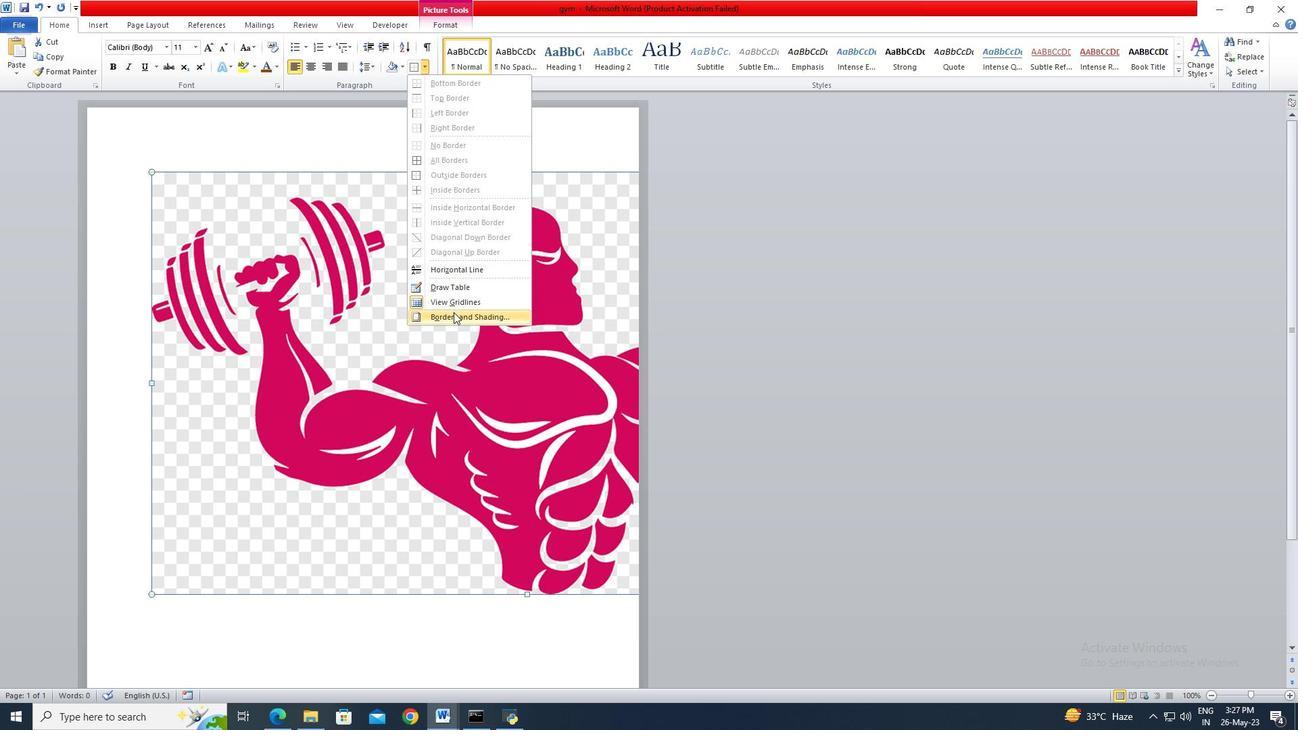 
Action: Mouse moved to (494, 342)
Screenshot: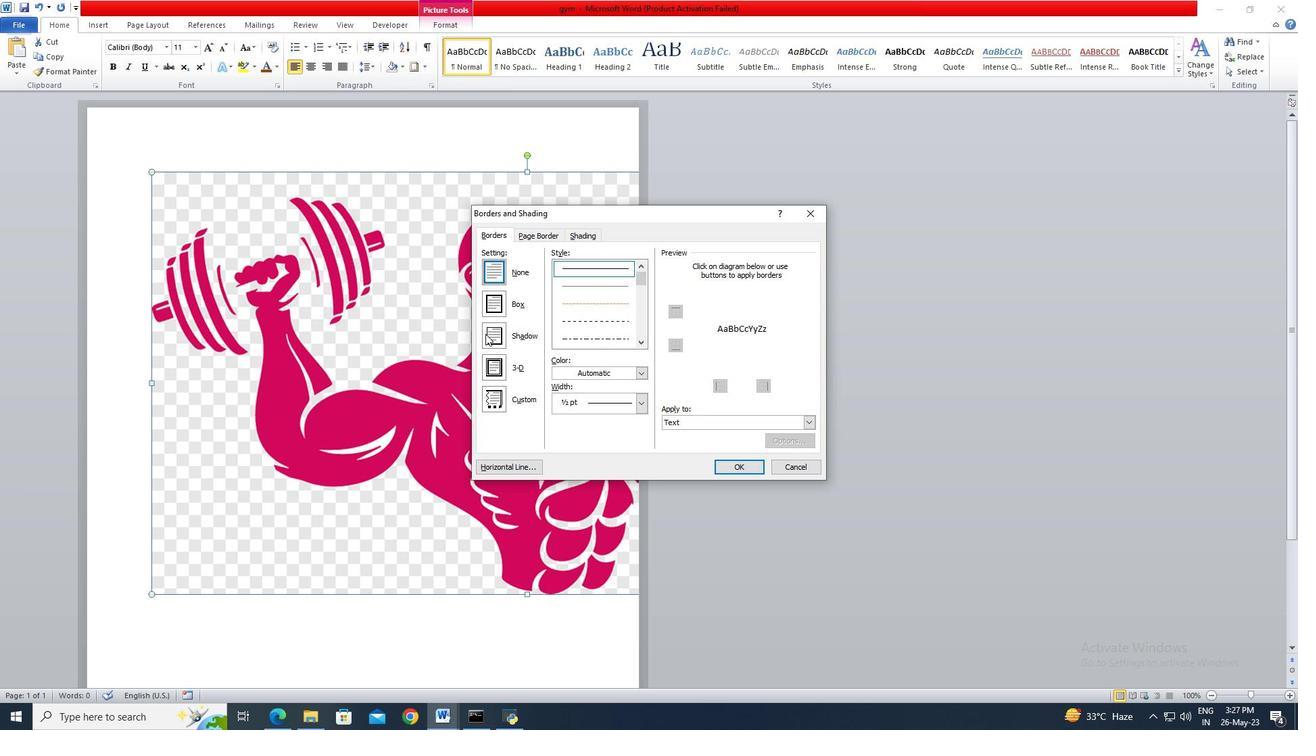 
Action: Mouse pressed left at (494, 342)
Screenshot: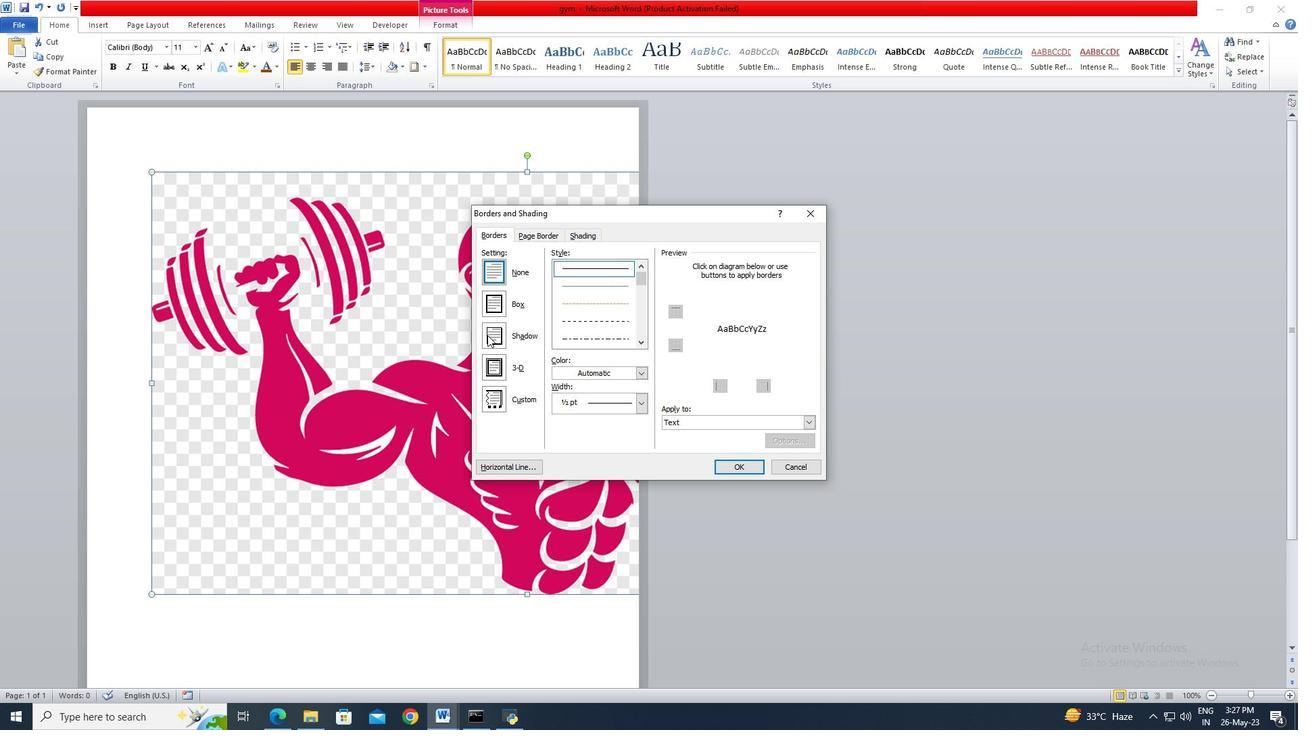 
Action: Mouse moved to (644, 352)
Screenshot: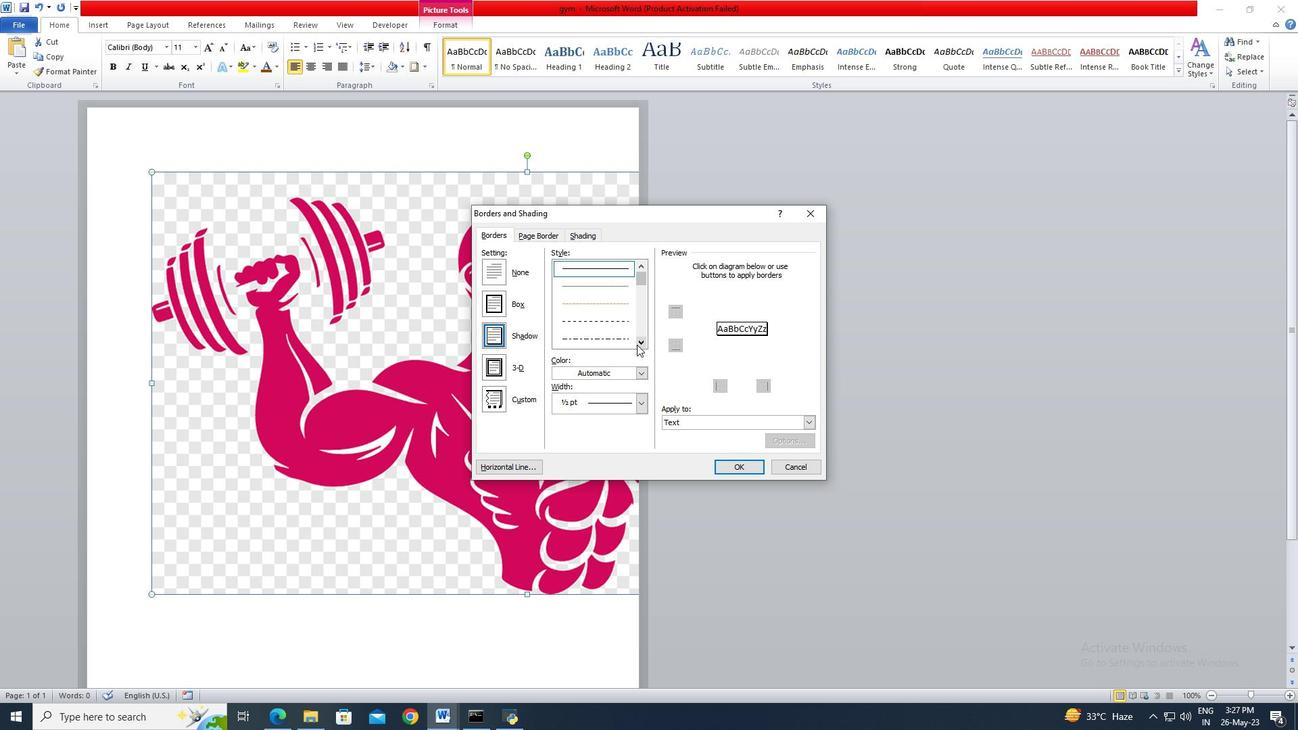 
Action: Mouse pressed left at (644, 352)
Screenshot: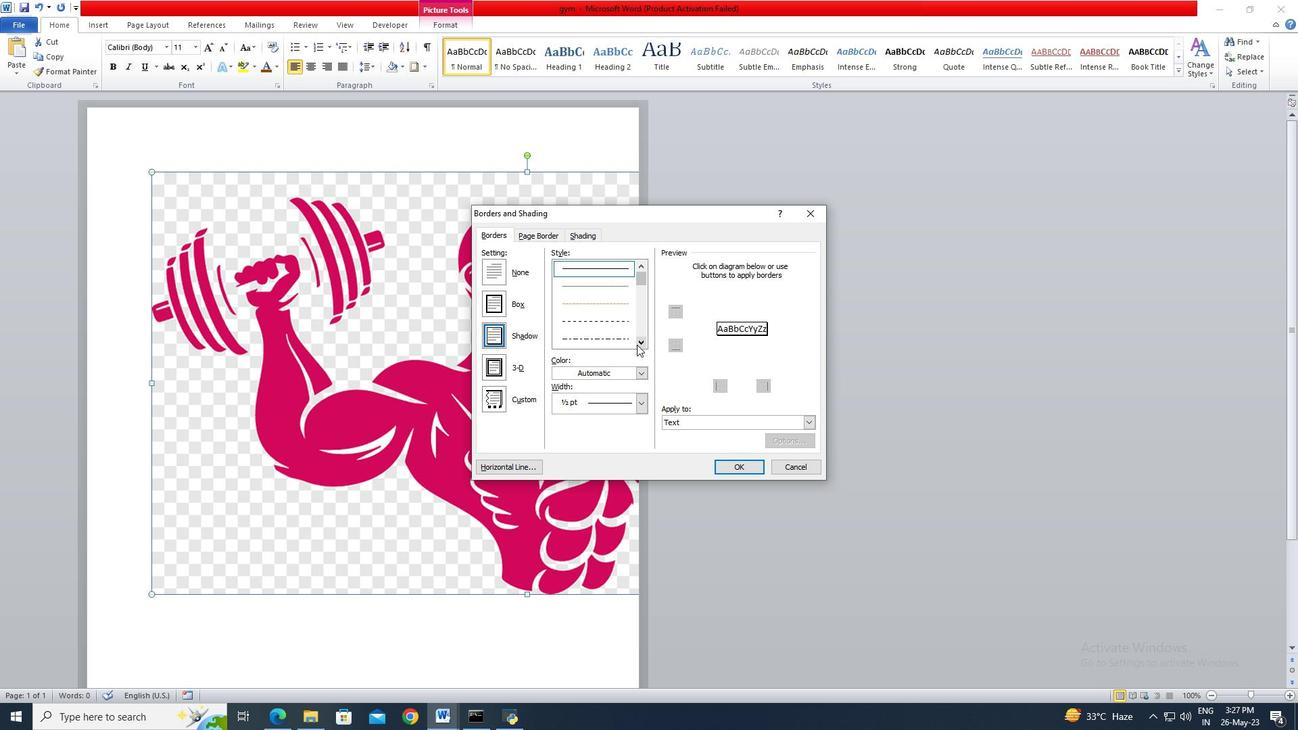 
Action: Mouse pressed left at (644, 352)
Screenshot: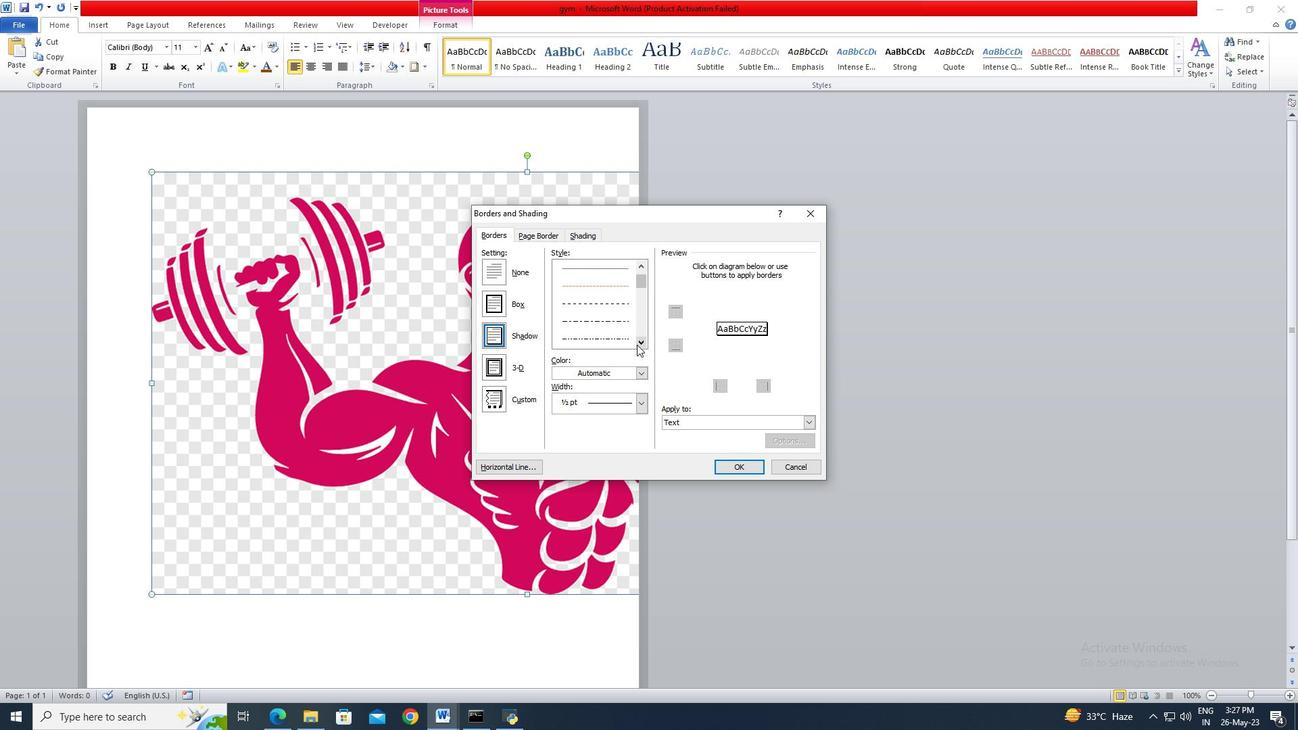 
Action: Mouse moved to (630, 350)
Screenshot: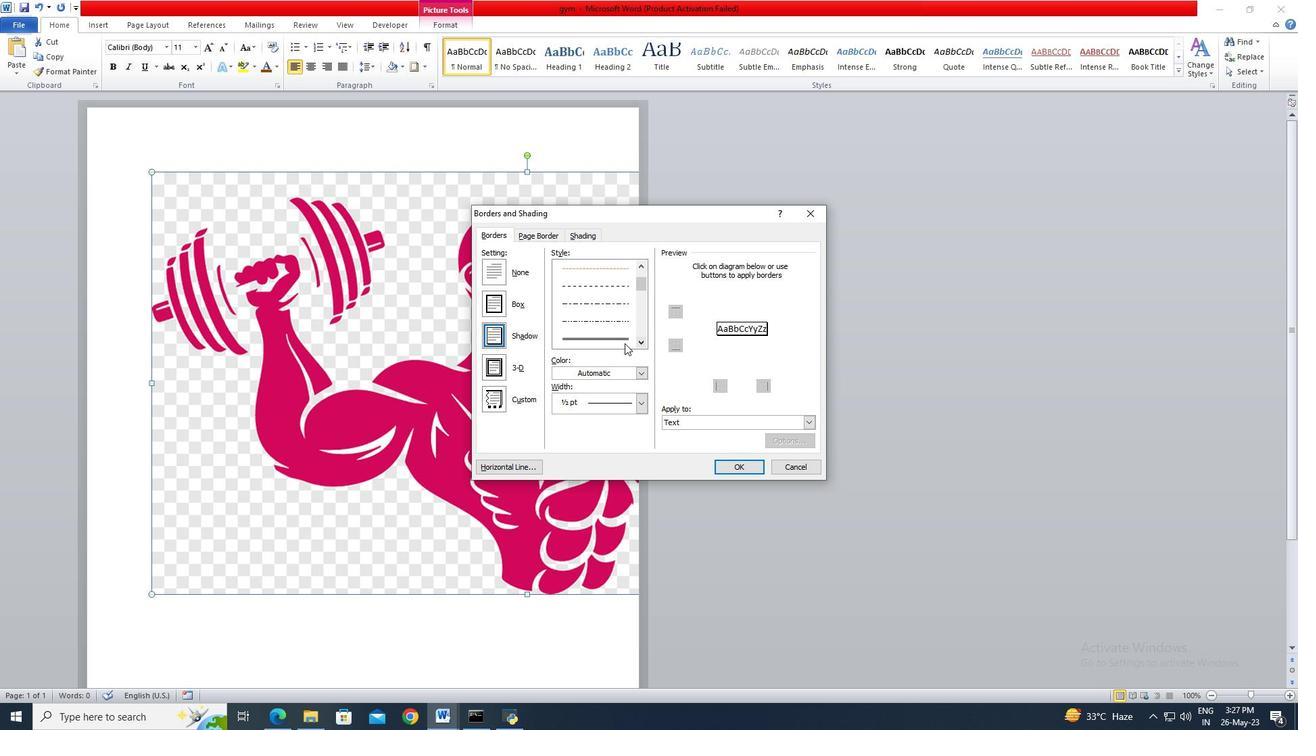 
Action: Mouse pressed left at (630, 350)
Screenshot: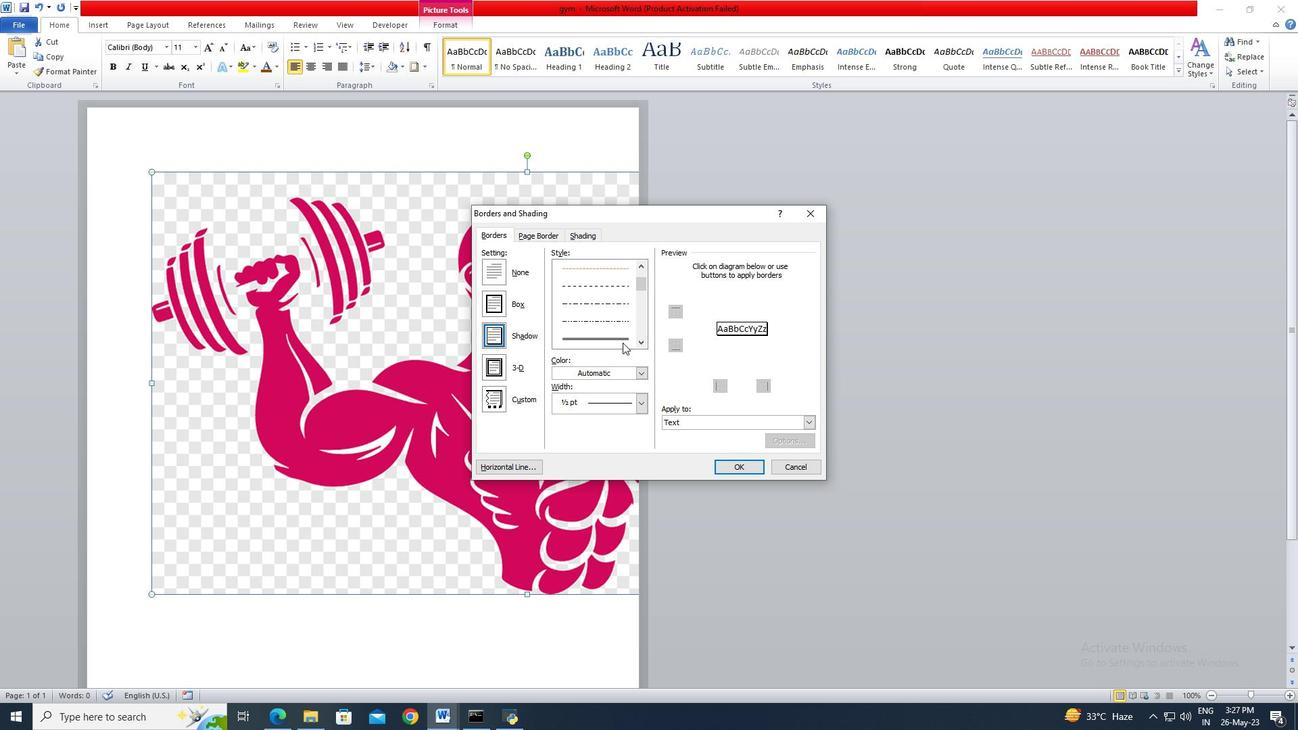 
Action: Mouse moved to (646, 378)
Screenshot: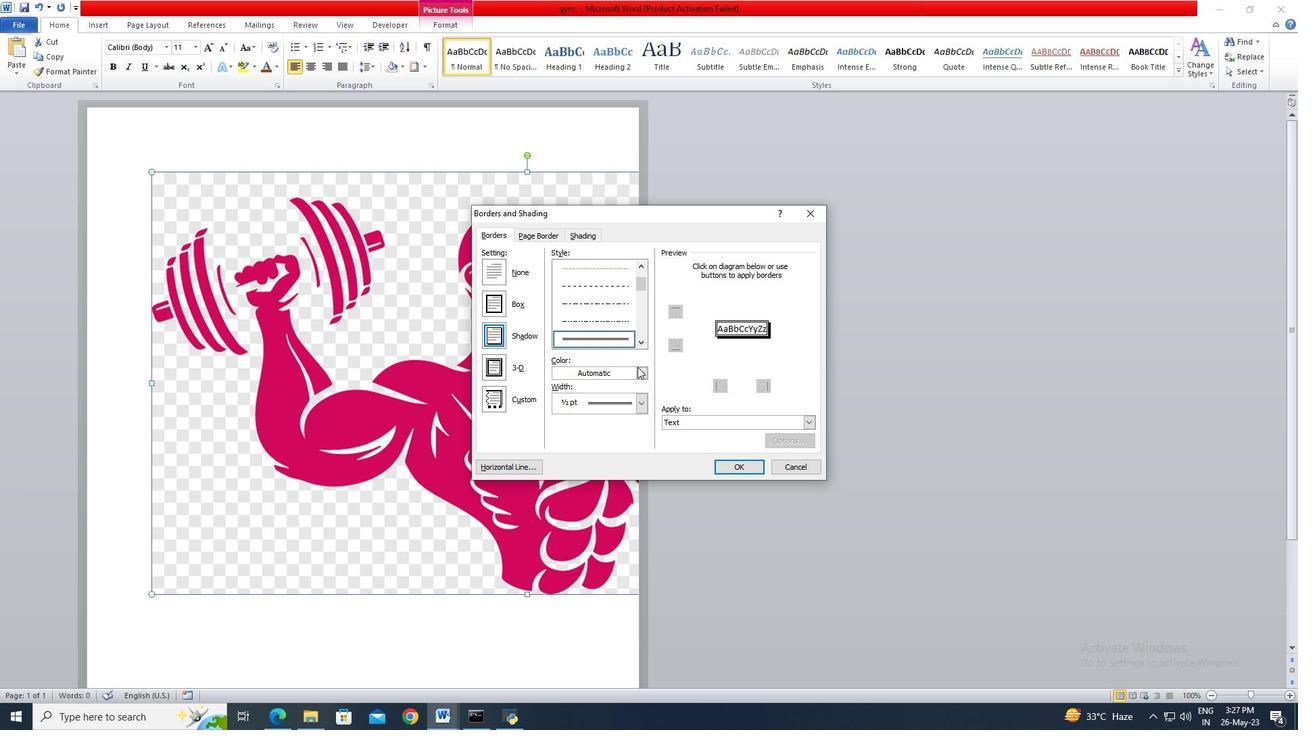 
Action: Mouse pressed left at (646, 378)
Screenshot: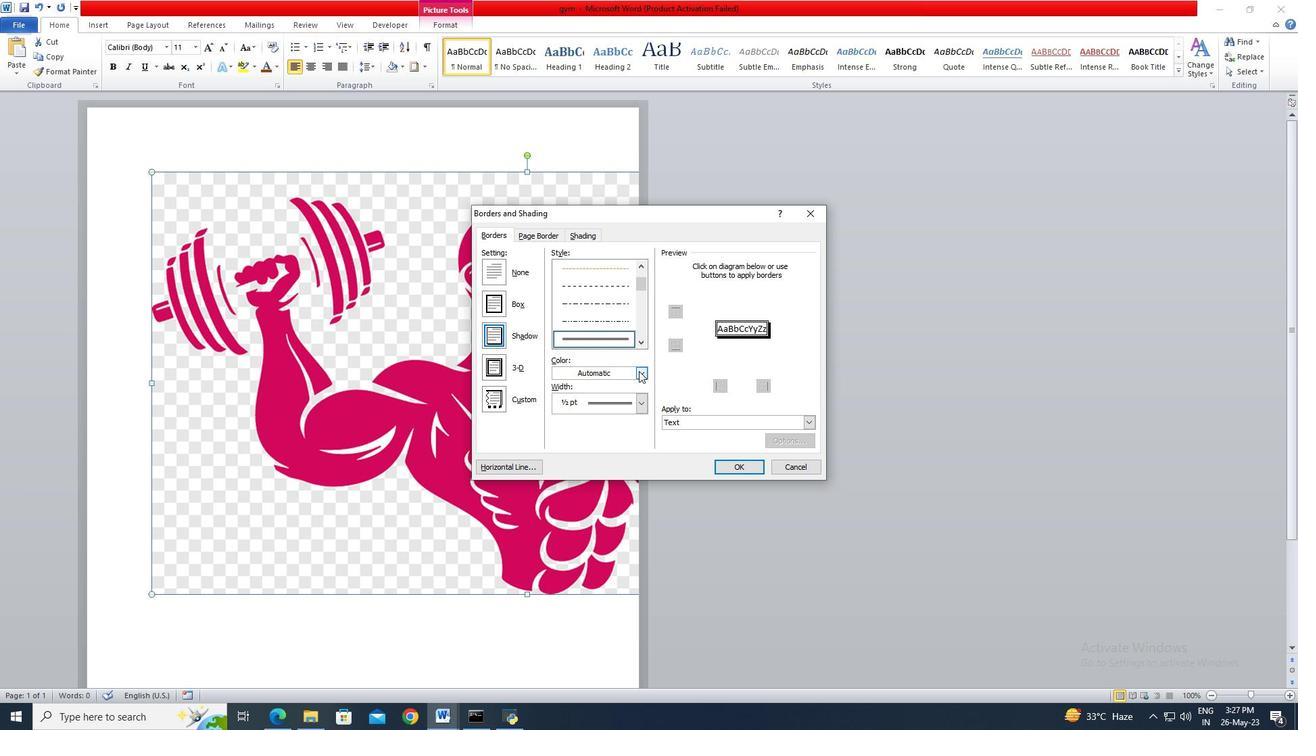 
Action: Mouse moved to (573, 494)
Screenshot: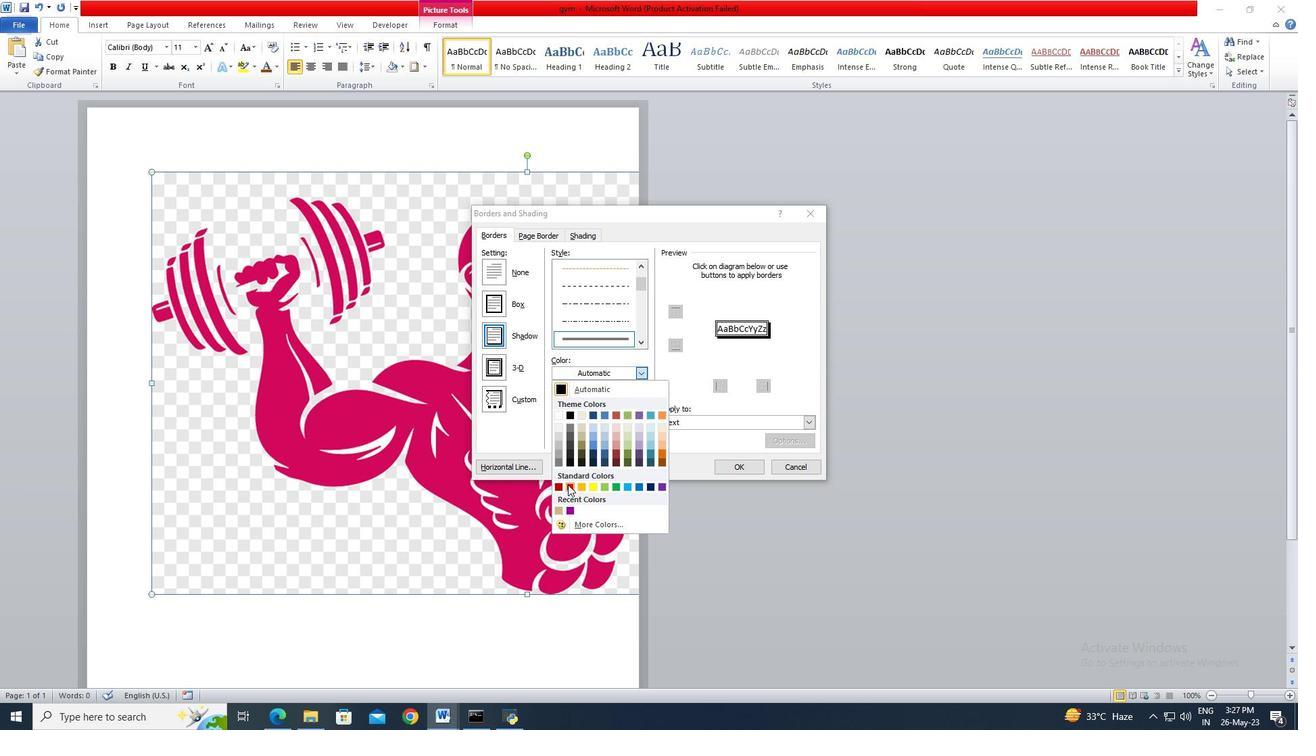 
Action: Mouse pressed left at (573, 494)
Screenshot: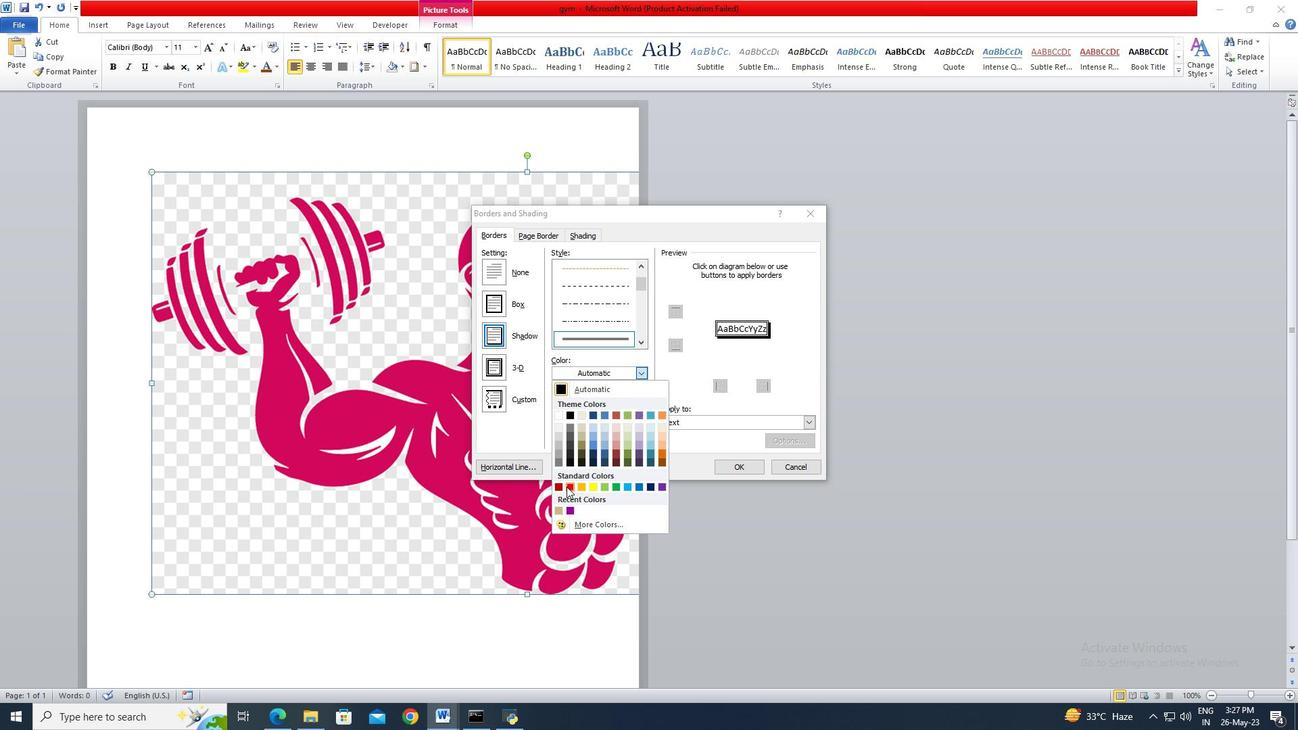 
Action: Mouse moved to (646, 407)
Screenshot: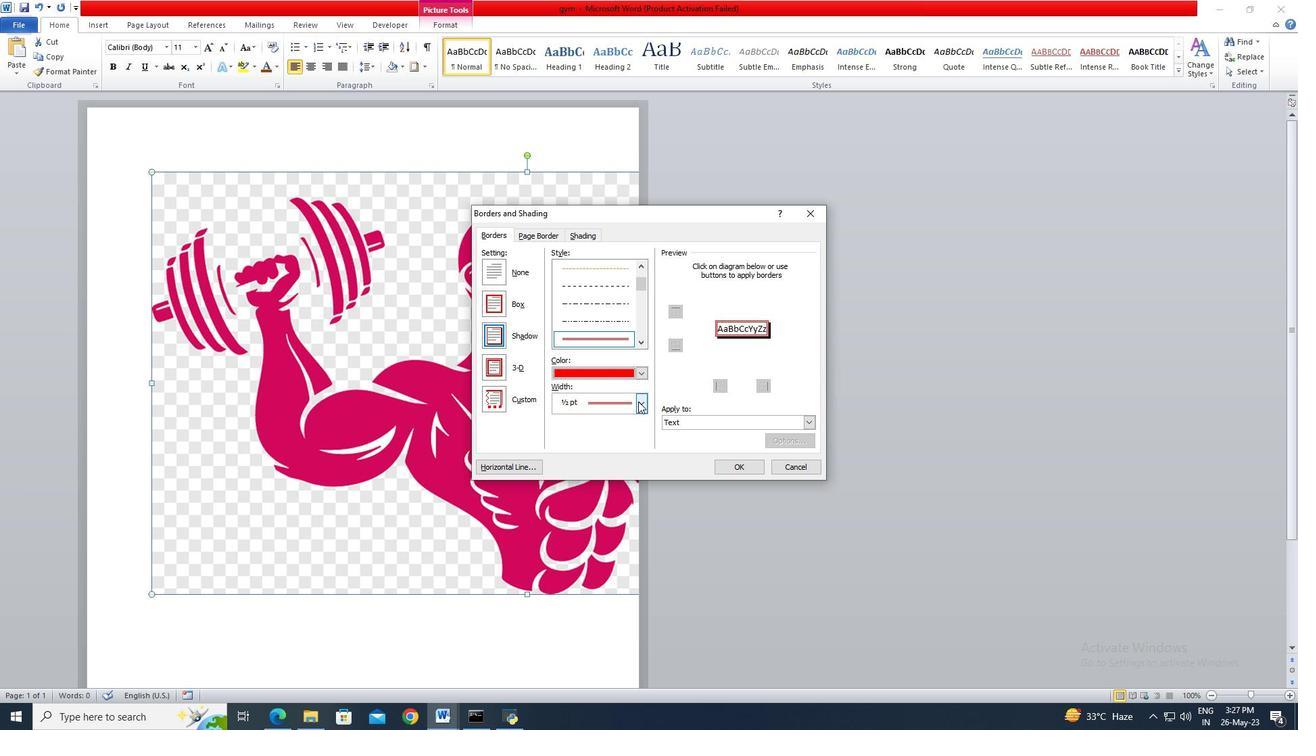 
Action: Mouse pressed left at (646, 407)
Screenshot: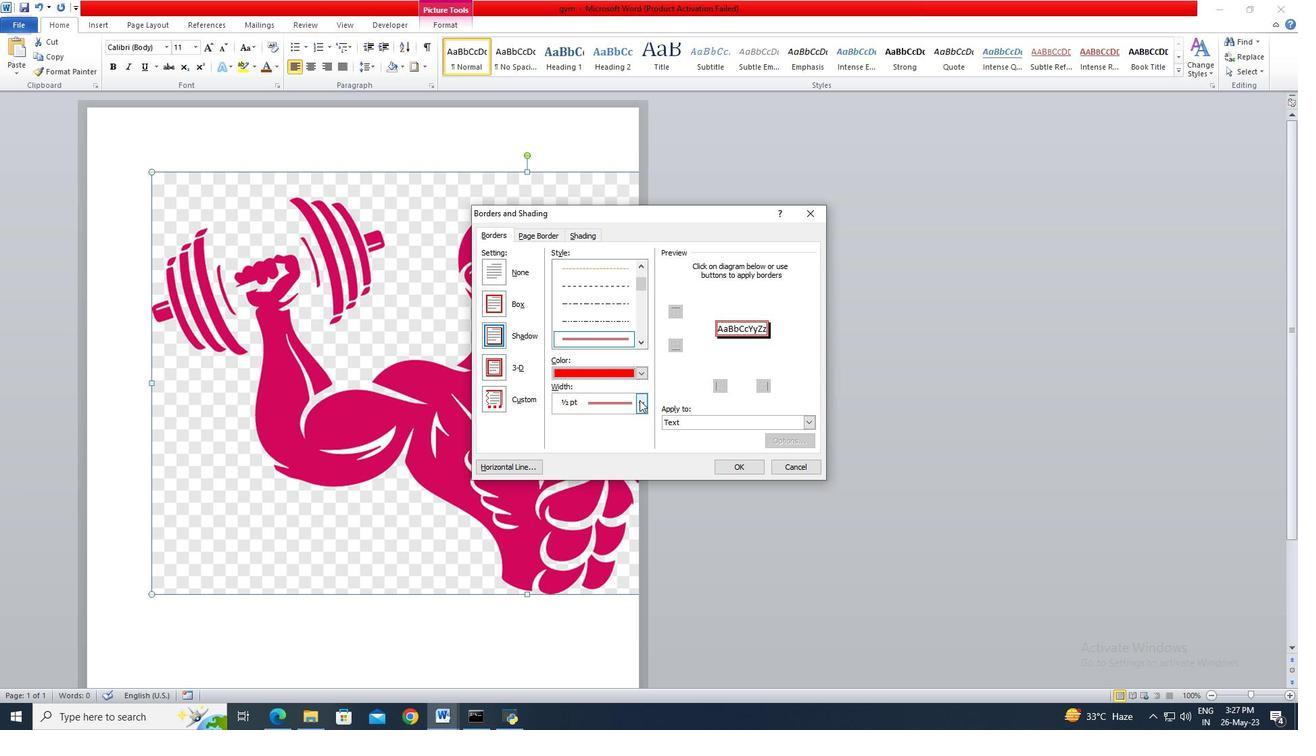 
Action: Mouse moved to (638, 461)
Screenshot: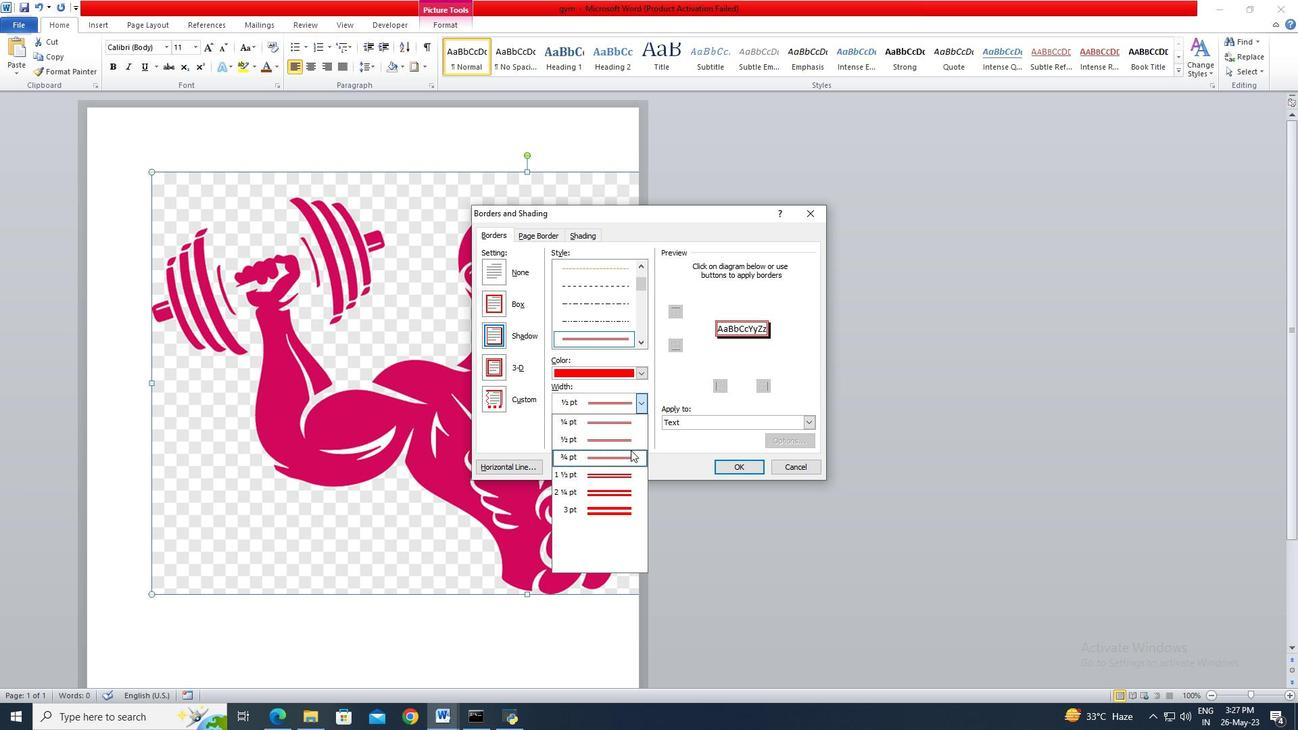 
Action: Mouse pressed left at (638, 461)
Screenshot: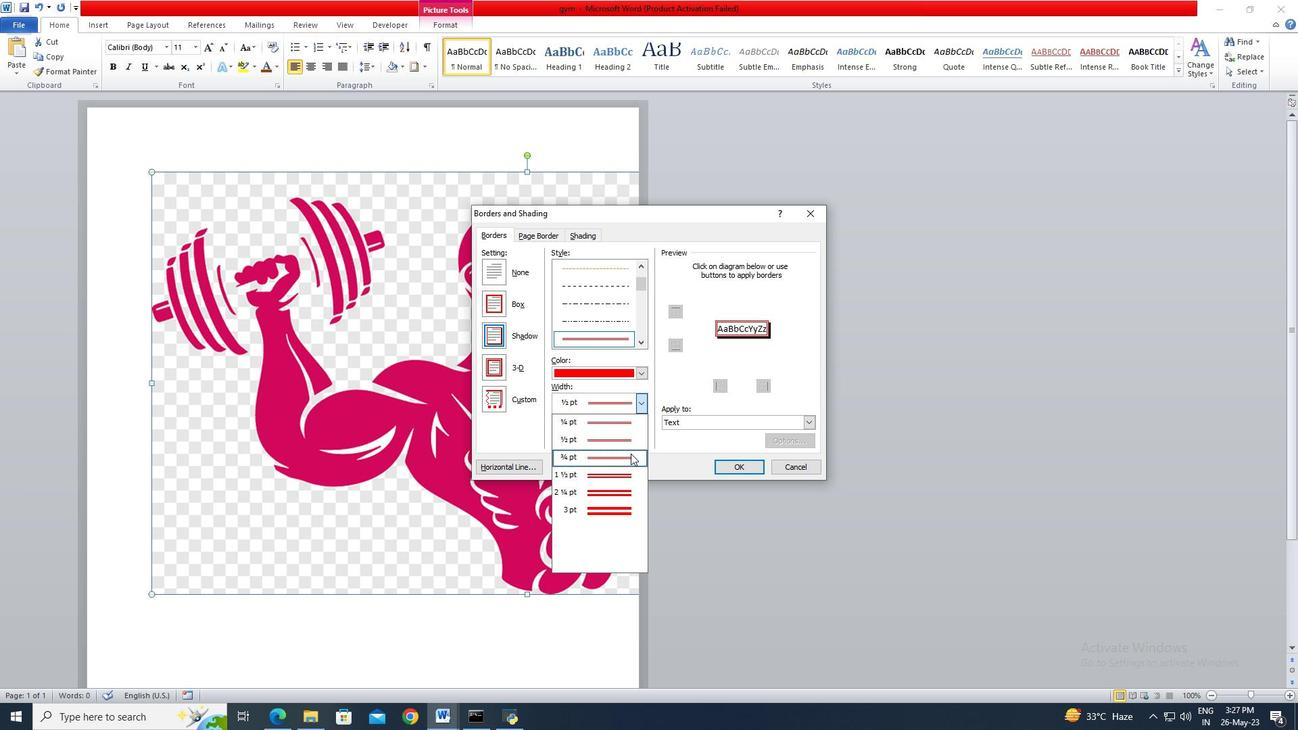 
Action: Mouse moved to (735, 476)
Screenshot: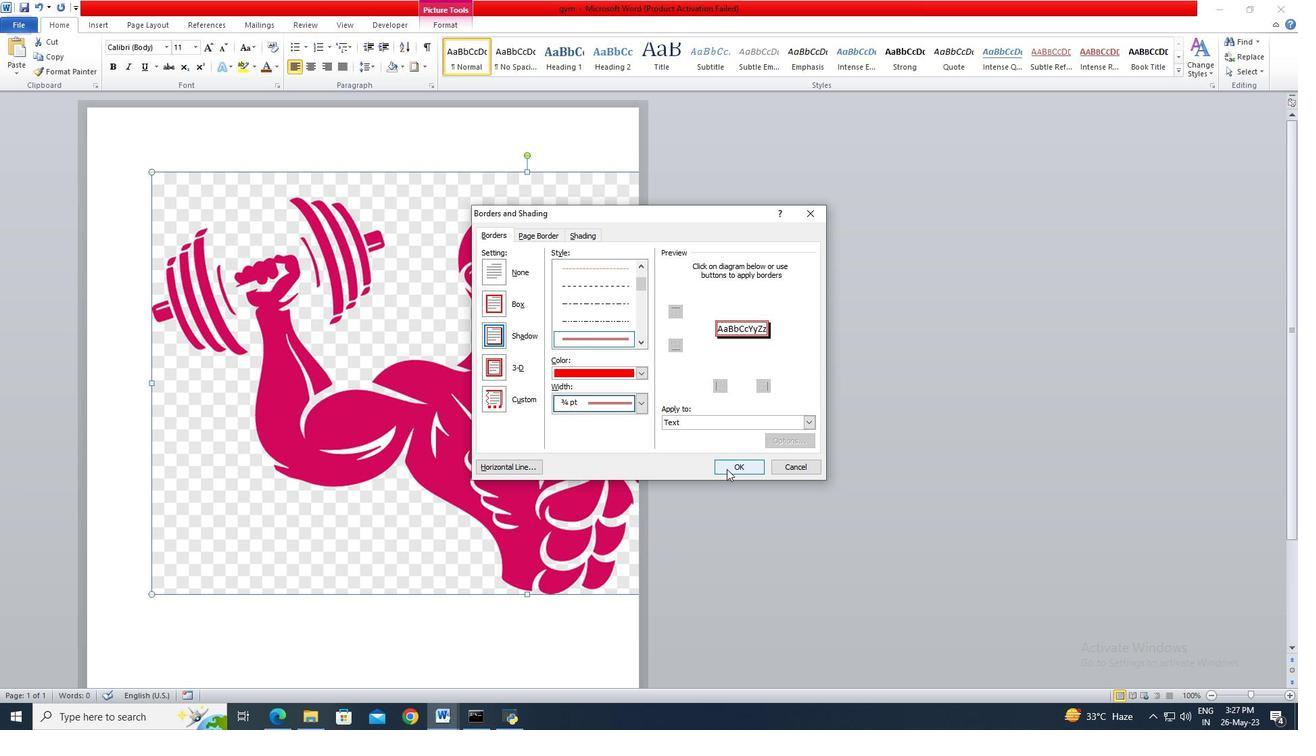 
Action: Mouse pressed left at (735, 476)
Screenshot: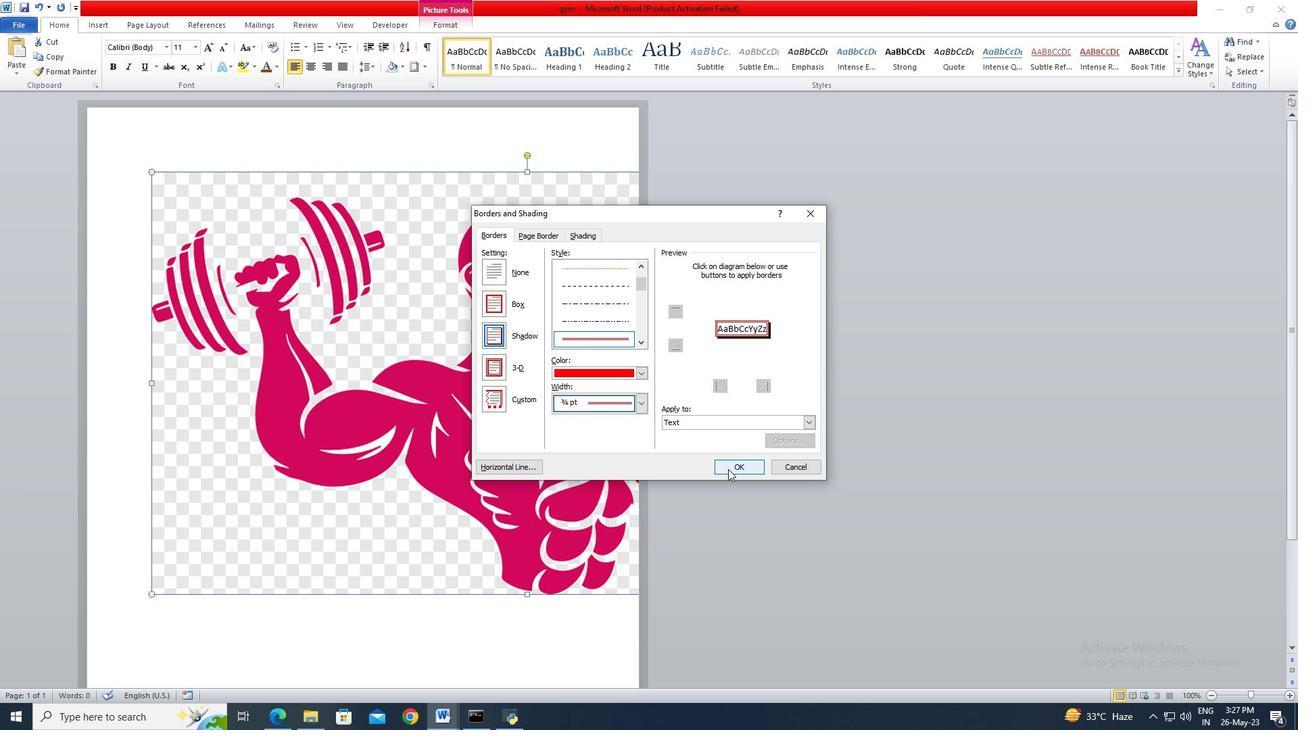 
Action: Mouse moved to (628, 454)
Screenshot: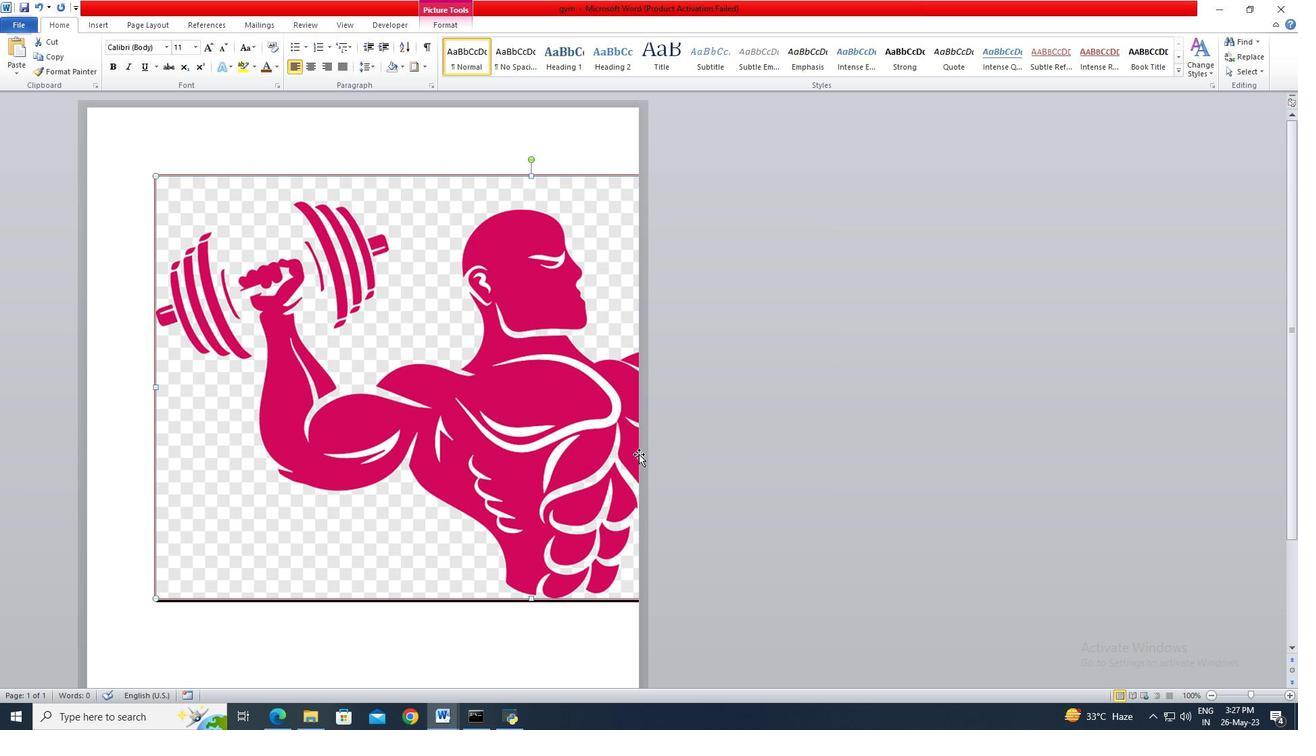 
Action: Mouse pressed left at (628, 454)
Screenshot: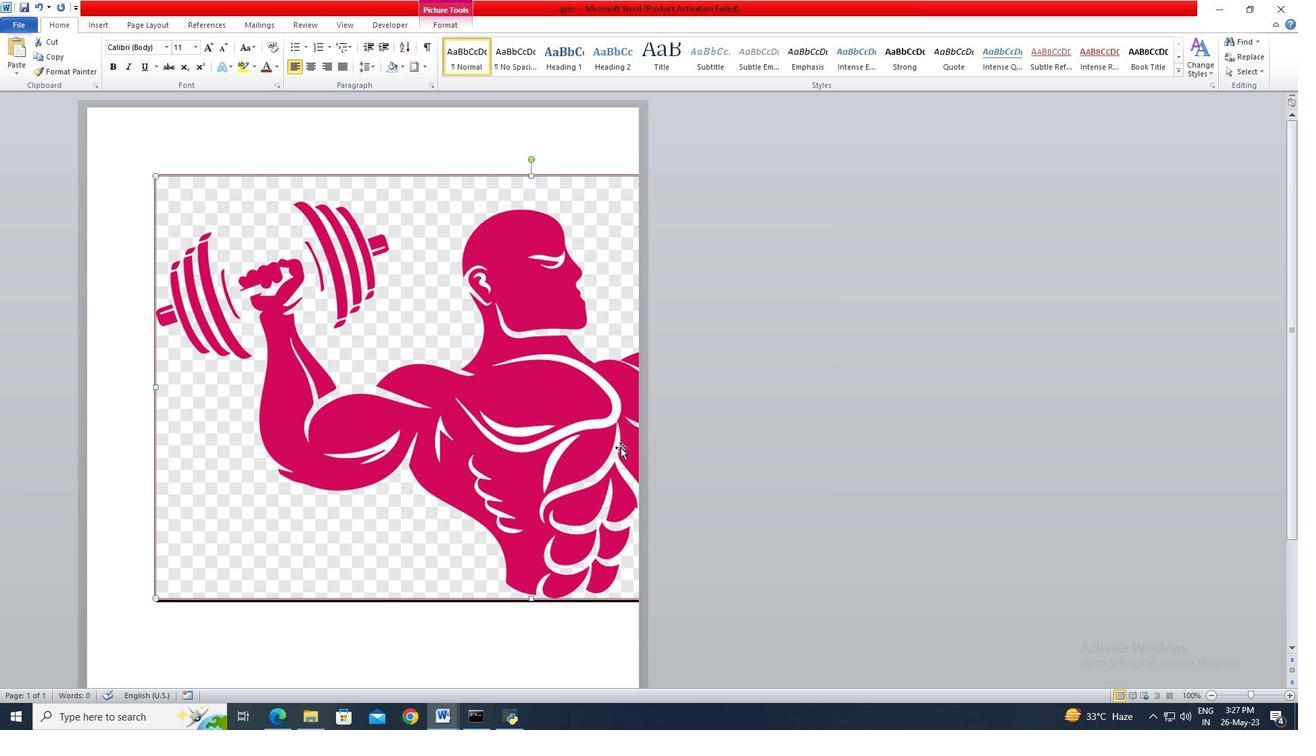 
